 Task: Play online Dominion games in very easy mode.
Action: Mouse moved to (304, 336)
Screenshot: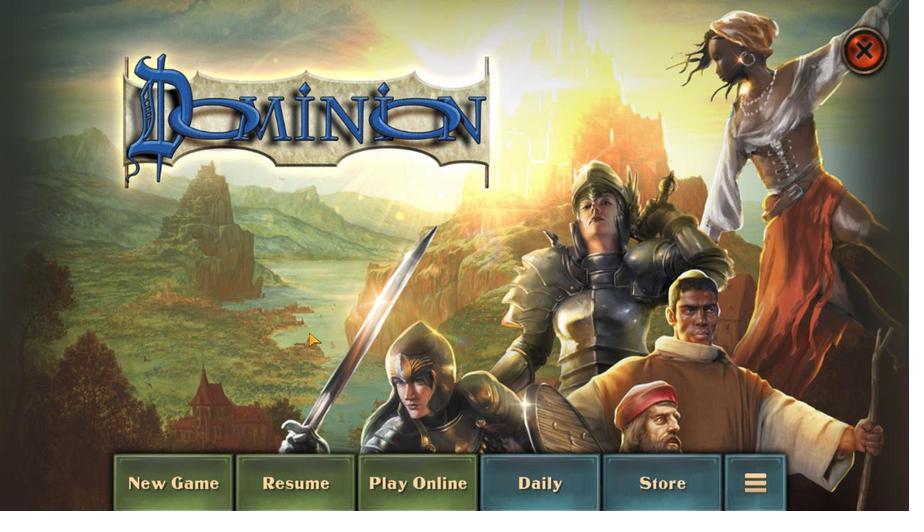 
Action: Mouse pressed left at (304, 336)
Screenshot: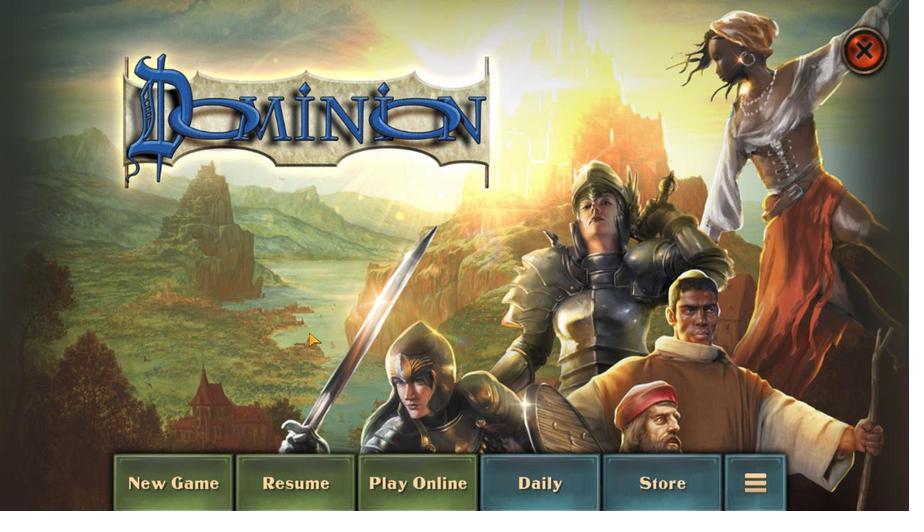 
Action: Mouse moved to (536, 373)
Screenshot: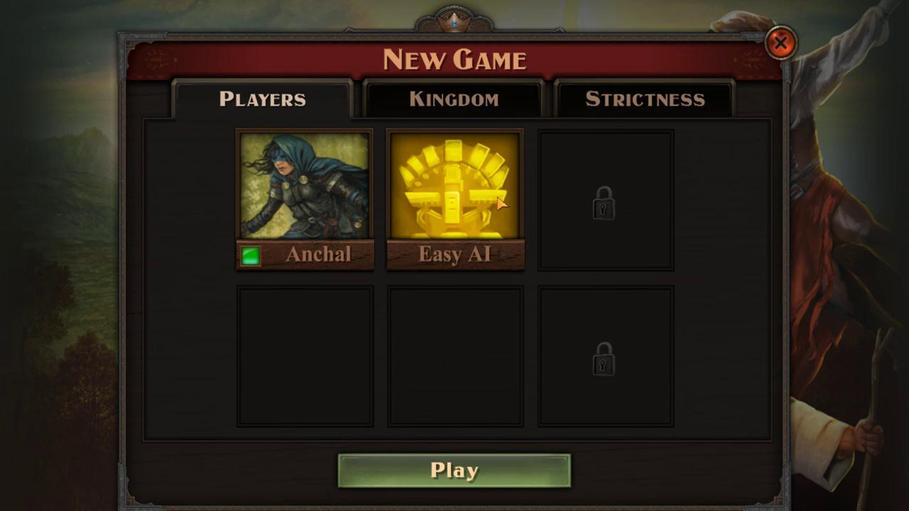 
Action: Mouse pressed left at (536, 373)
Screenshot: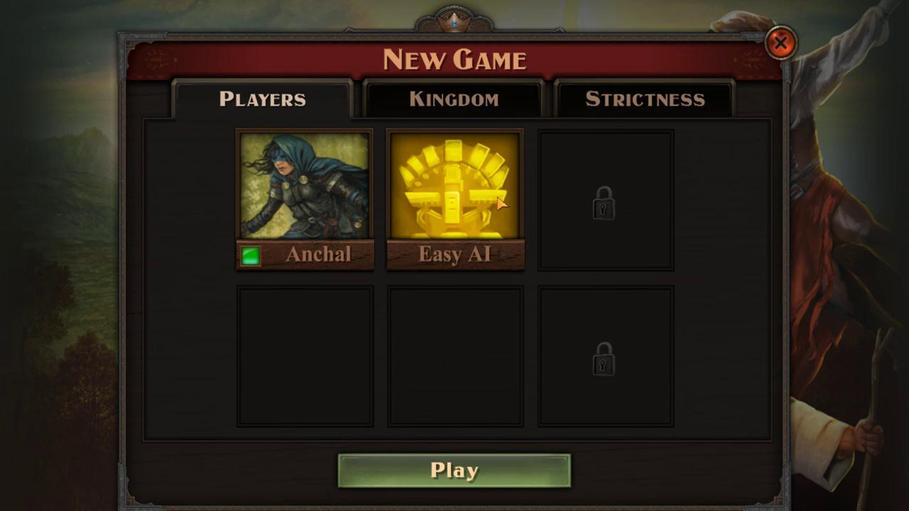 
Action: Mouse moved to (399, 369)
Screenshot: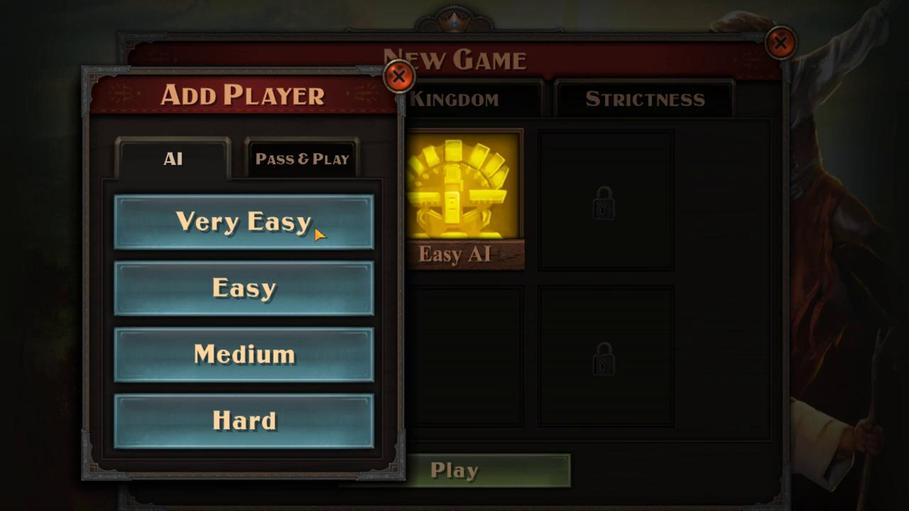 
Action: Mouse pressed left at (399, 369)
Screenshot: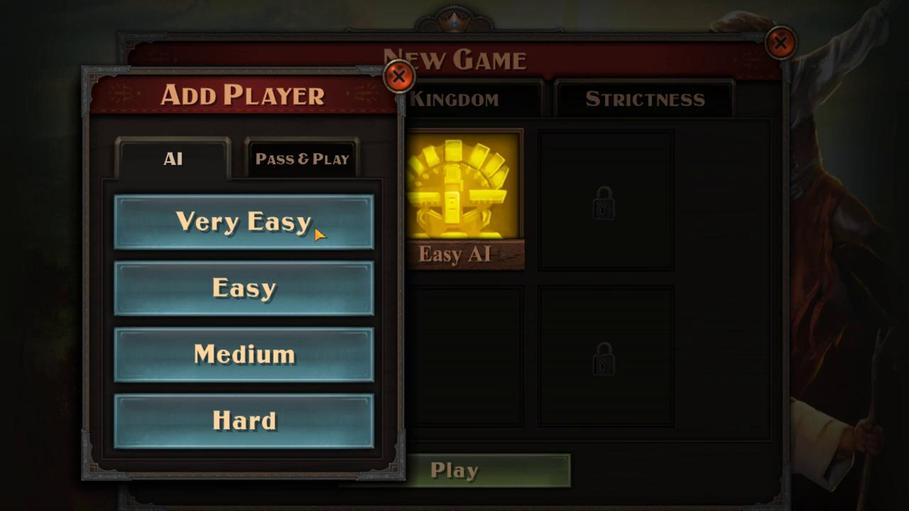 
Action: Mouse moved to (514, 337)
Screenshot: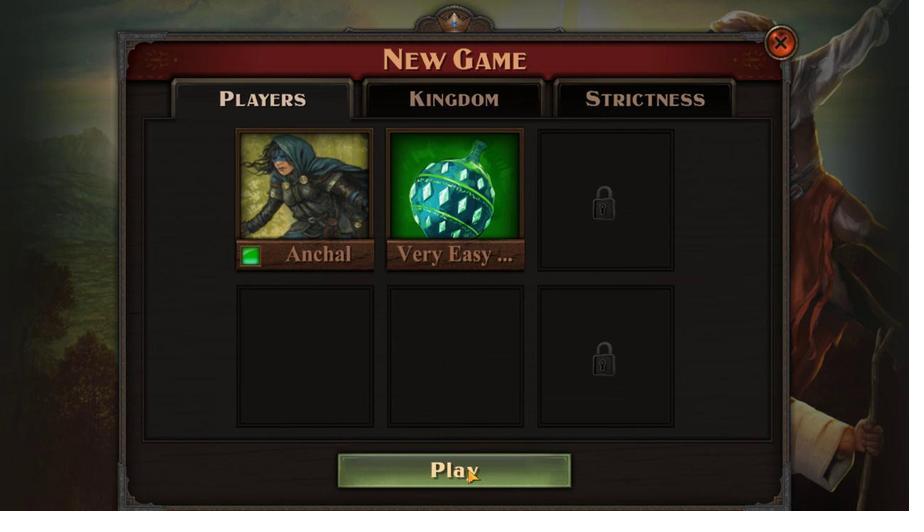 
Action: Mouse pressed left at (514, 337)
Screenshot: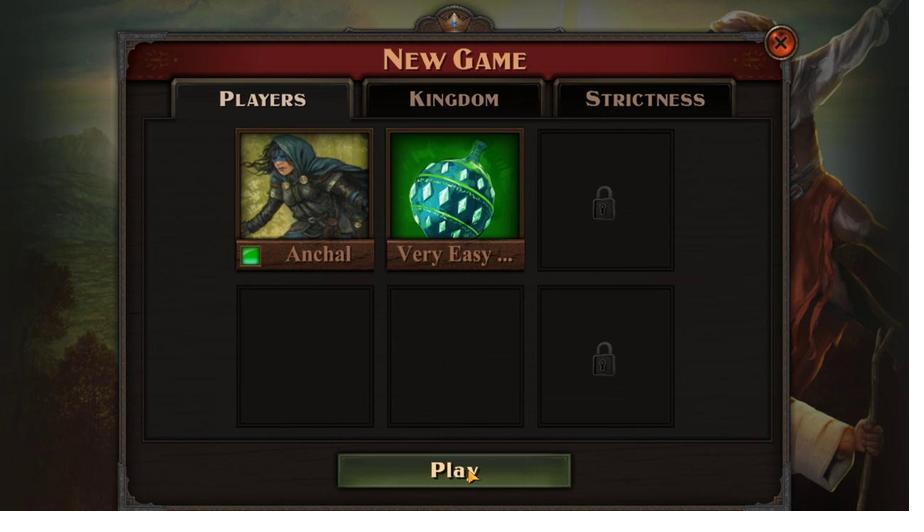 
Action: Mouse moved to (419, 337)
Screenshot: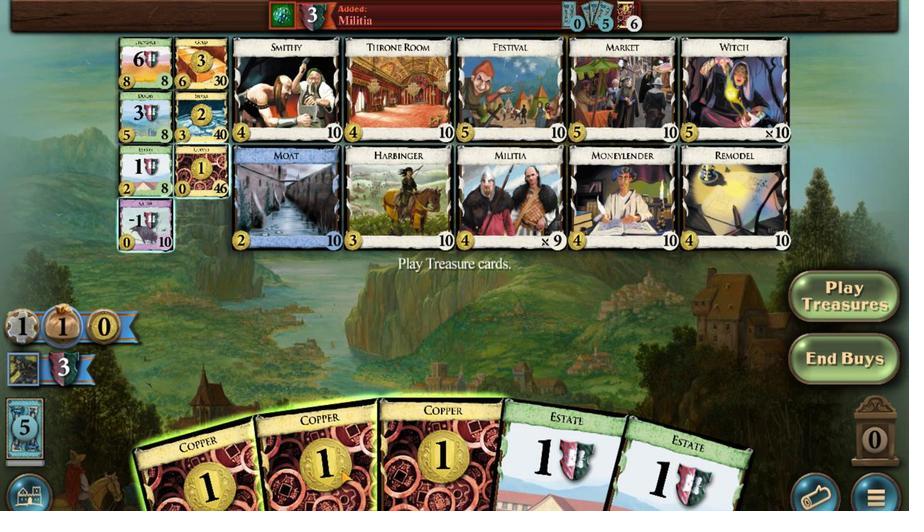 
Action: Mouse pressed left at (419, 337)
Screenshot: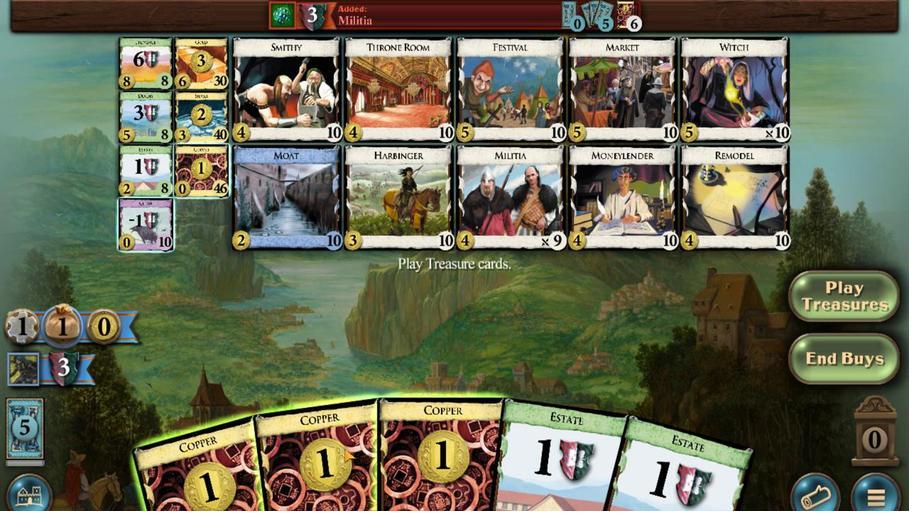 
Action: Mouse moved to (463, 335)
Screenshot: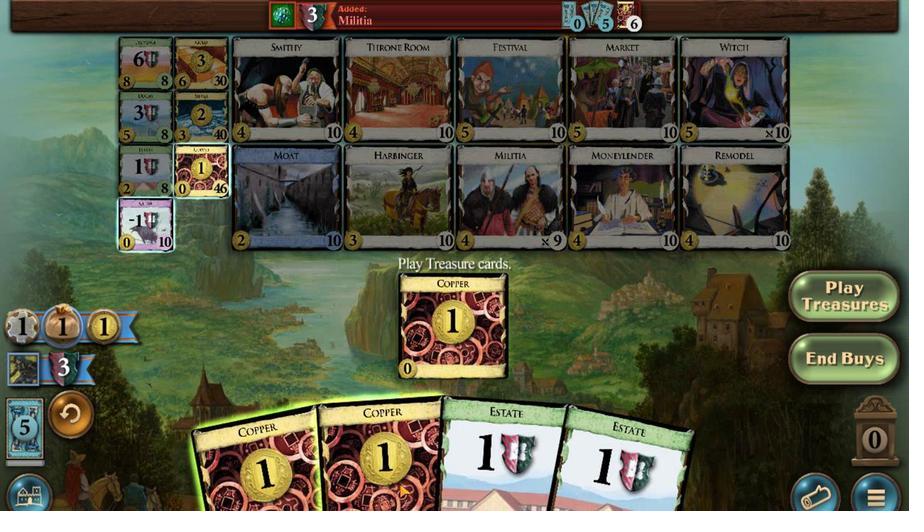 
Action: Mouse pressed left at (463, 335)
Screenshot: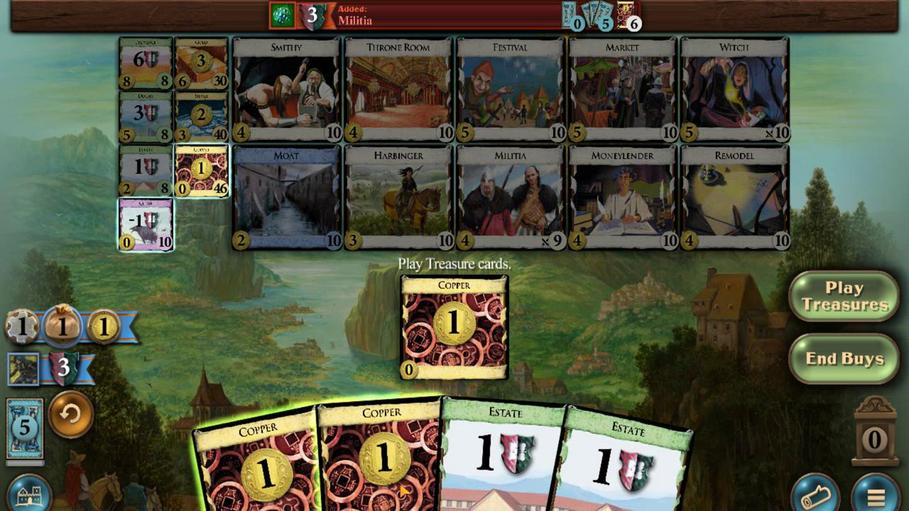 
Action: Mouse moved to (412, 336)
Screenshot: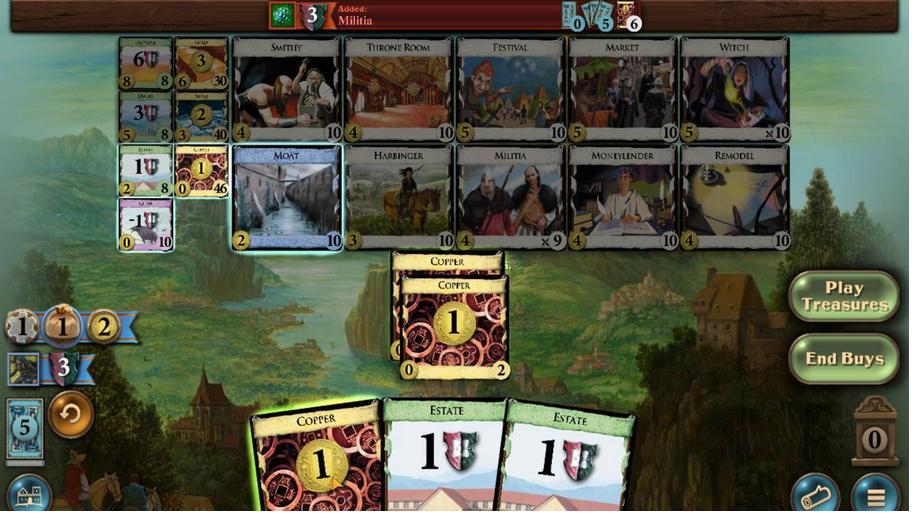 
Action: Mouse pressed left at (412, 336)
Screenshot: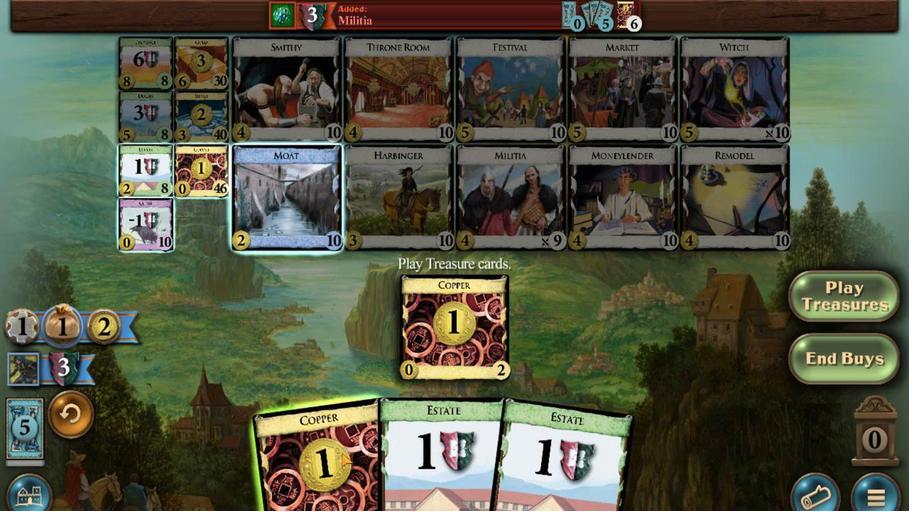 
Action: Mouse moved to (491, 375)
Screenshot: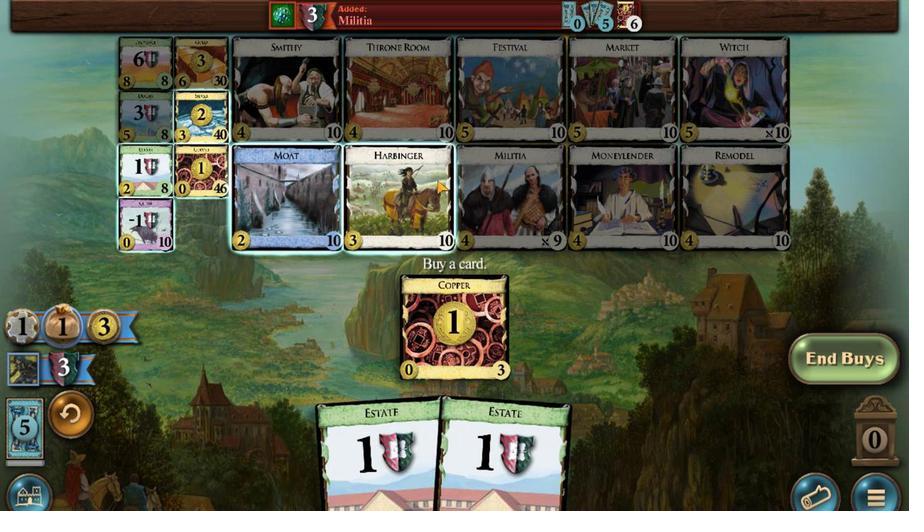 
Action: Mouse pressed left at (491, 375)
Screenshot: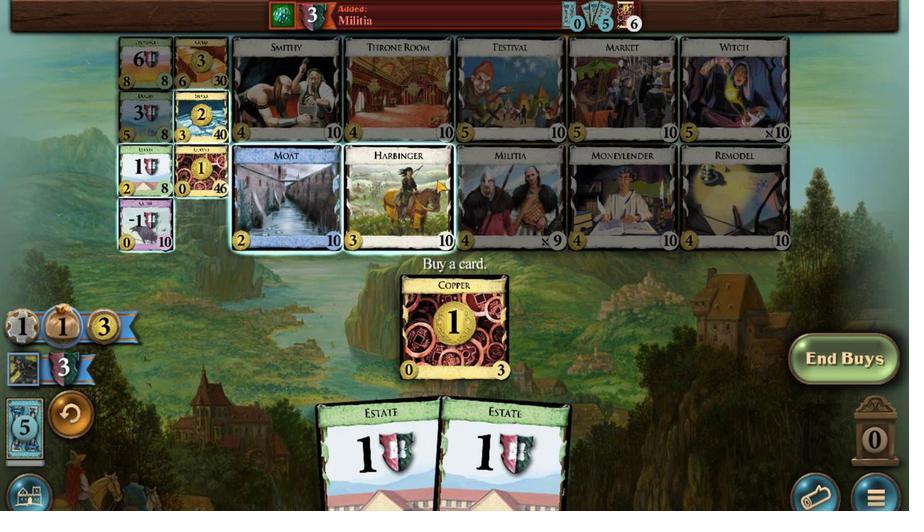
Action: Mouse moved to (498, 336)
Screenshot: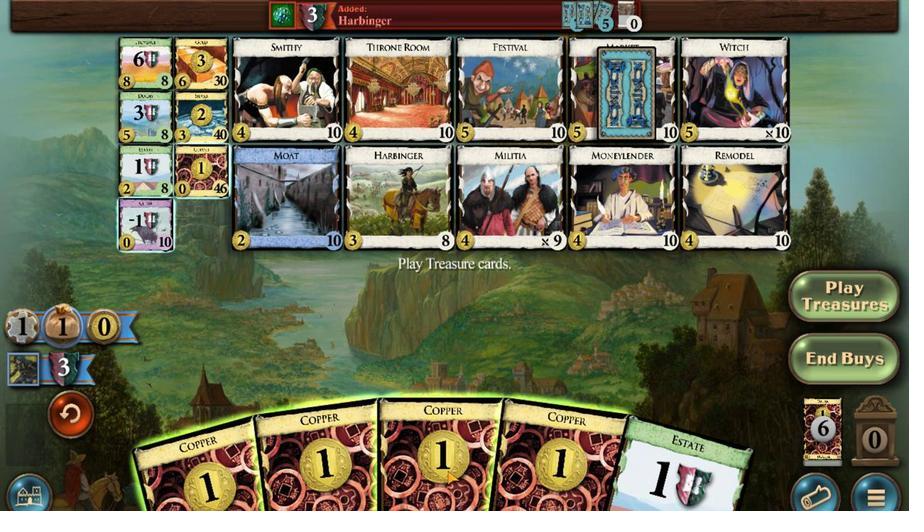 
Action: Mouse pressed left at (498, 336)
Screenshot: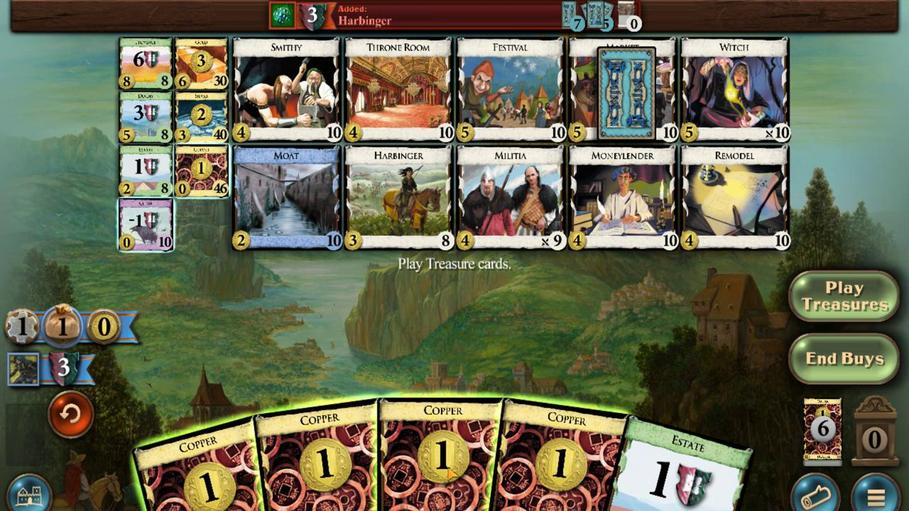 
Action: Mouse moved to (448, 335)
Screenshot: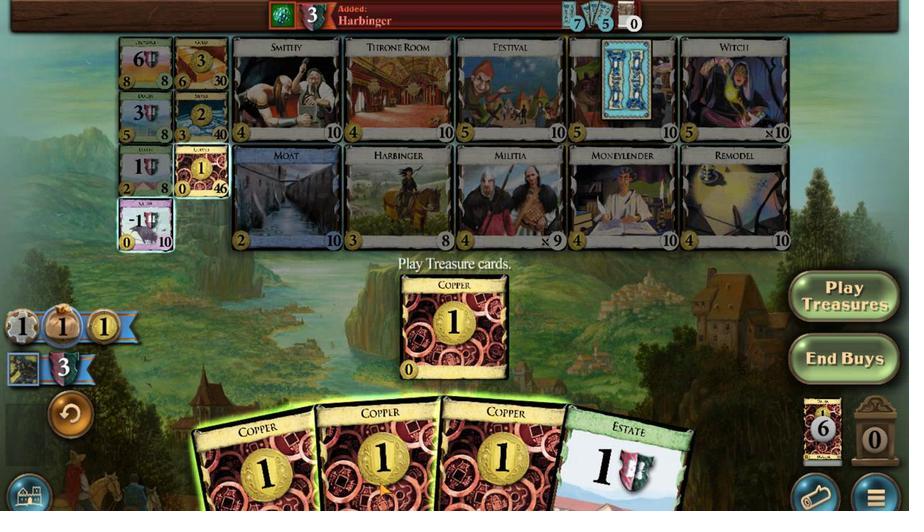 
Action: Mouse pressed left at (448, 335)
Screenshot: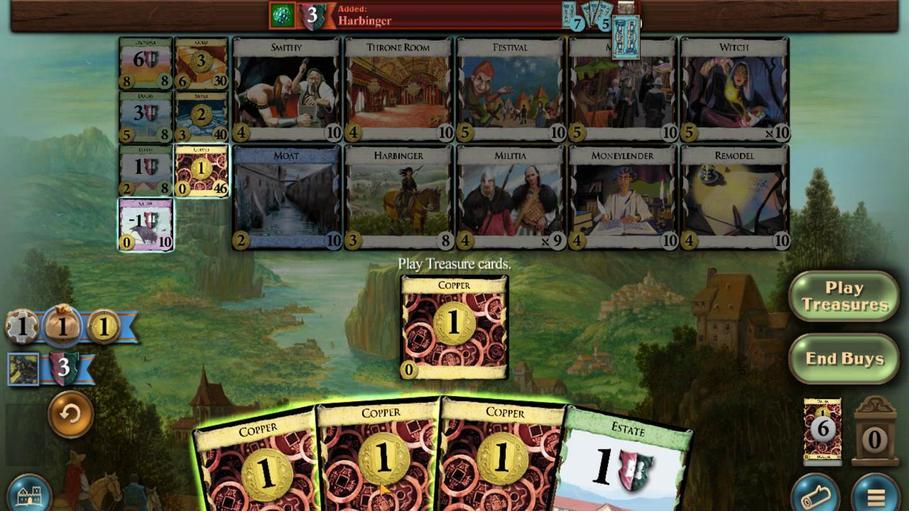 
Action: Mouse moved to (417, 334)
Screenshot: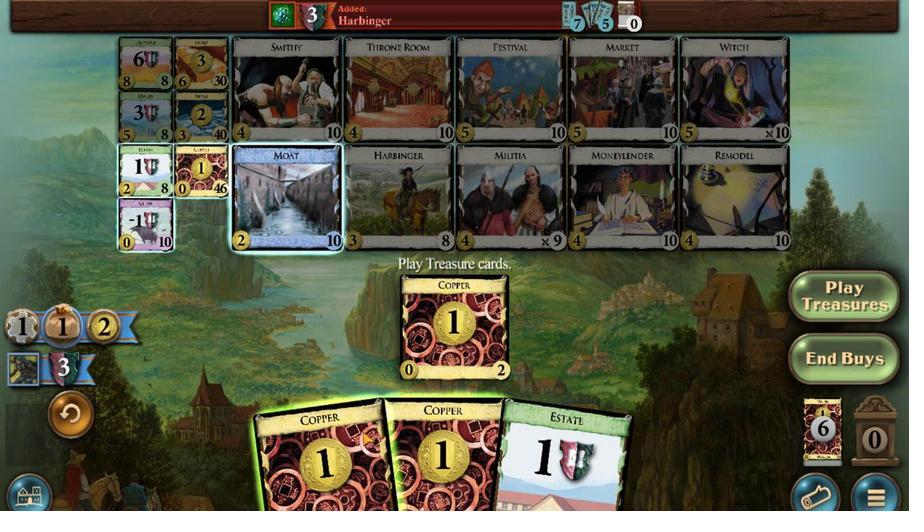
Action: Mouse pressed left at (417, 334)
Screenshot: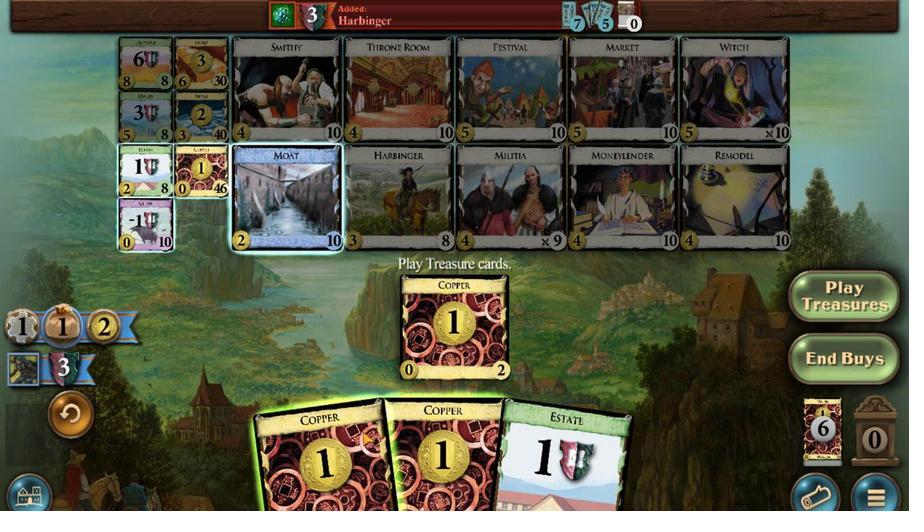 
Action: Mouse moved to (436, 337)
Screenshot: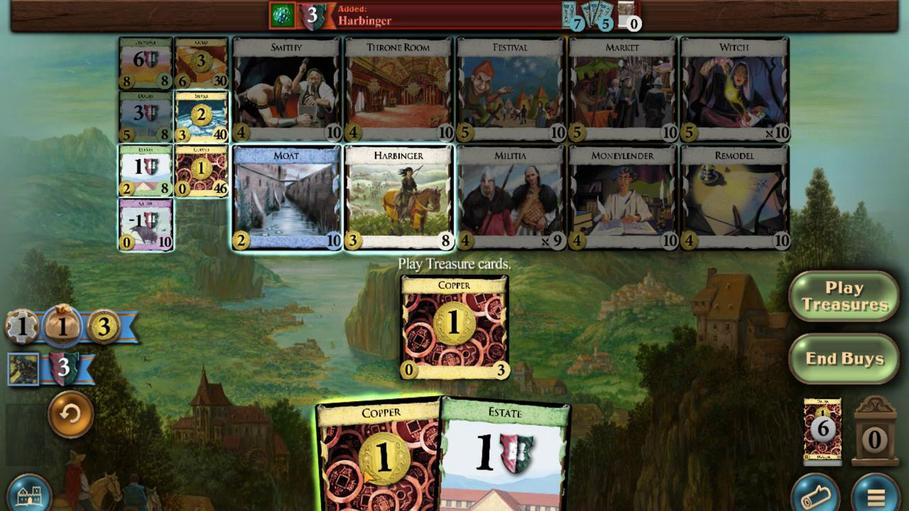 
Action: Mouse pressed left at (436, 337)
Screenshot: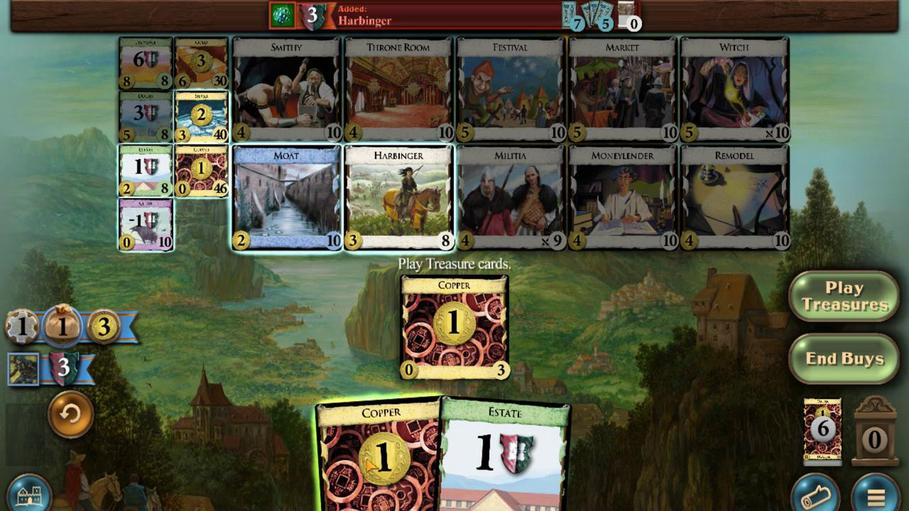 
Action: Mouse moved to (300, 386)
Screenshot: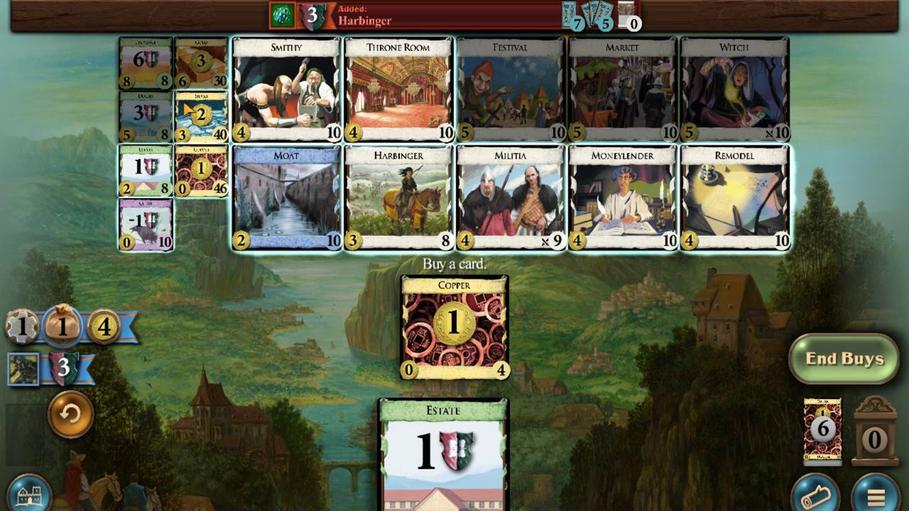 
Action: Mouse pressed left at (300, 386)
Screenshot: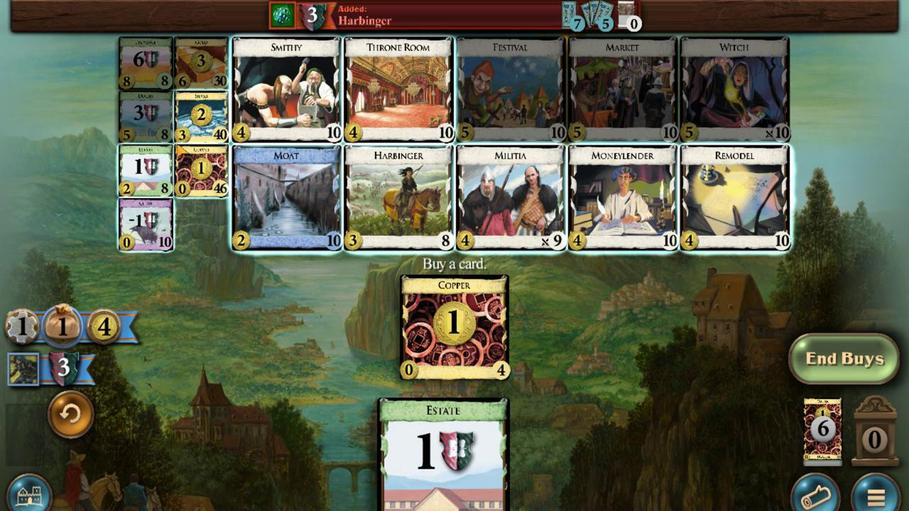 
Action: Mouse moved to (430, 335)
Screenshot: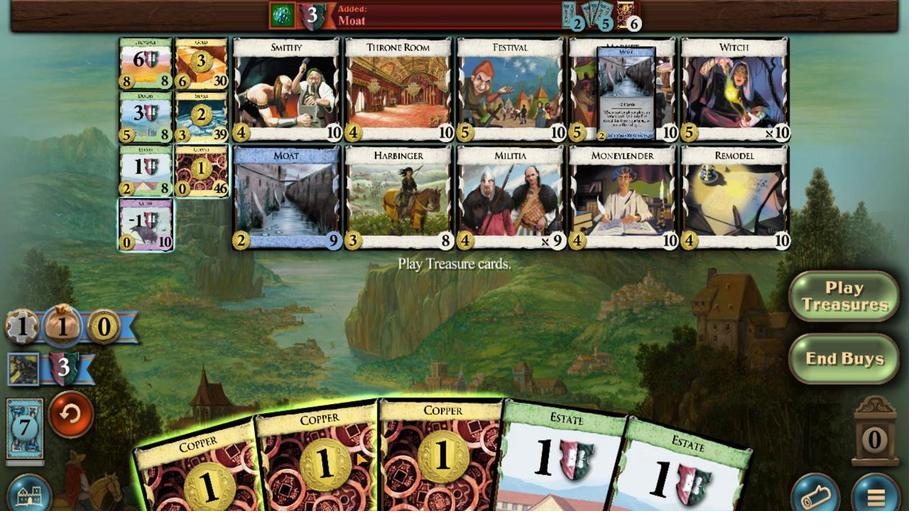 
Action: Mouse pressed left at (430, 335)
Screenshot: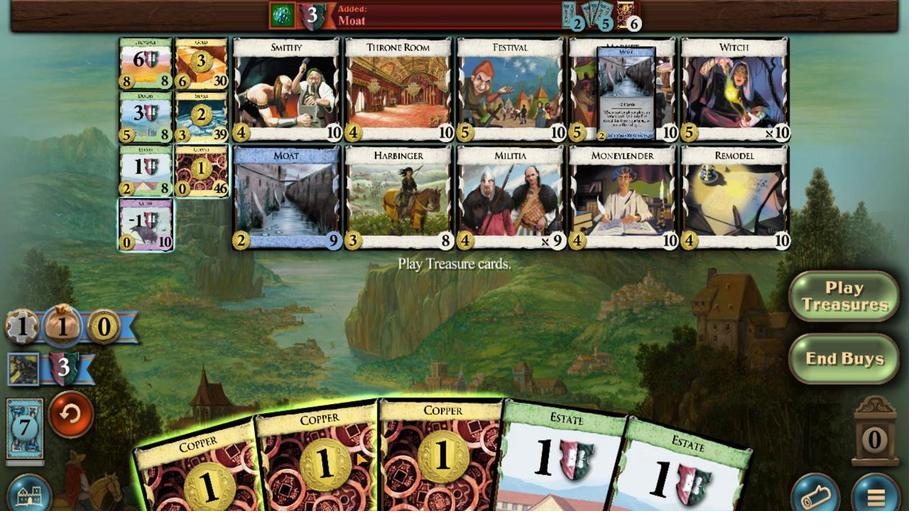 
Action: Mouse moved to (459, 336)
Screenshot: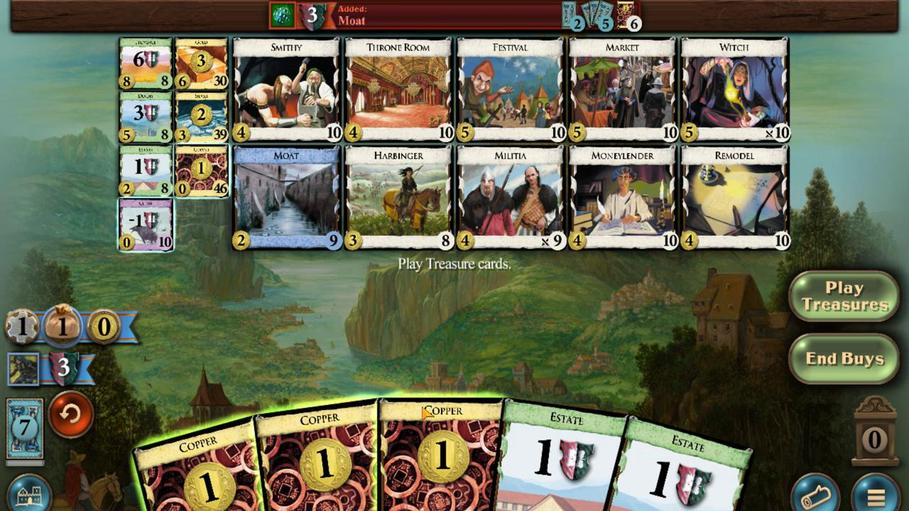 
Action: Mouse pressed left at (459, 336)
Screenshot: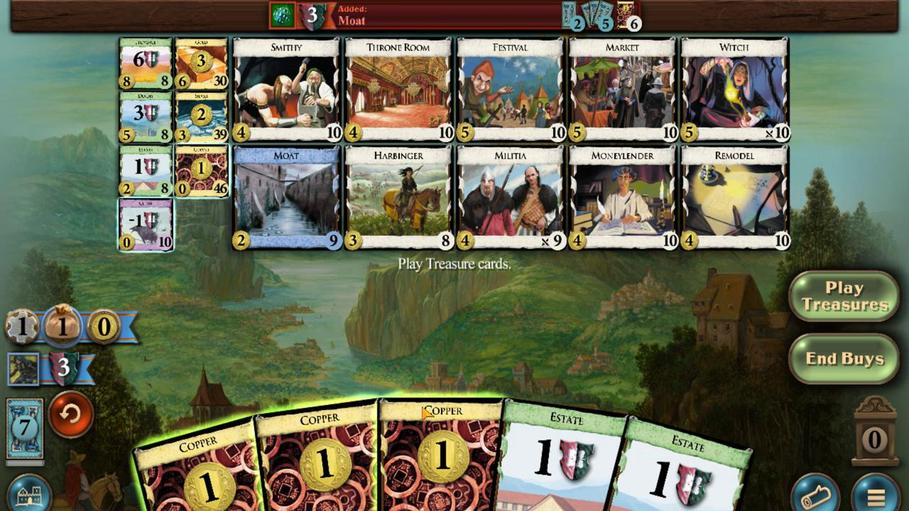 
Action: Mouse moved to (434, 338)
Screenshot: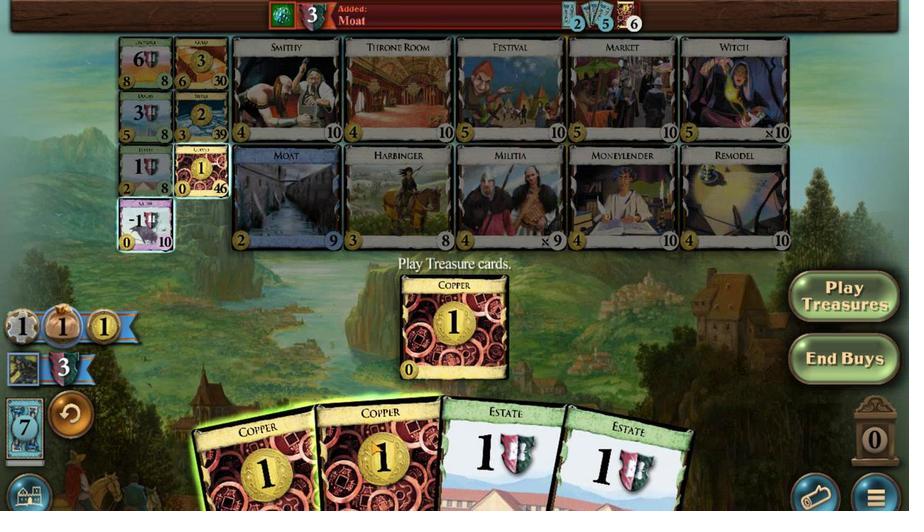 
Action: Mouse pressed left at (434, 338)
Screenshot: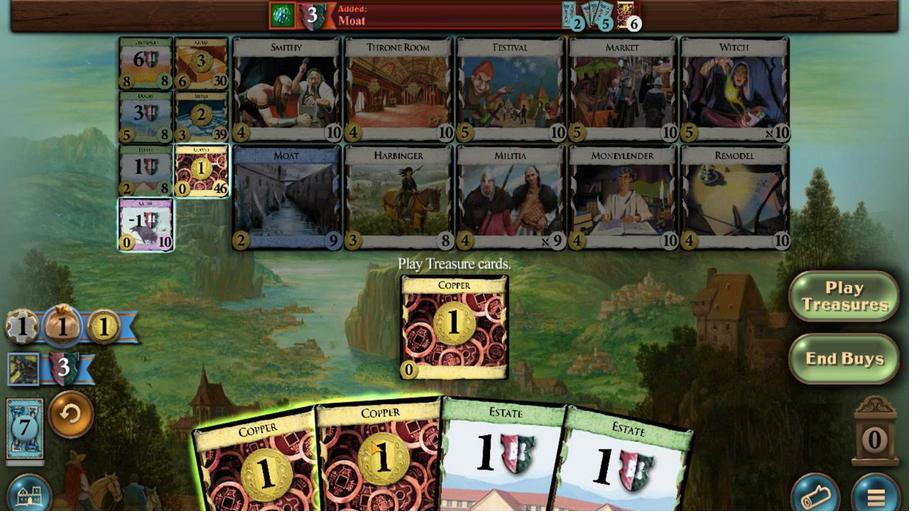 
Action: Mouse moved to (373, 338)
Screenshot: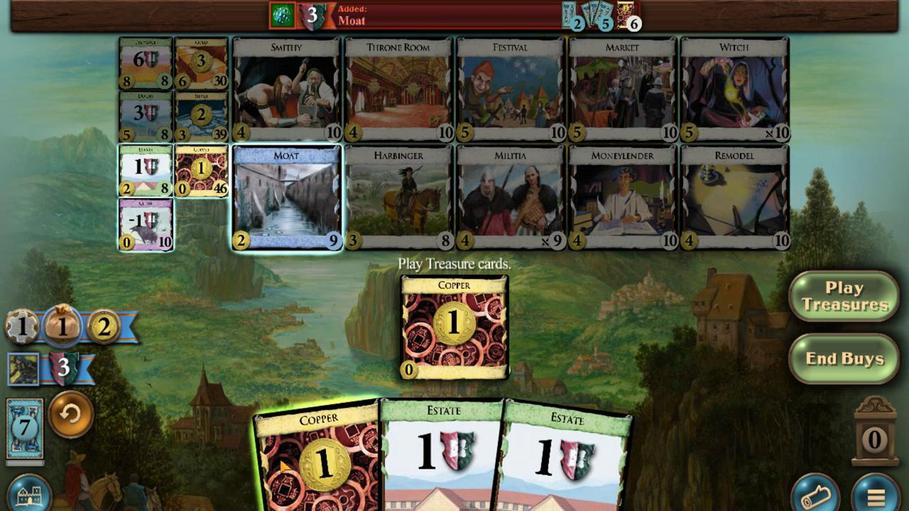 
Action: Mouse pressed left at (373, 338)
Screenshot: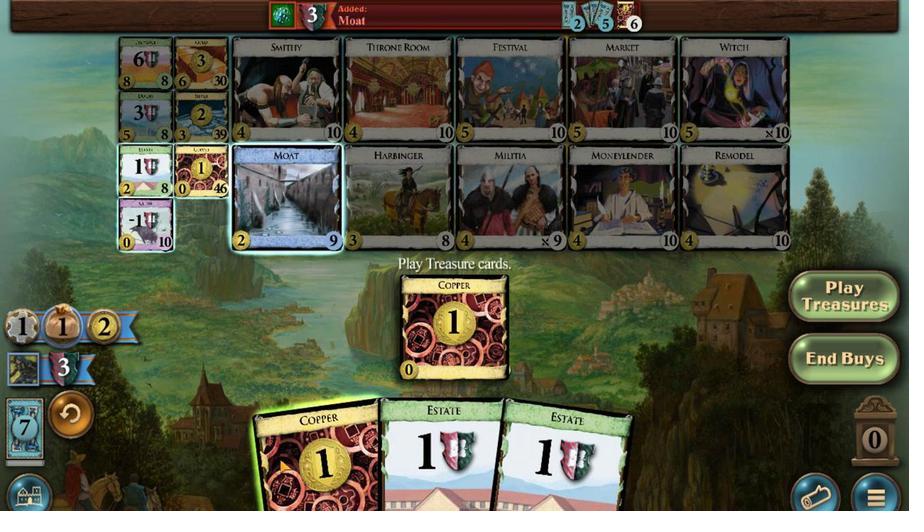 
Action: Mouse moved to (457, 378)
Screenshot: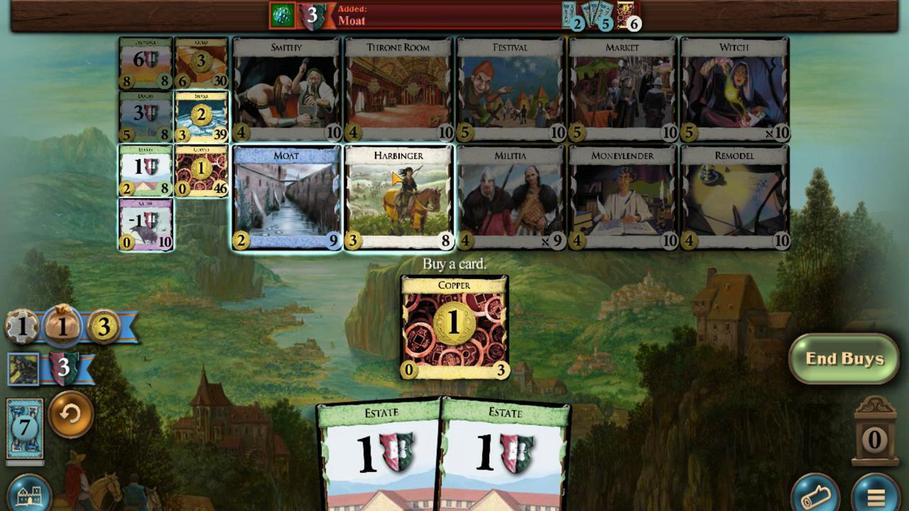 
Action: Mouse pressed left at (457, 378)
Screenshot: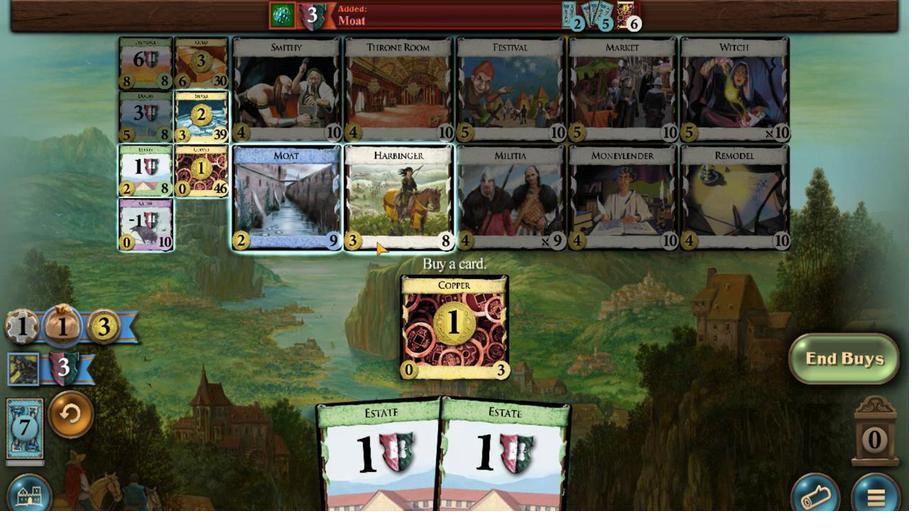 
Action: Mouse moved to (672, 334)
Screenshot: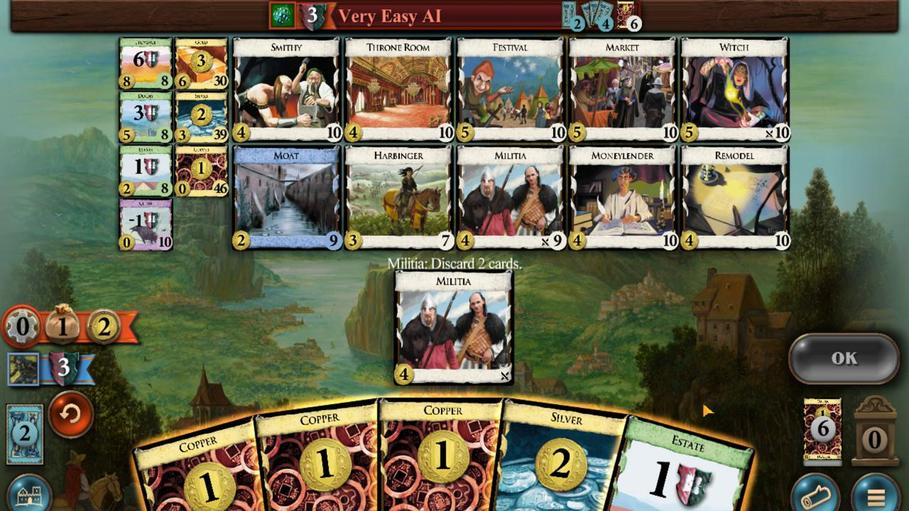 
Action: Mouse pressed left at (672, 334)
Screenshot: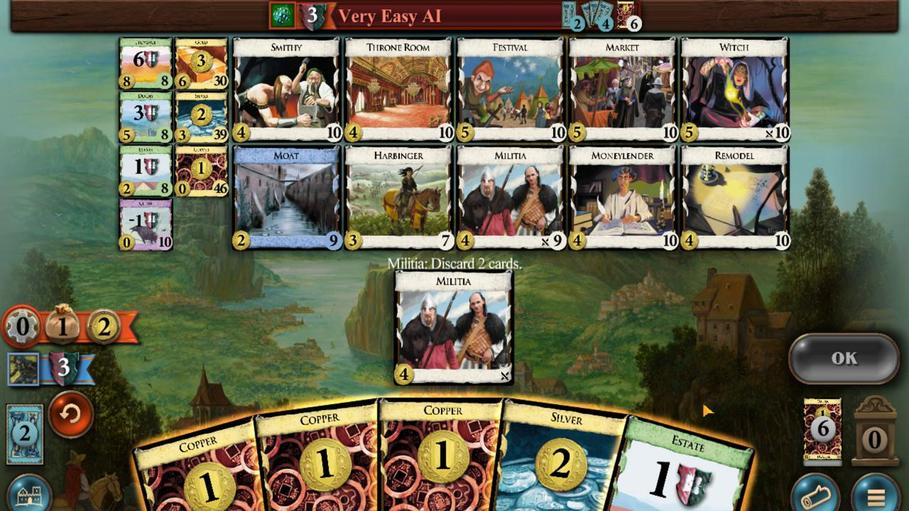 
Action: Mouse moved to (485, 336)
Screenshot: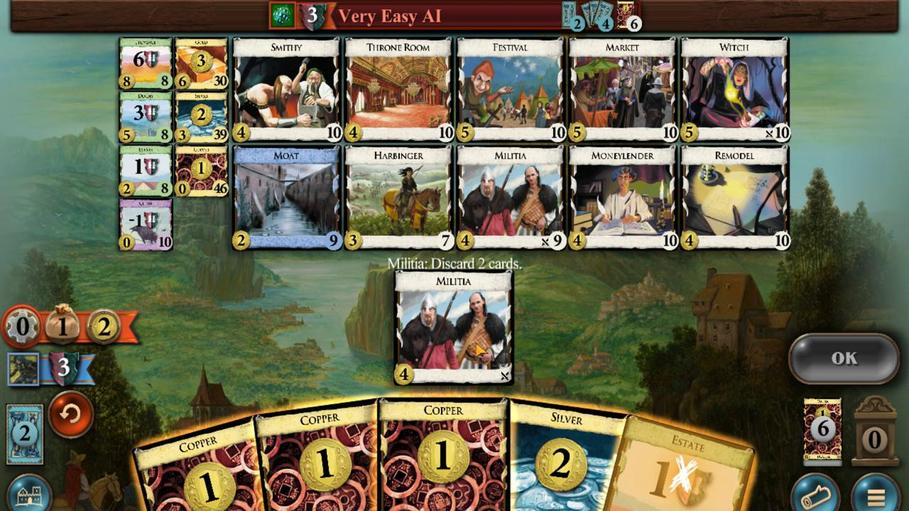 
Action: Mouse pressed left at (485, 336)
Screenshot: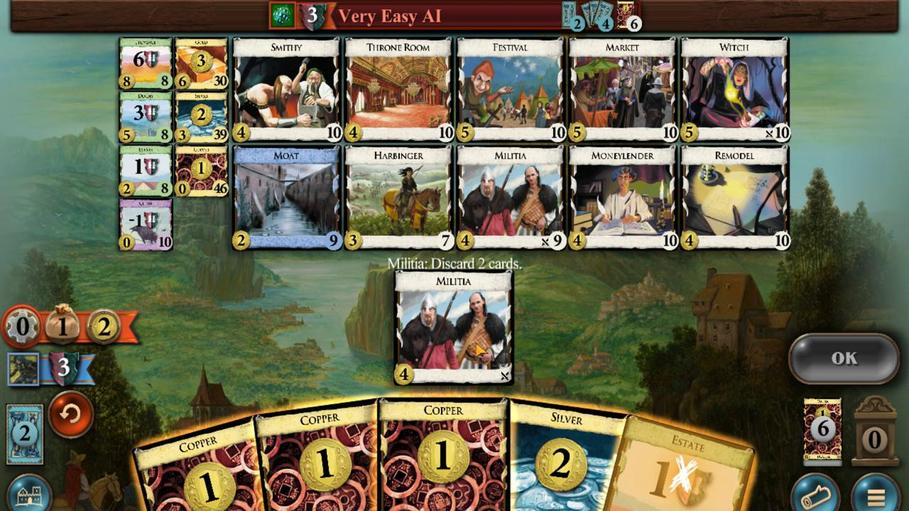 
Action: Mouse moved to (806, 353)
Screenshot: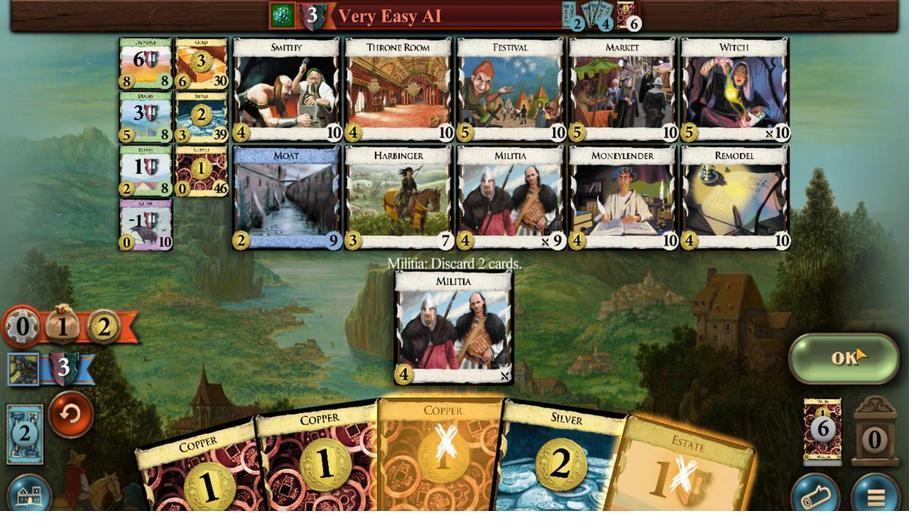 
Action: Mouse pressed left at (806, 353)
Screenshot: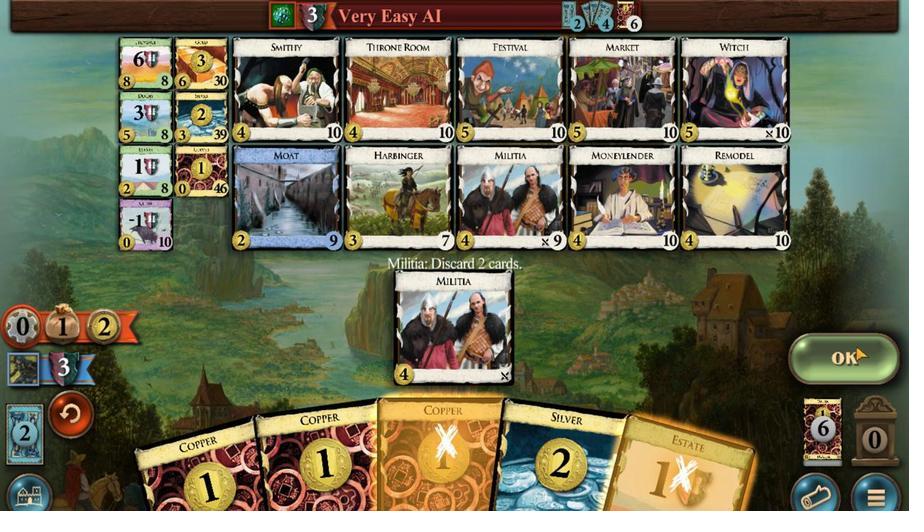 
Action: Mouse moved to (555, 334)
Screenshot: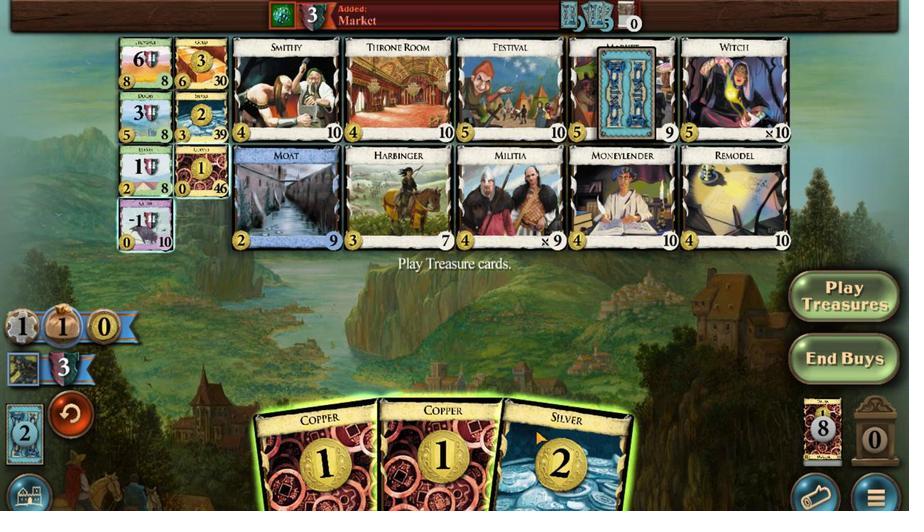 
Action: Mouse pressed left at (555, 334)
Screenshot: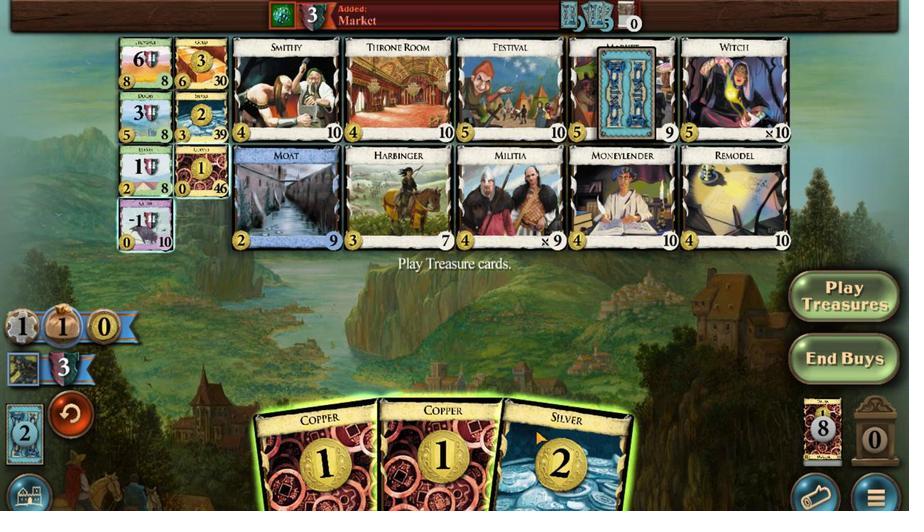 
Action: Mouse moved to (517, 333)
Screenshot: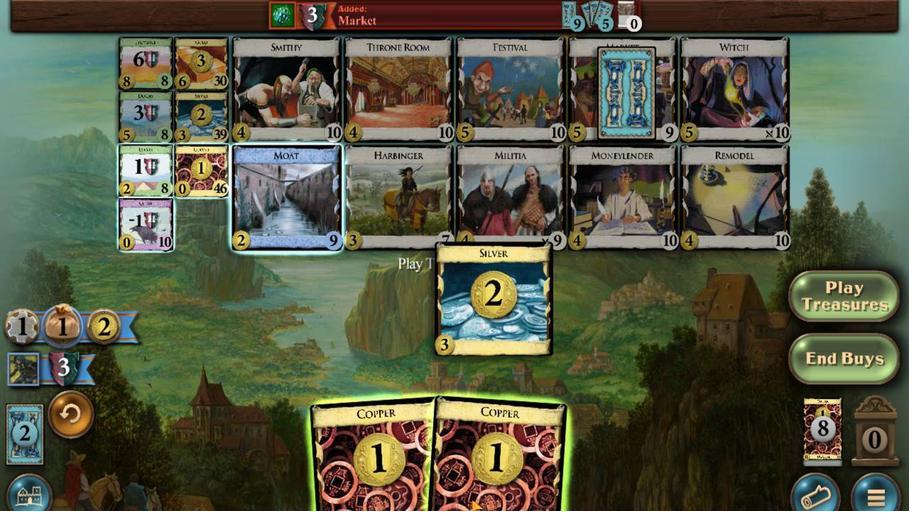 
Action: Mouse pressed left at (517, 333)
Screenshot: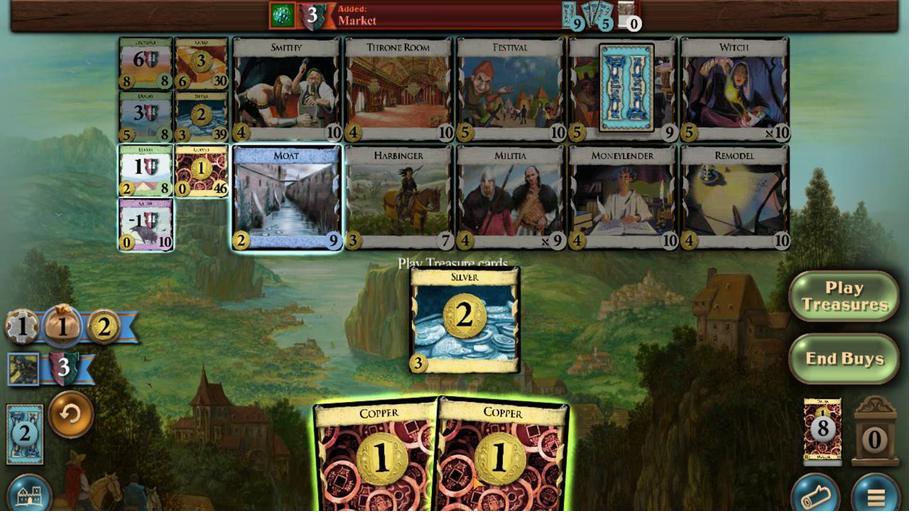 
Action: Mouse moved to (467, 334)
Screenshot: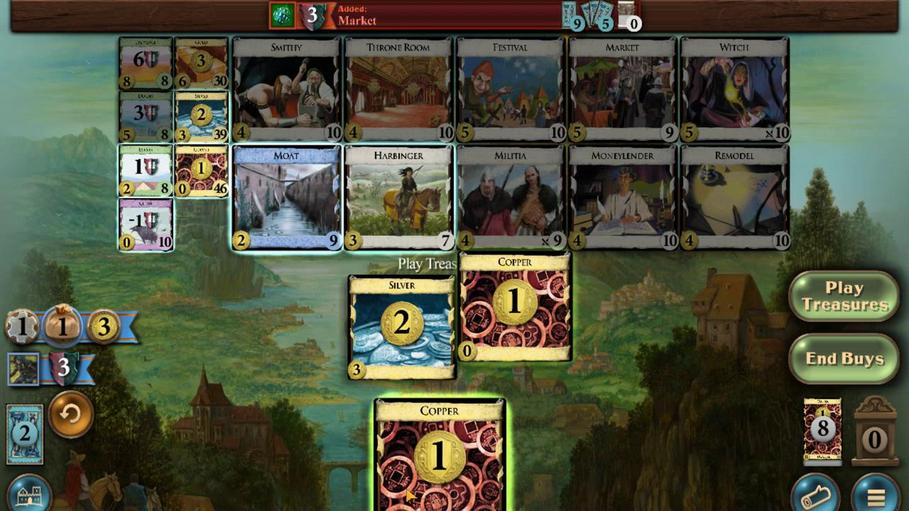 
Action: Mouse pressed left at (467, 334)
Screenshot: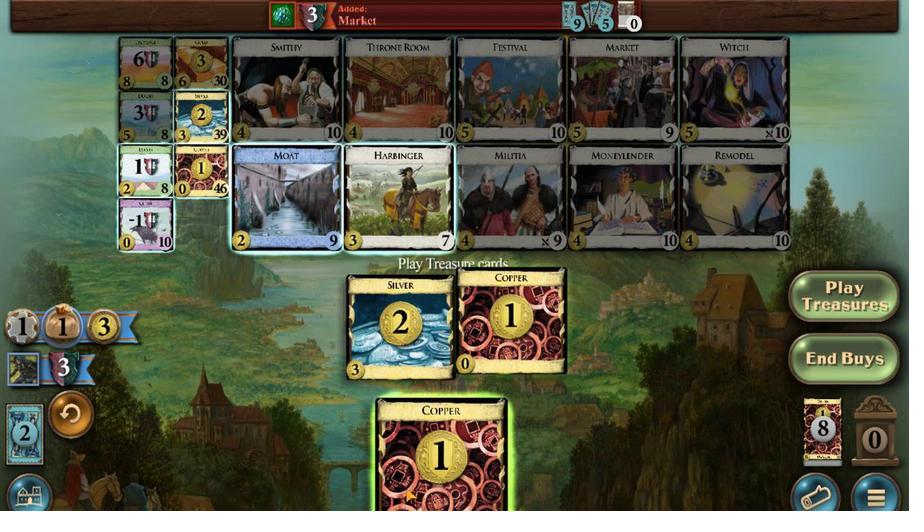 
Action: Mouse moved to (309, 386)
Screenshot: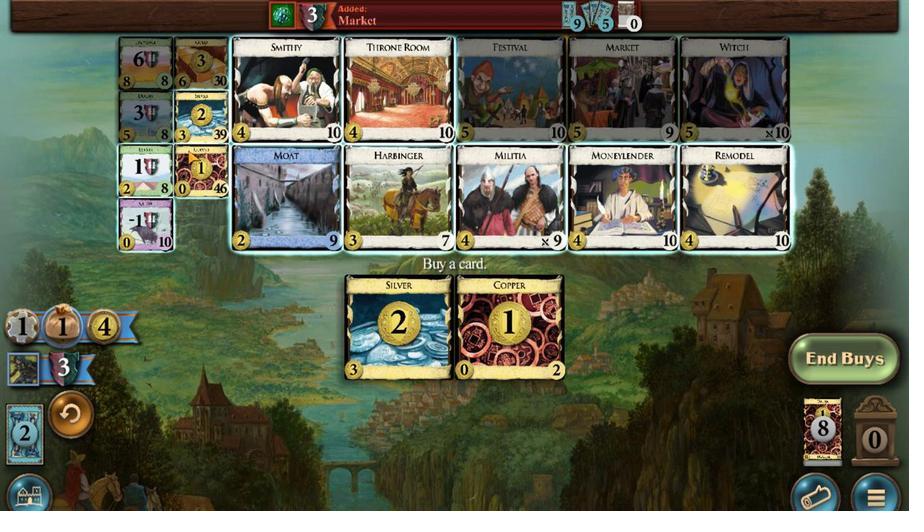 
Action: Mouse pressed left at (309, 386)
Screenshot: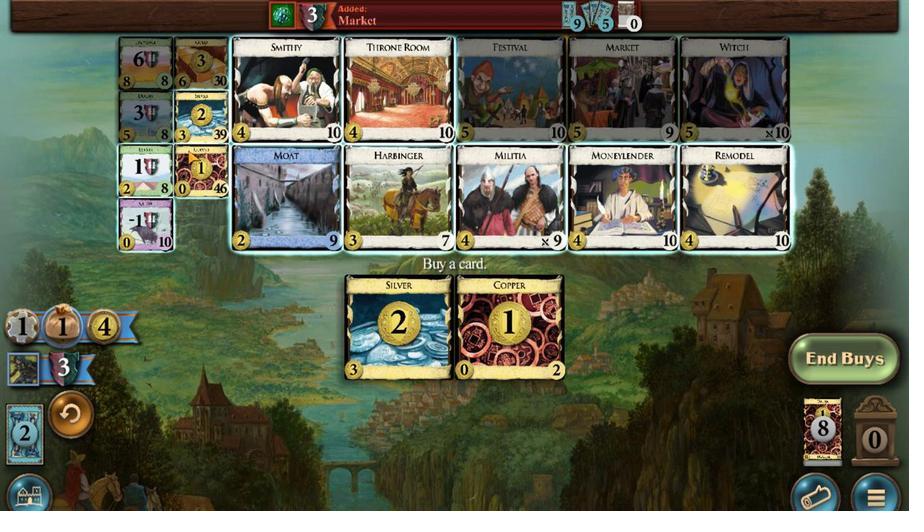 
Action: Mouse moved to (309, 337)
Screenshot: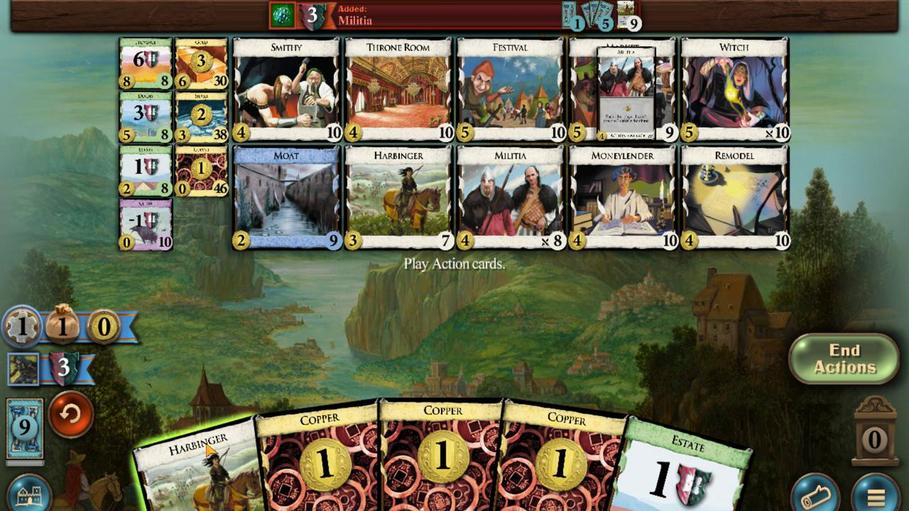 
Action: Mouse pressed left at (309, 337)
Screenshot: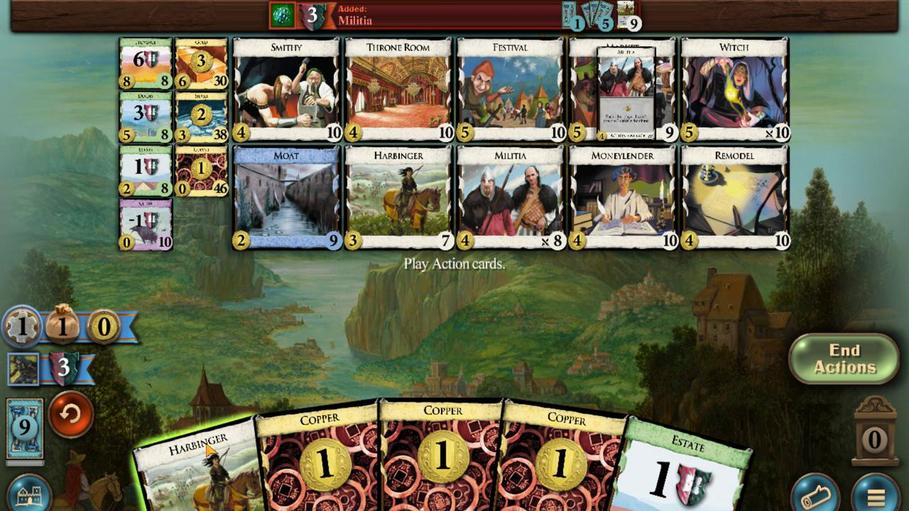 
Action: Mouse moved to (427, 340)
Screenshot: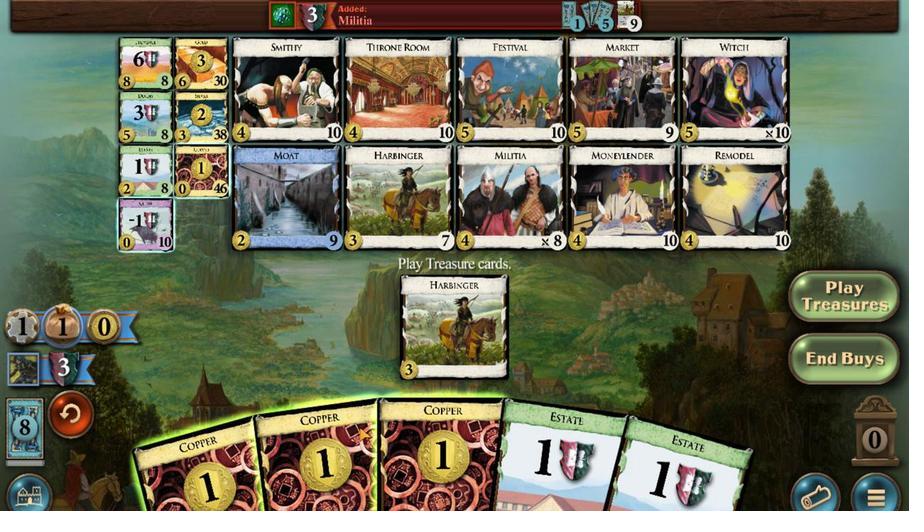 
Action: Mouse pressed left at (427, 340)
Screenshot: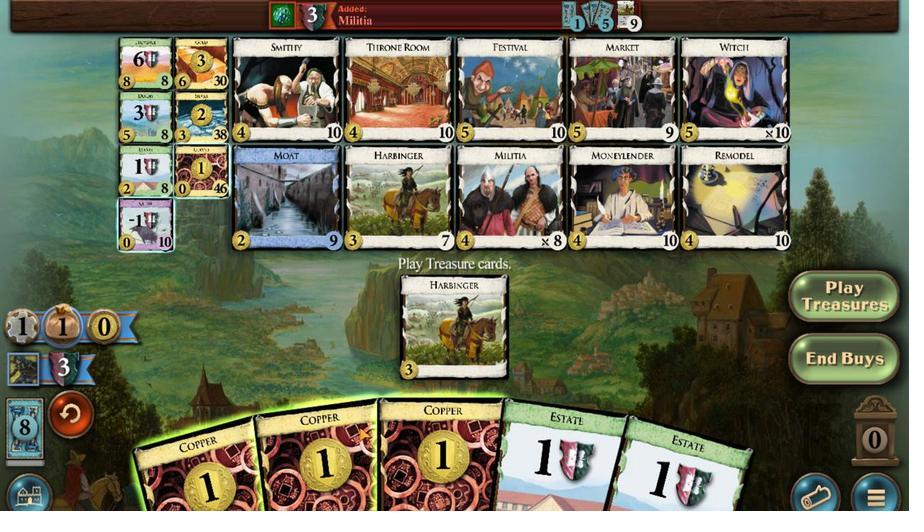 
Action: Mouse moved to (391, 336)
Screenshot: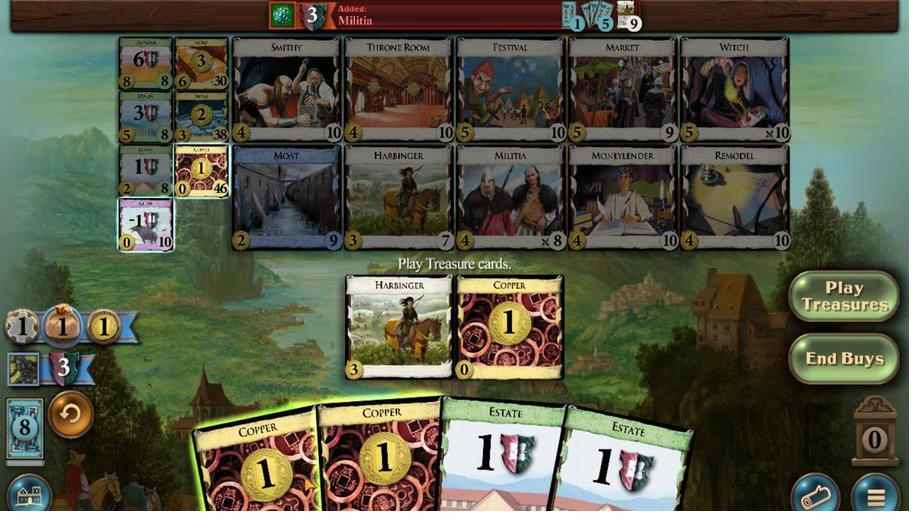 
Action: Mouse pressed left at (391, 336)
Screenshot: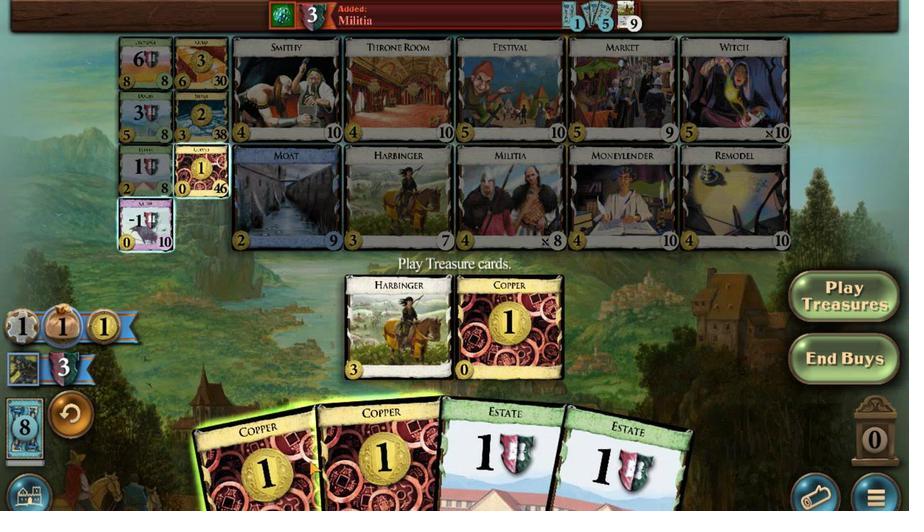 
Action: Mouse moved to (273, 378)
Screenshot: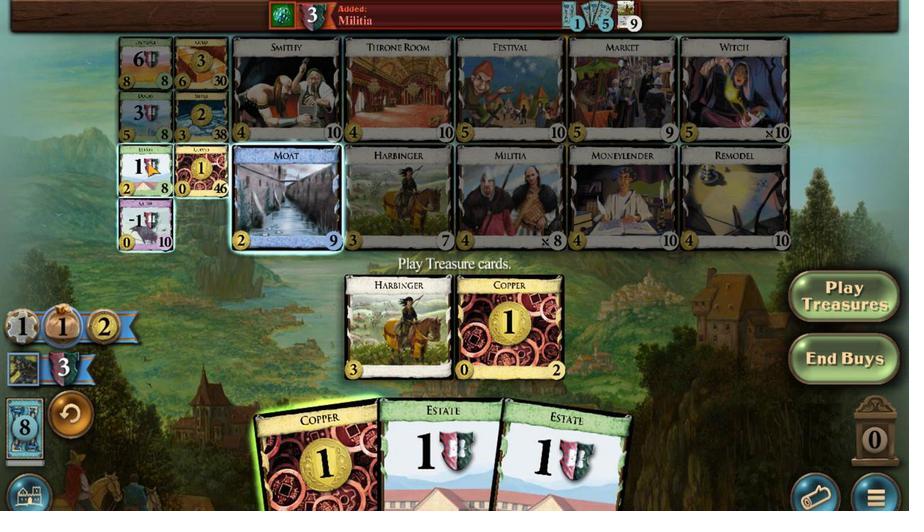 
Action: Mouse pressed left at (273, 378)
Screenshot: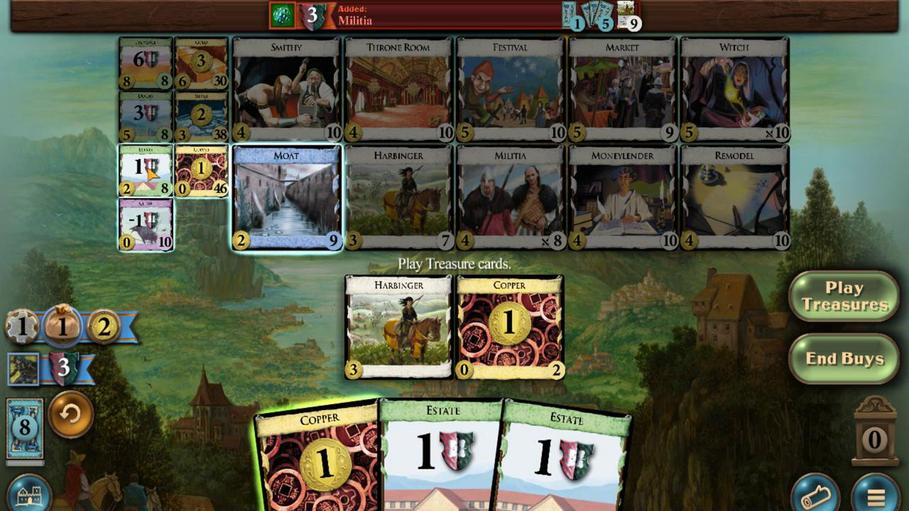 
Action: Mouse moved to (665, 334)
Screenshot: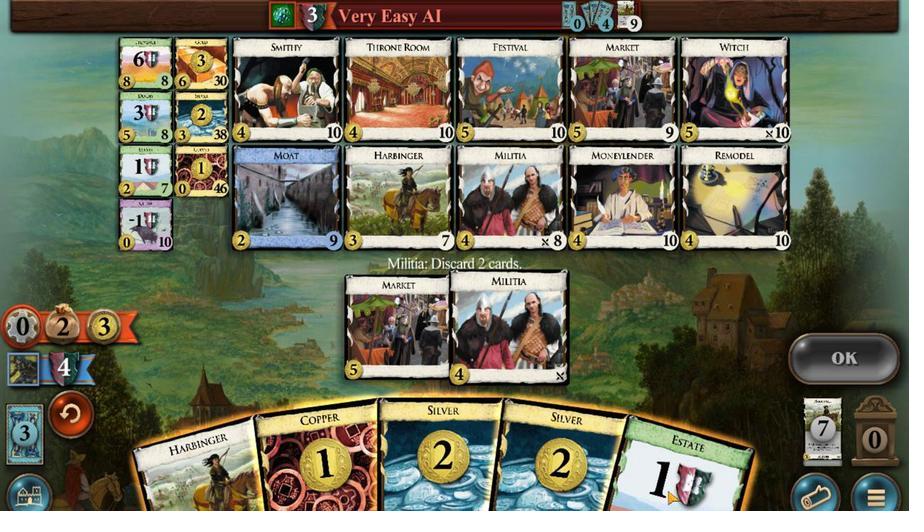 
Action: Mouse pressed left at (665, 334)
Screenshot: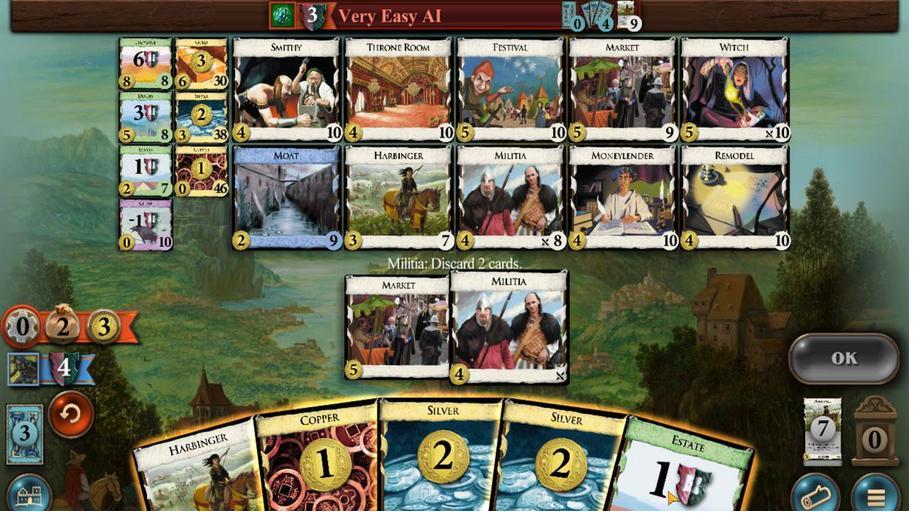
Action: Mouse moved to (320, 334)
Screenshot: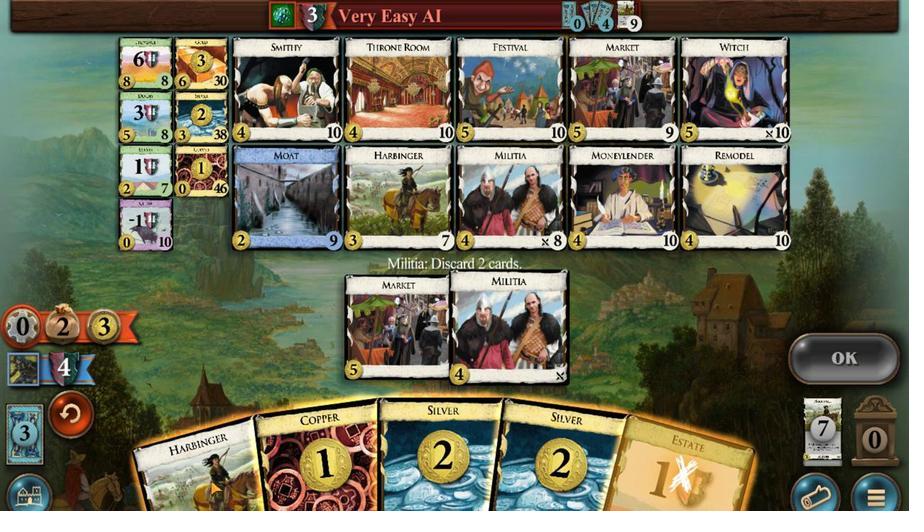 
Action: Mouse pressed left at (320, 334)
Screenshot: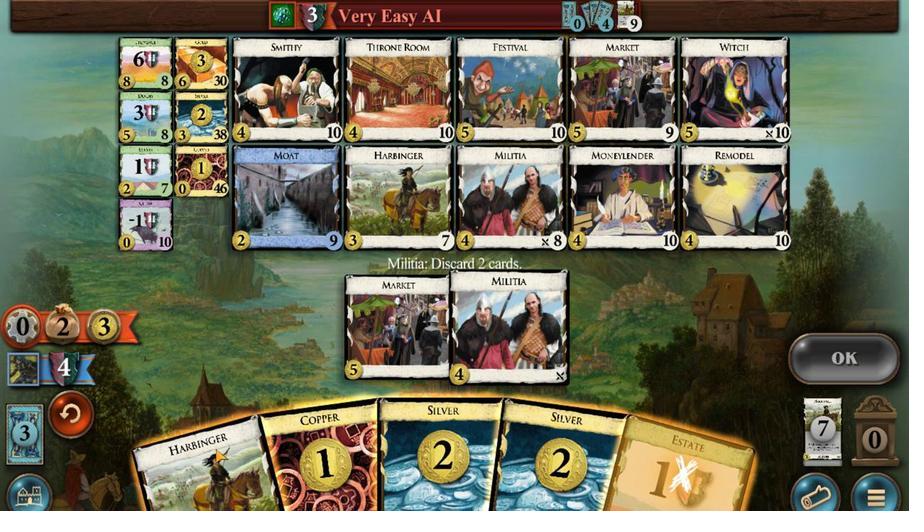 
Action: Mouse moved to (791, 351)
Screenshot: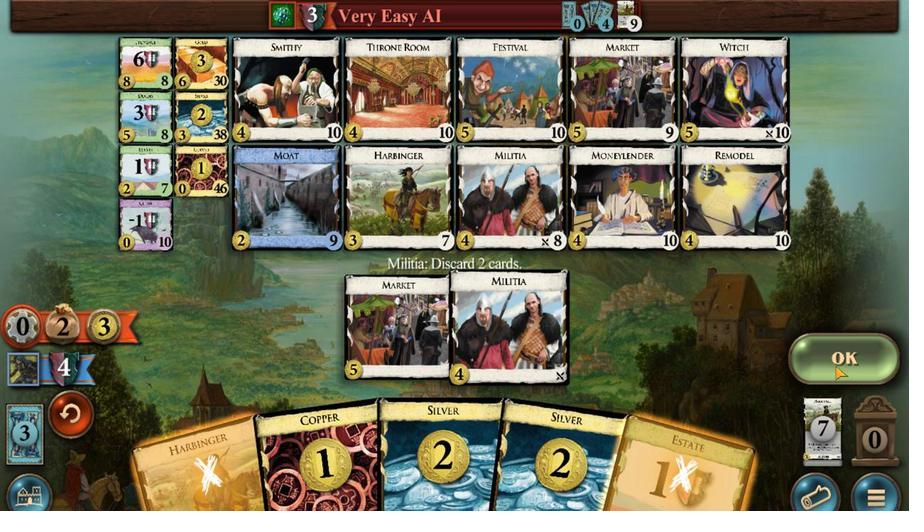 
Action: Mouse pressed left at (791, 351)
Screenshot: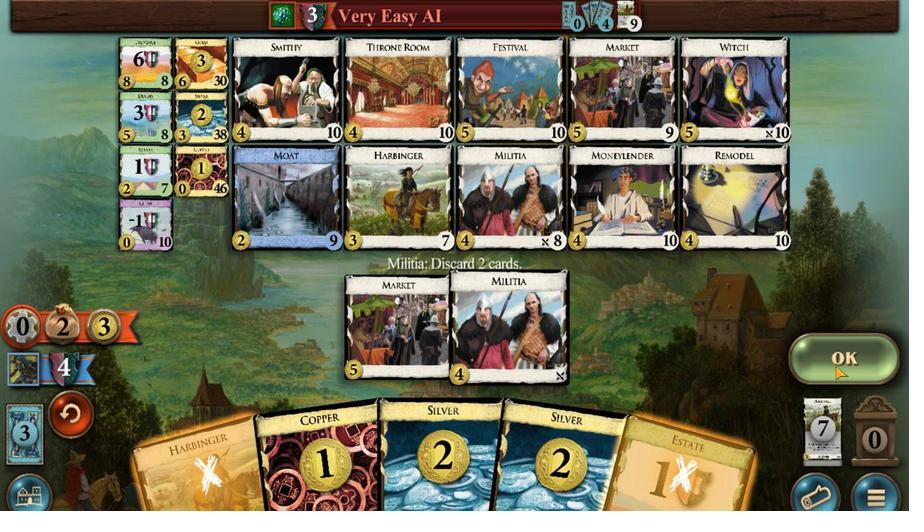 
Action: Mouse moved to (554, 332)
Screenshot: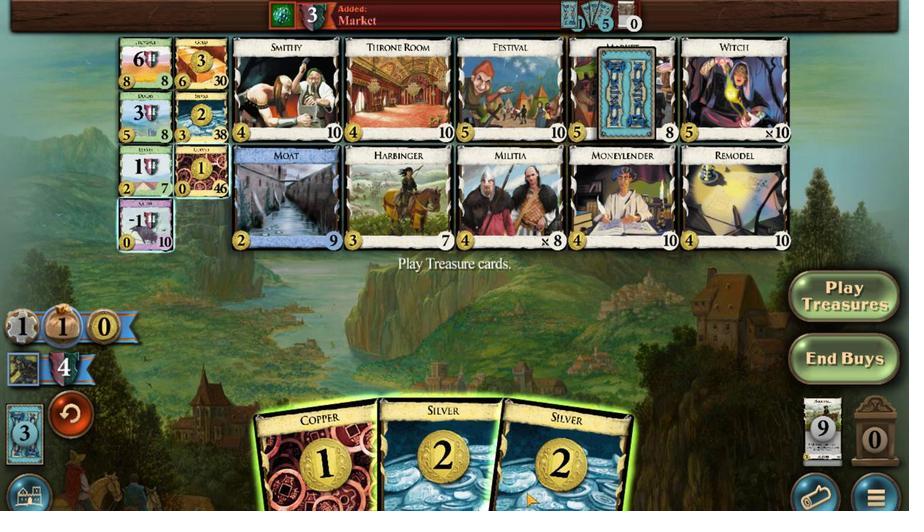 
Action: Mouse pressed left at (554, 332)
Screenshot: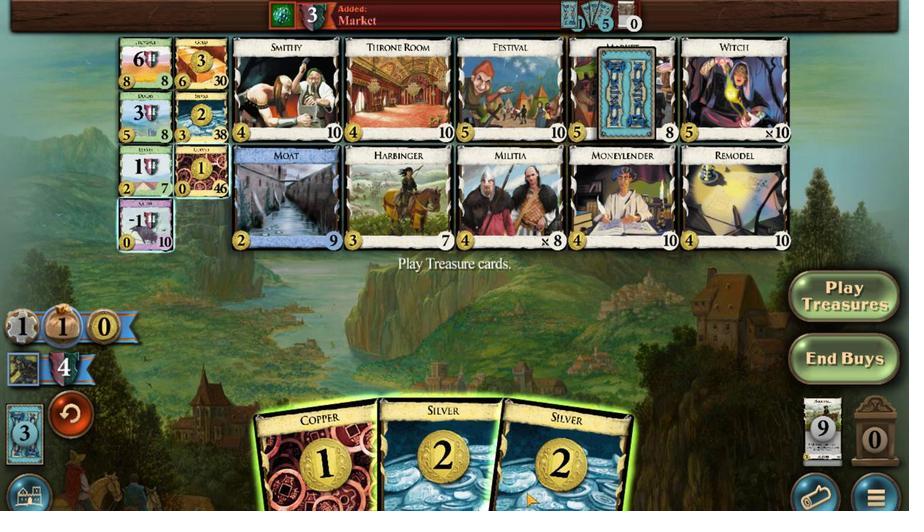 
Action: Mouse moved to (508, 336)
Screenshot: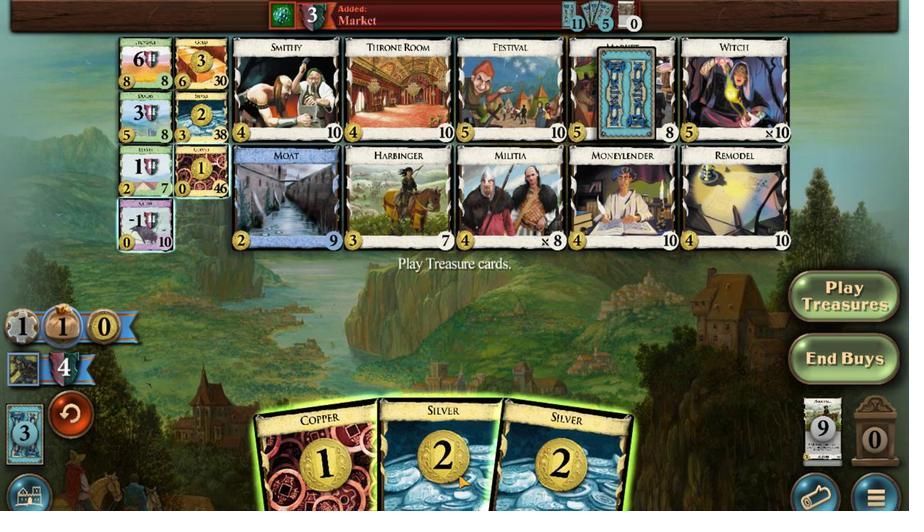 
Action: Mouse pressed left at (508, 336)
Screenshot: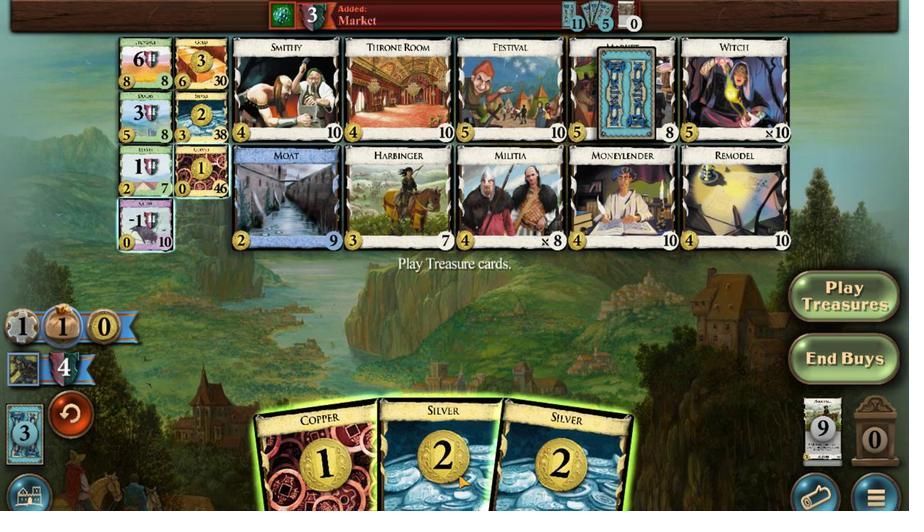
Action: Mouse moved to (533, 335)
Screenshot: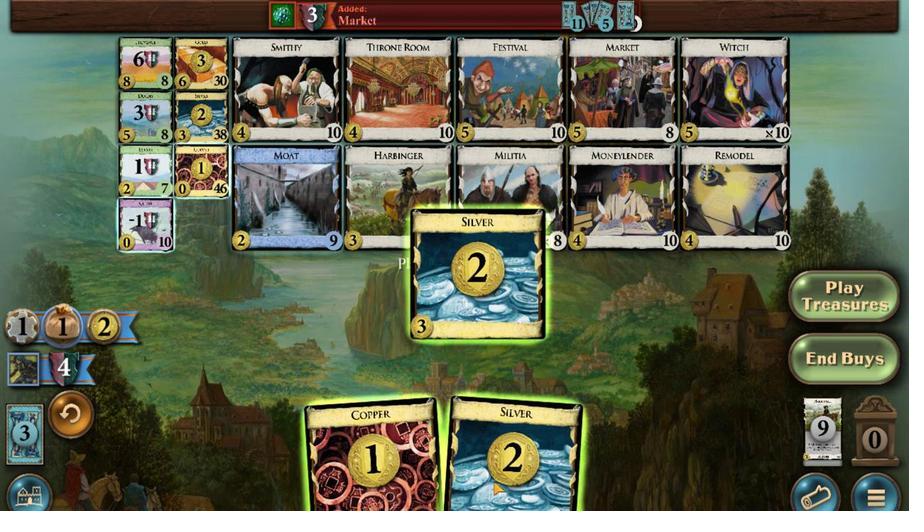 
Action: Mouse pressed left at (533, 335)
Screenshot: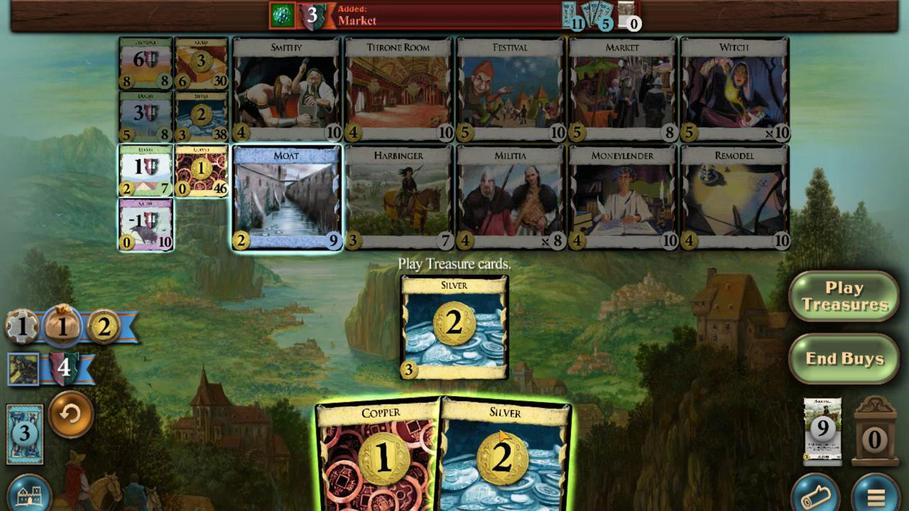 
Action: Mouse moved to (482, 336)
Screenshot: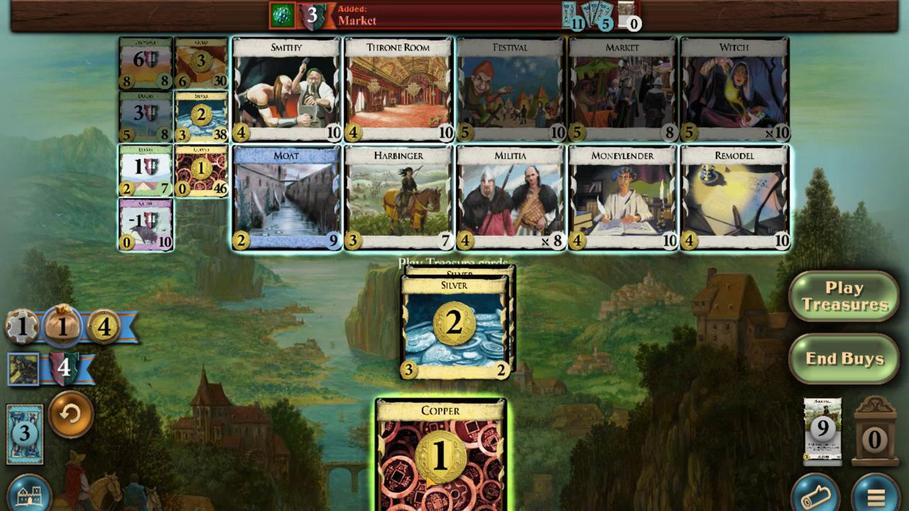 
Action: Mouse pressed left at (482, 336)
Screenshot: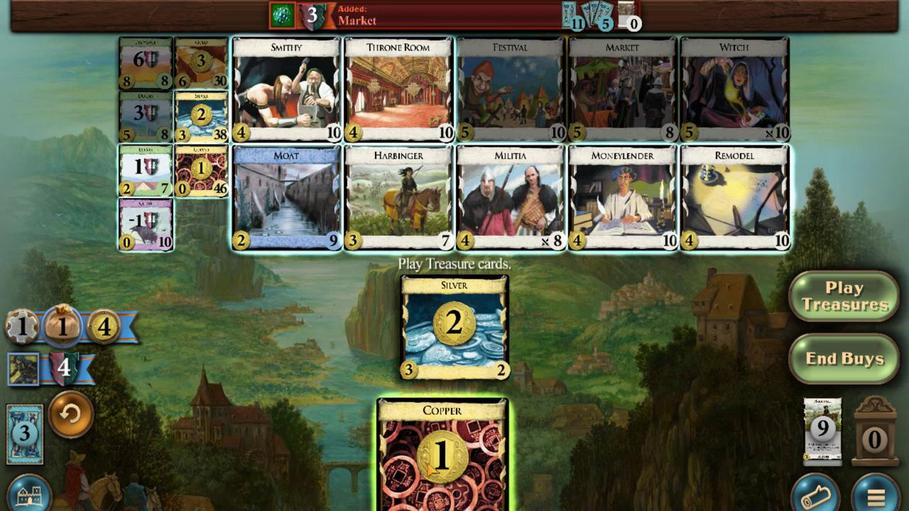
Action: Mouse moved to (277, 385)
Screenshot: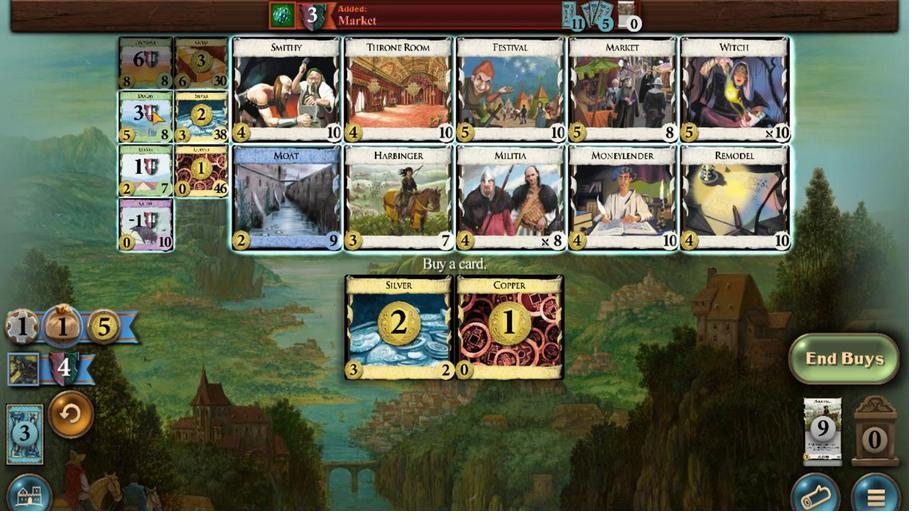
Action: Mouse pressed left at (277, 385)
Screenshot: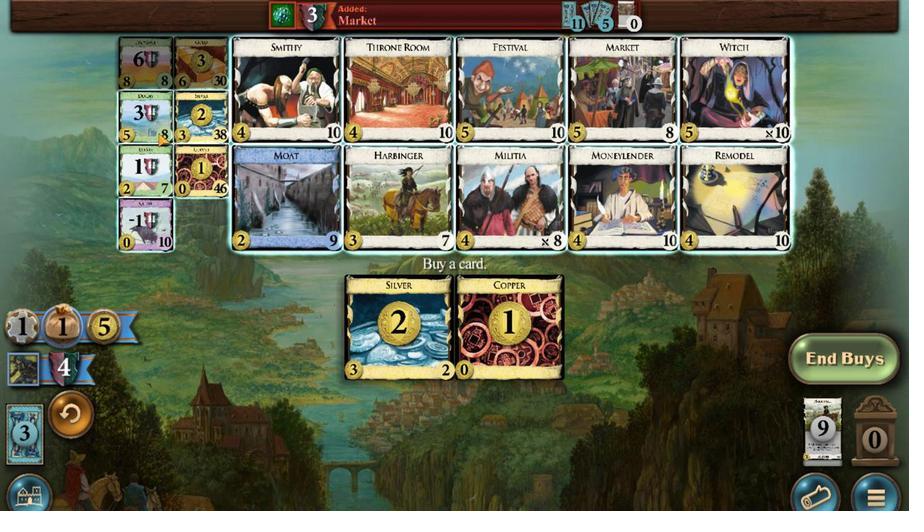 
Action: Mouse moved to (295, 336)
Screenshot: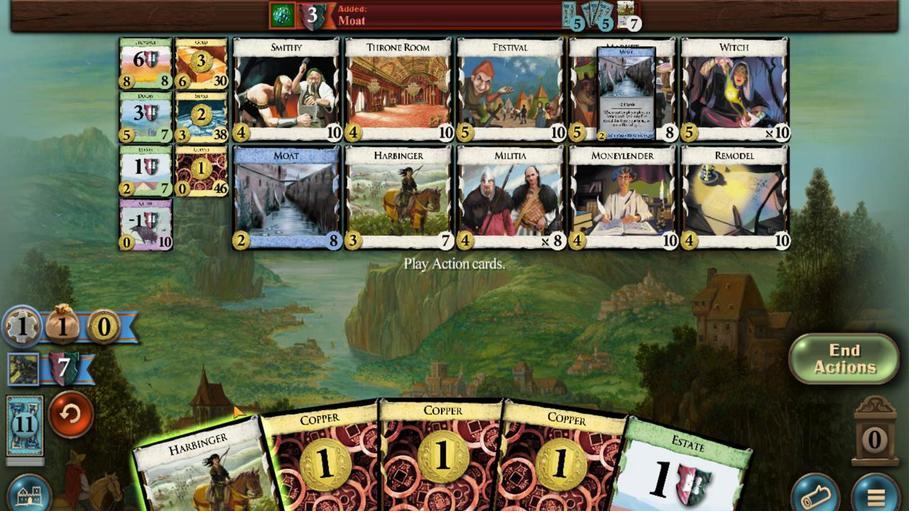 
Action: Mouse pressed left at (295, 336)
Screenshot: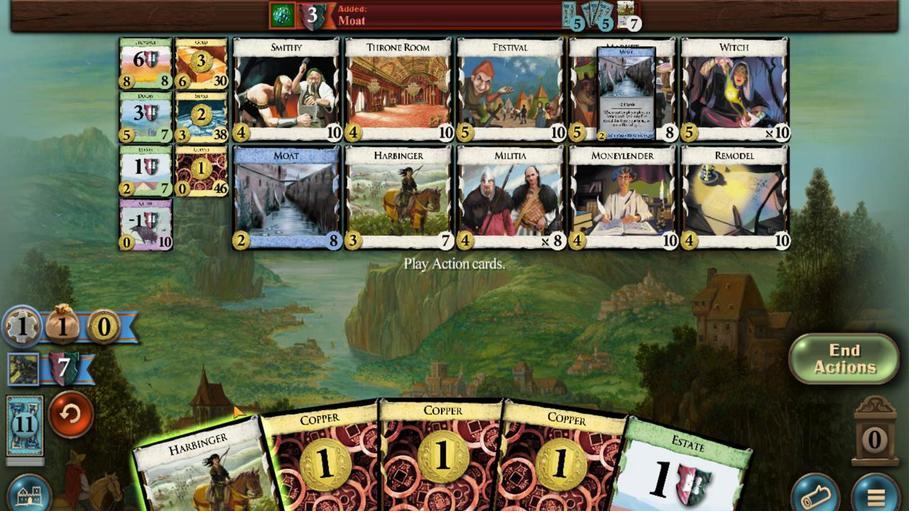 
Action: Mouse moved to (321, 336)
Screenshot: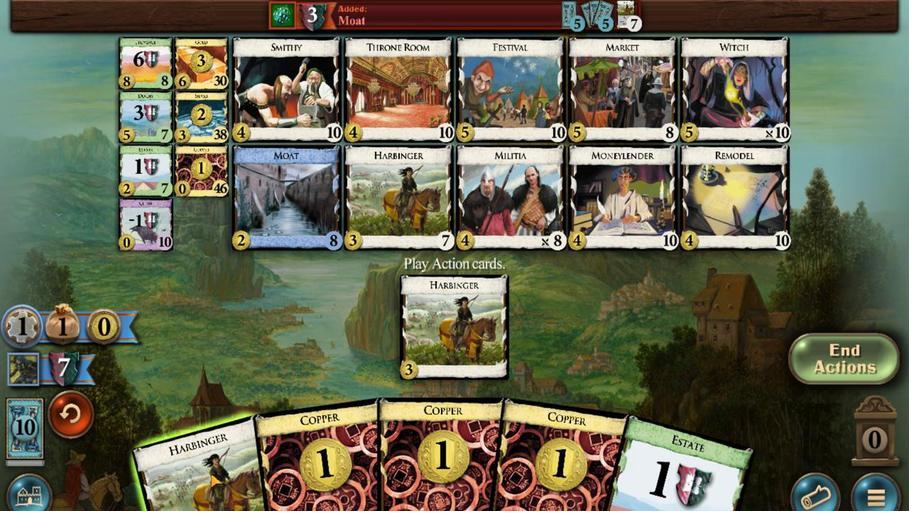 
Action: Mouse pressed left at (321, 336)
Screenshot: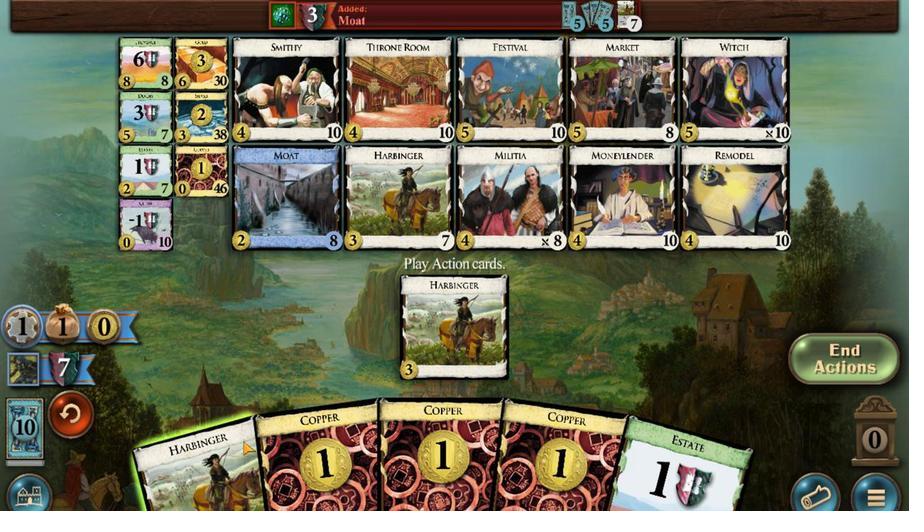
Action: Mouse moved to (492, 338)
Screenshot: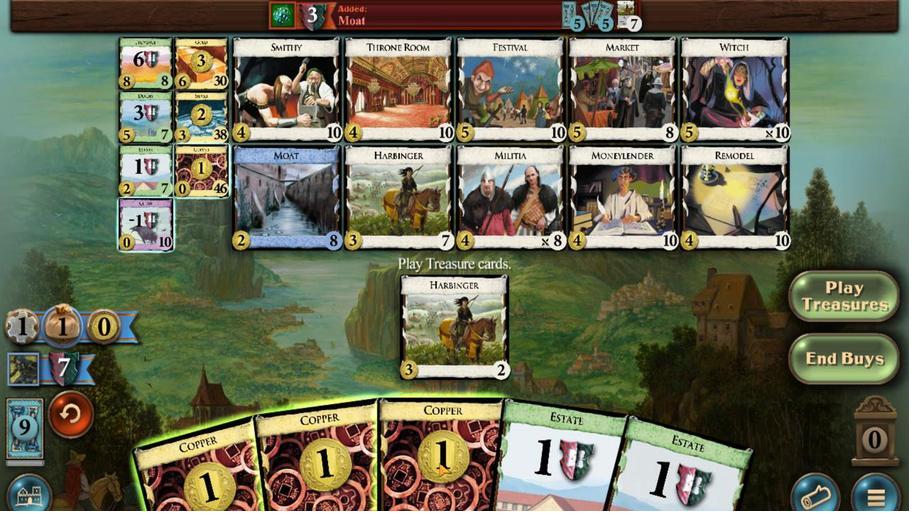 
Action: Mouse pressed left at (492, 338)
Screenshot: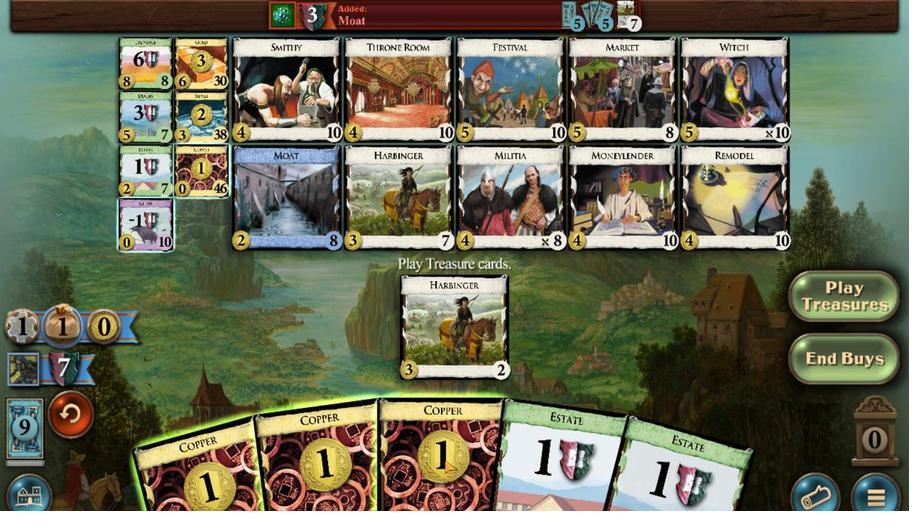 
Action: Mouse moved to (452, 334)
Screenshot: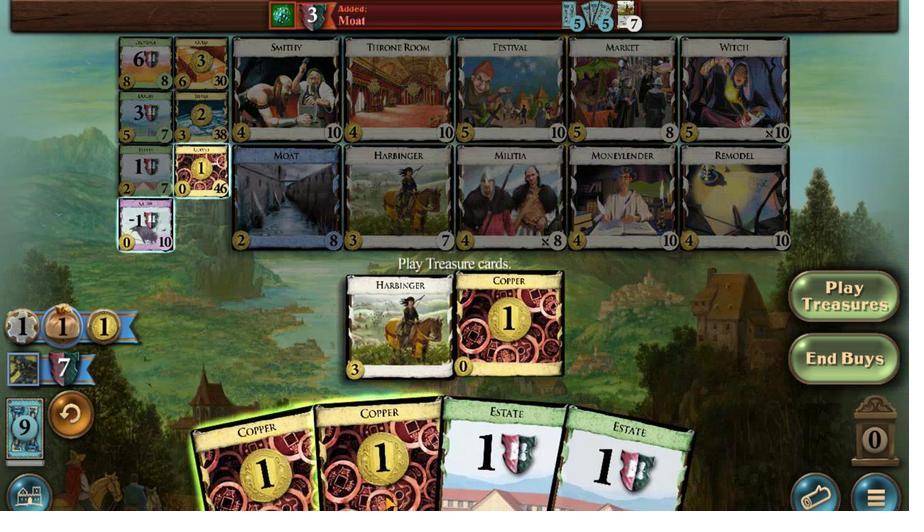 
Action: Mouse pressed left at (452, 334)
Screenshot: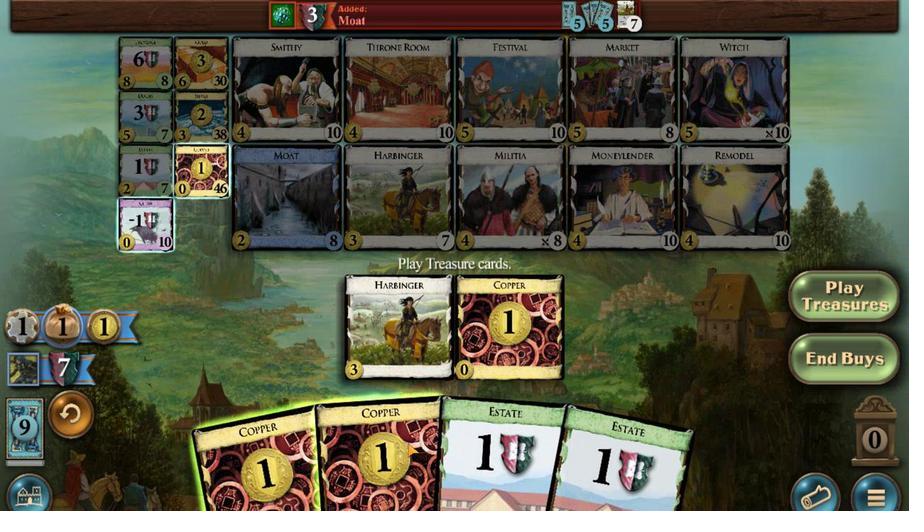 
Action: Mouse moved to (403, 329)
Screenshot: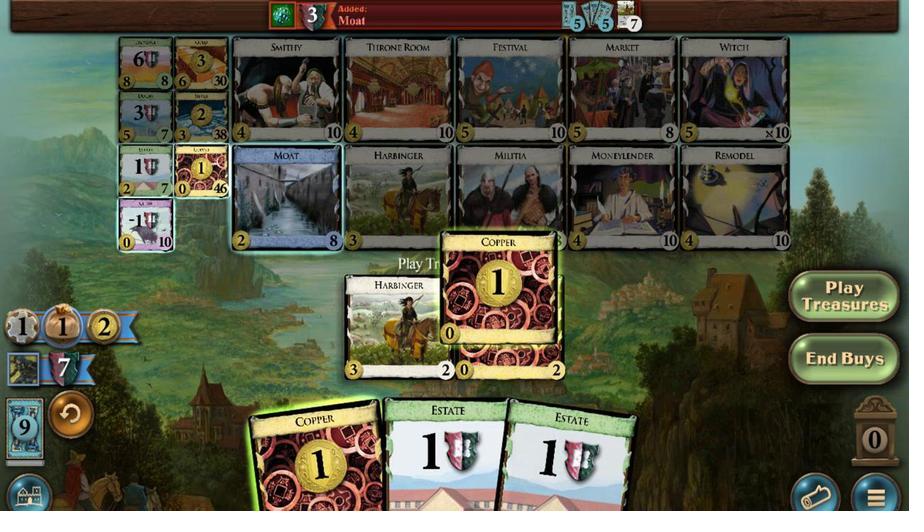 
Action: Mouse pressed left at (403, 329)
Screenshot: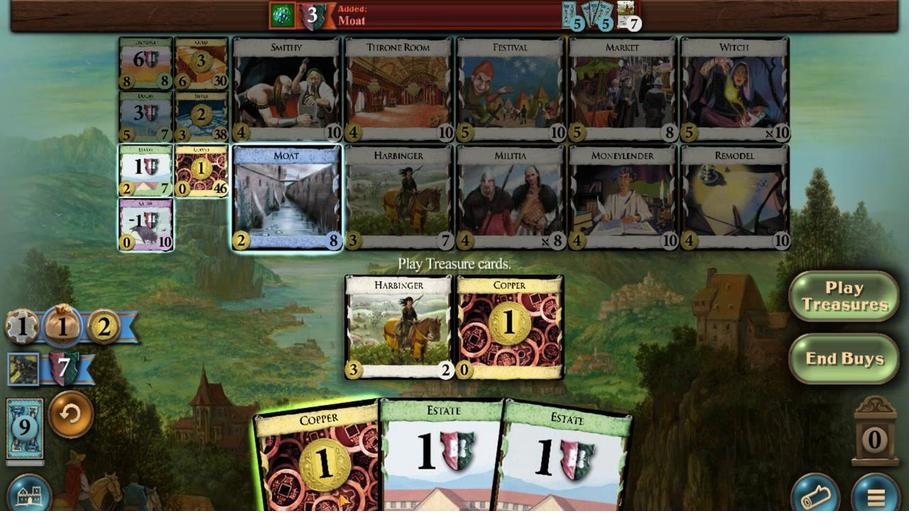 
Action: Mouse moved to (497, 376)
Screenshot: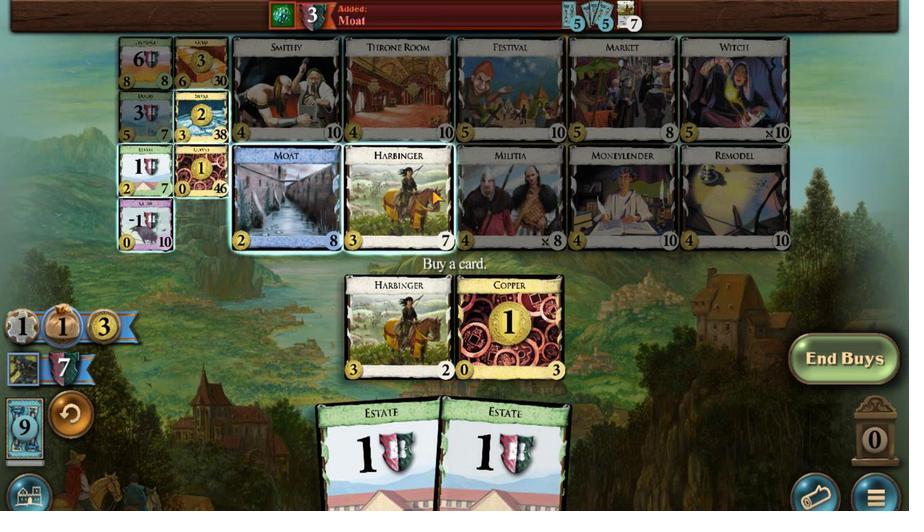 
Action: Mouse pressed left at (497, 376)
Screenshot: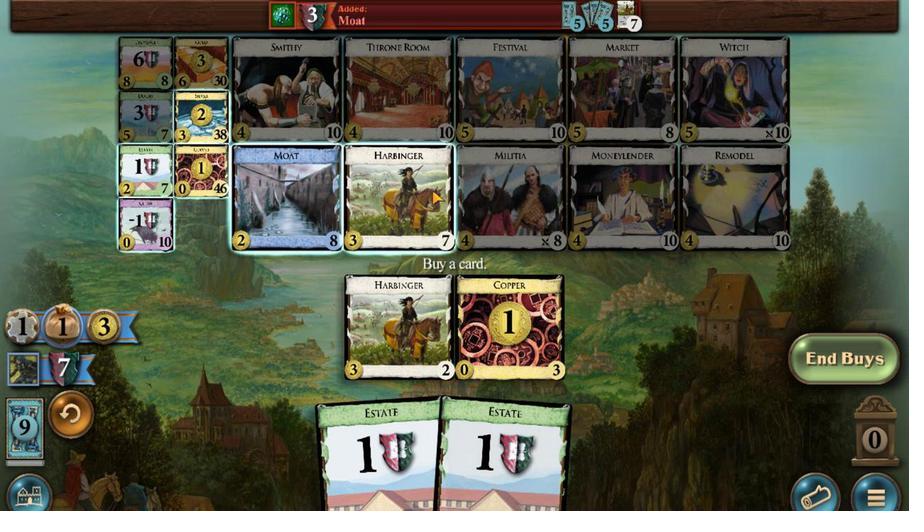 
Action: Mouse moved to (393, 336)
Screenshot: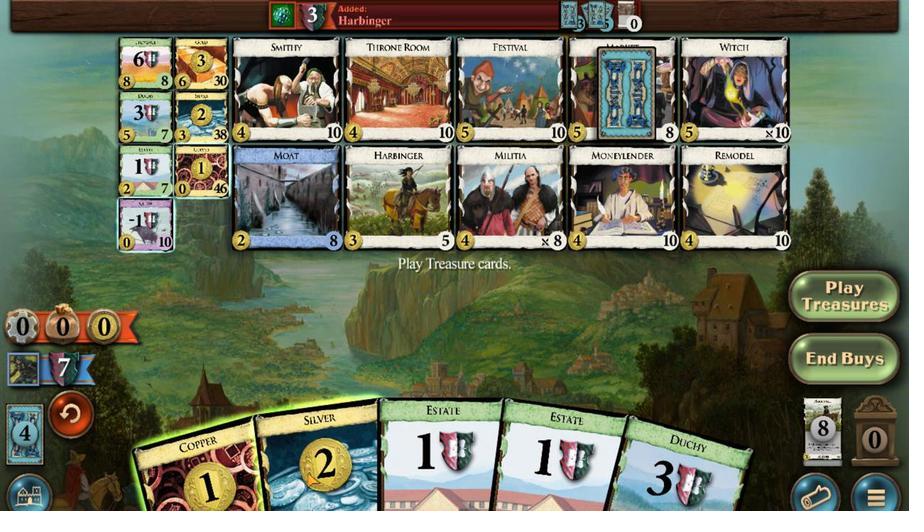 
Action: Mouse pressed left at (393, 336)
Screenshot: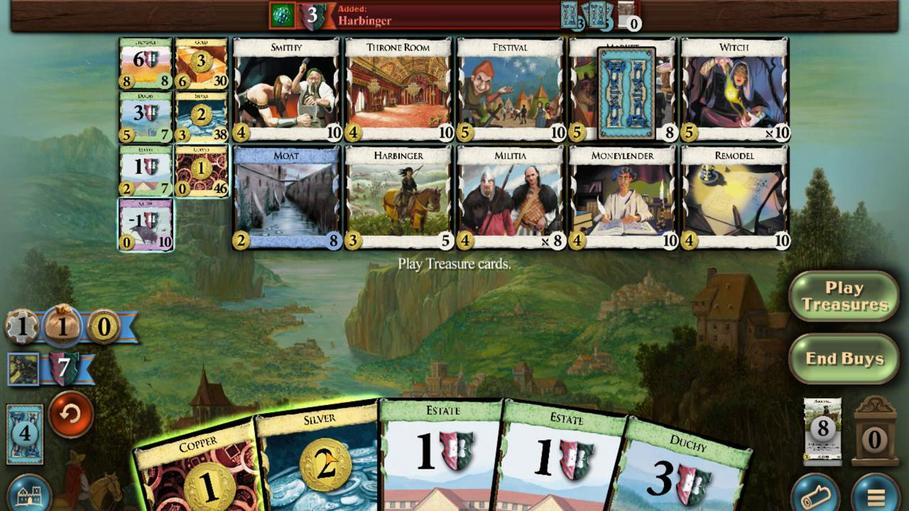 
Action: Mouse moved to (341, 334)
Screenshot: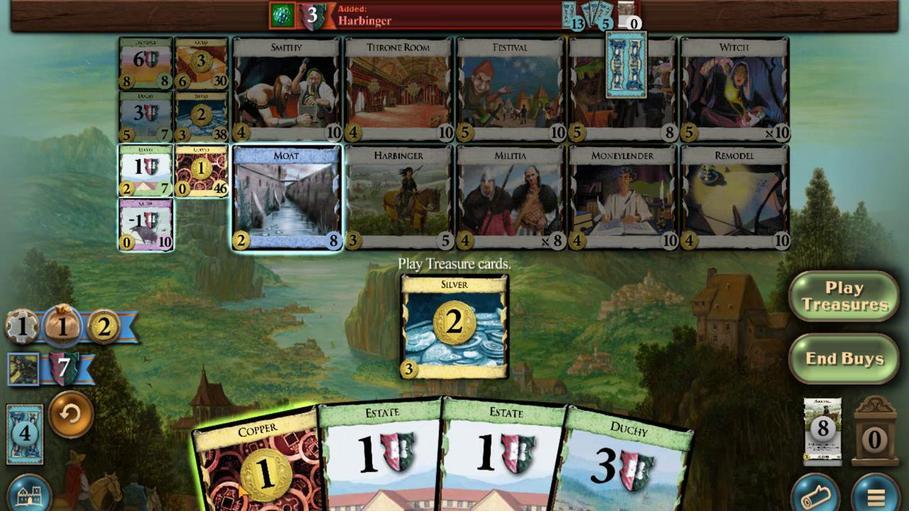 
Action: Mouse pressed left at (341, 334)
Screenshot: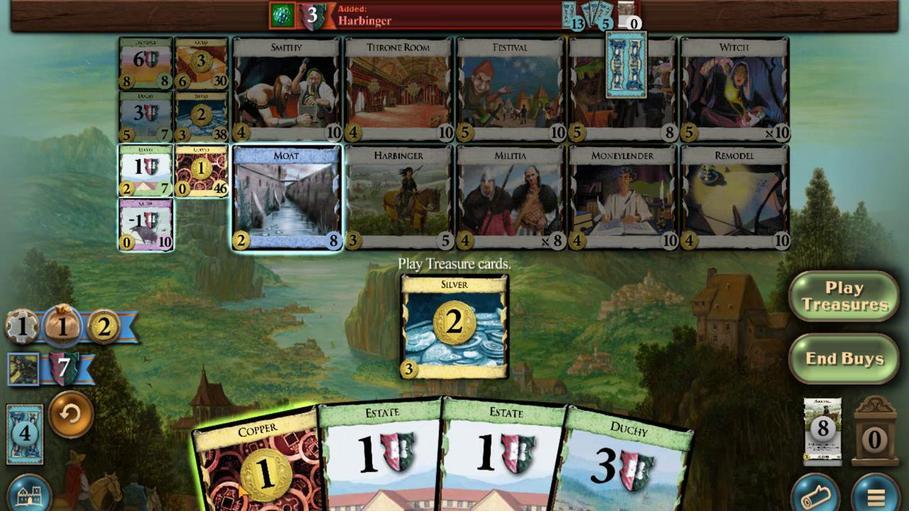 
Action: Mouse moved to (470, 376)
Screenshot: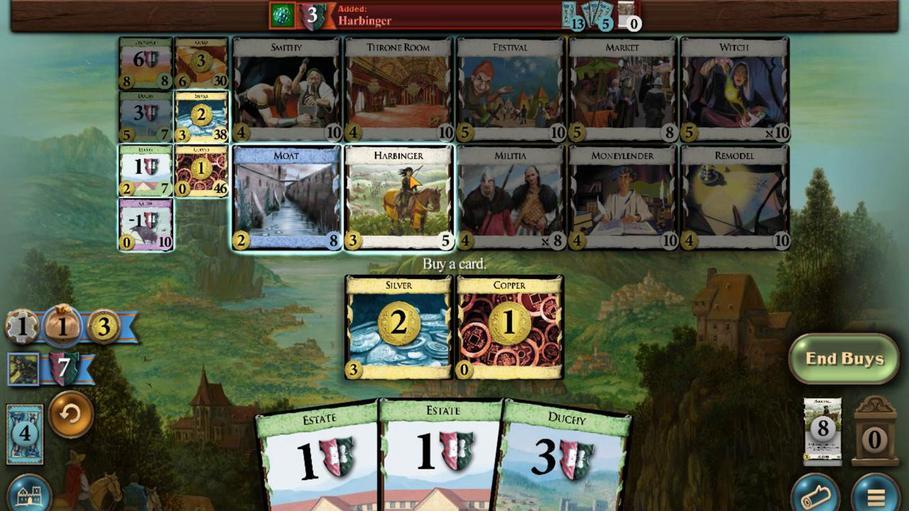 
Action: Mouse pressed left at (470, 376)
Screenshot: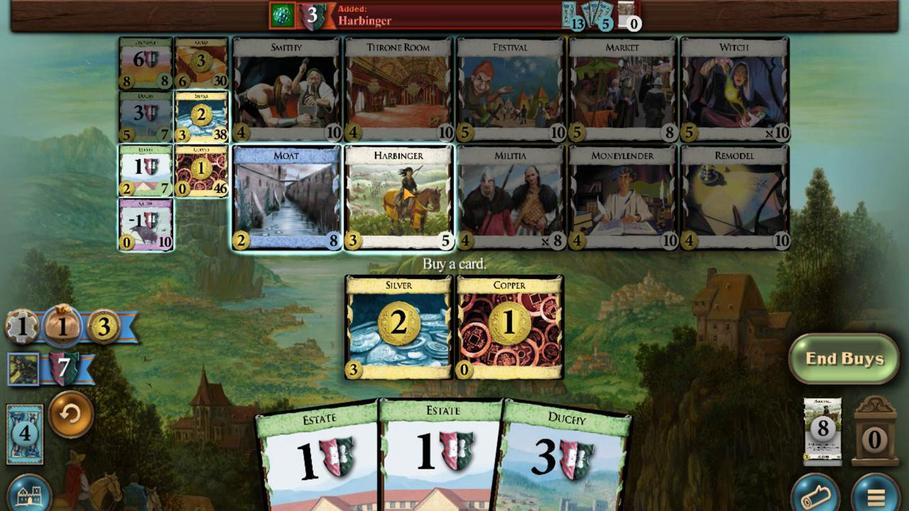 
Action: Mouse moved to (659, 336)
Screenshot: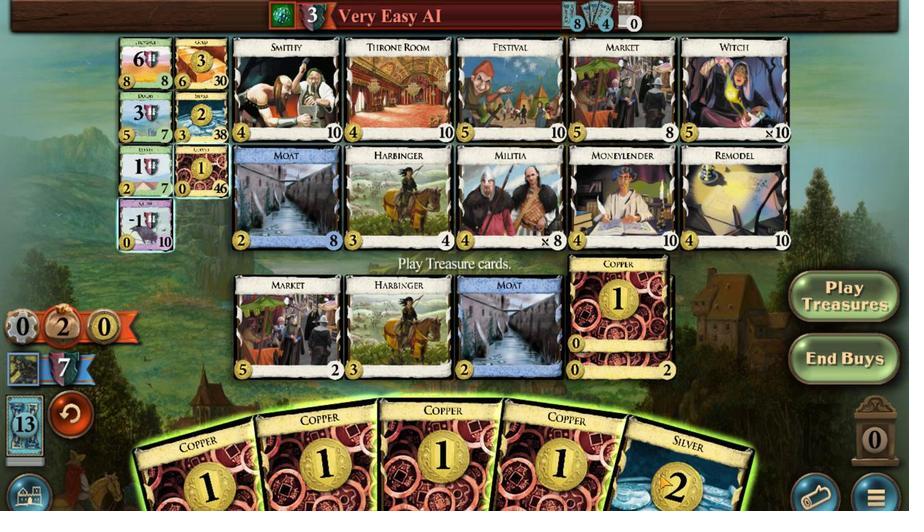 
Action: Mouse pressed left at (659, 336)
Screenshot: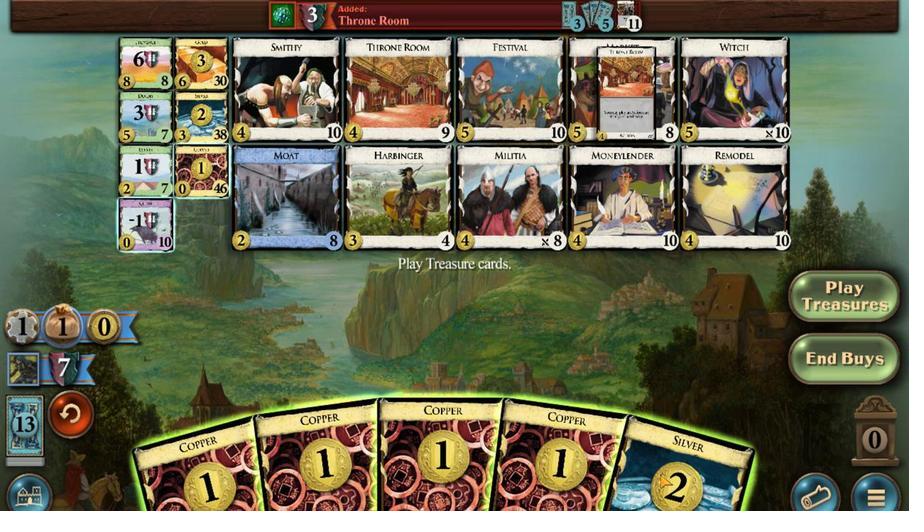 
Action: Mouse moved to (507, 339)
Screenshot: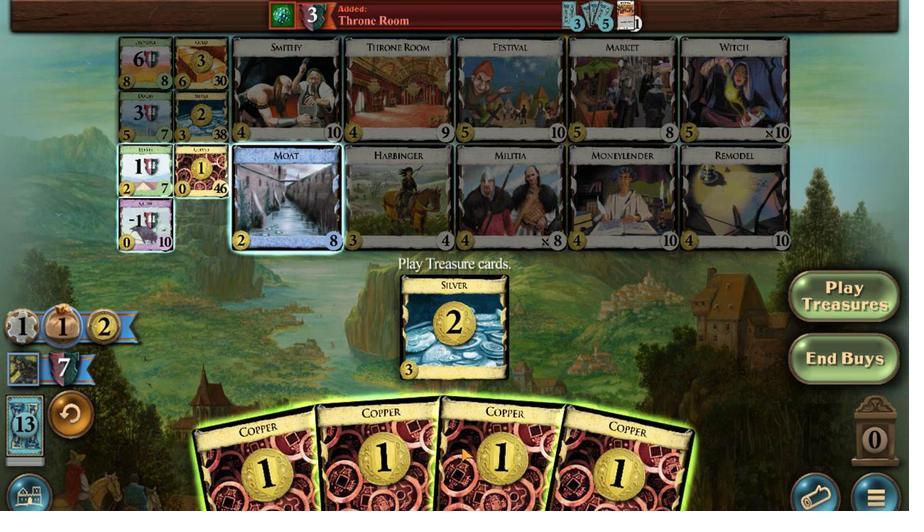 
Action: Mouse pressed left at (507, 339)
Screenshot: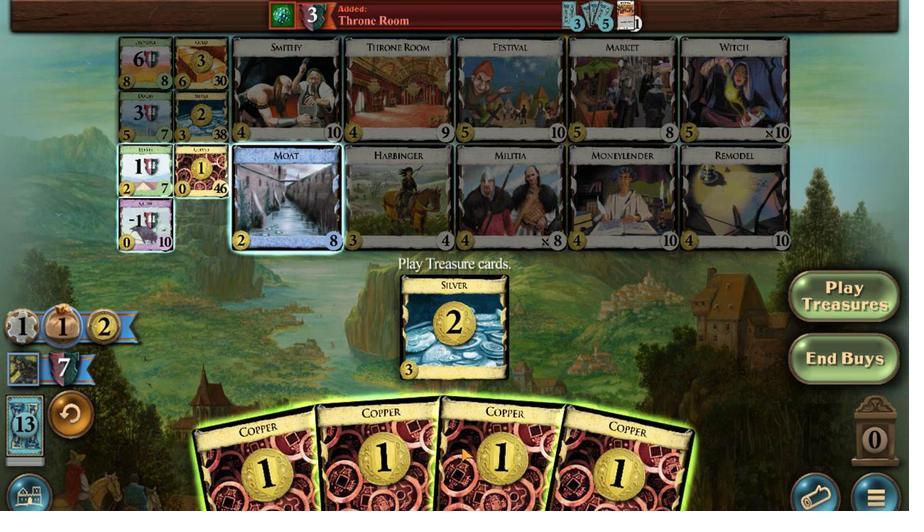 
Action: Mouse moved to (405, 336)
Screenshot: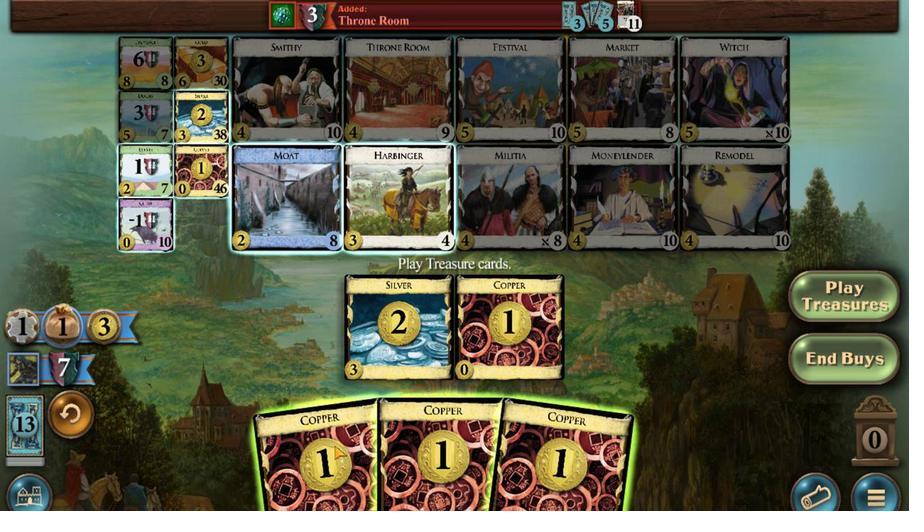 
Action: Mouse pressed left at (405, 336)
Screenshot: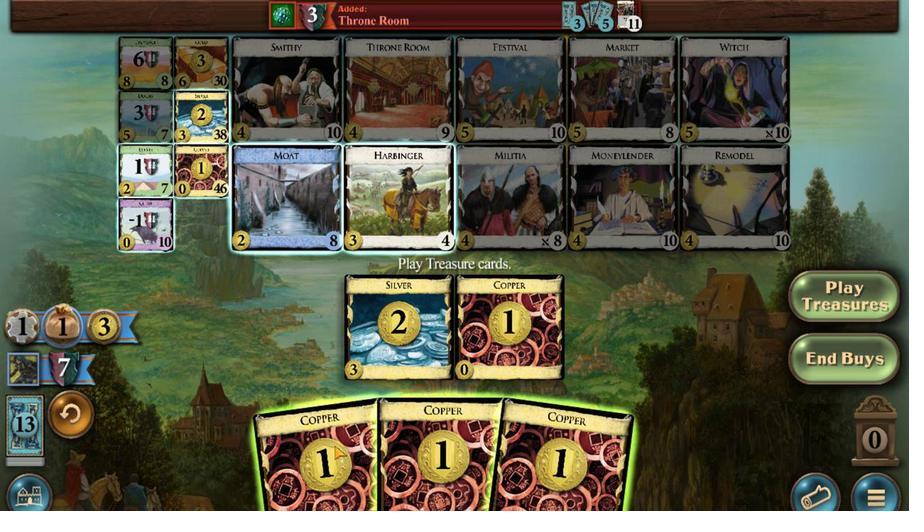 
Action: Mouse moved to (462, 339)
Screenshot: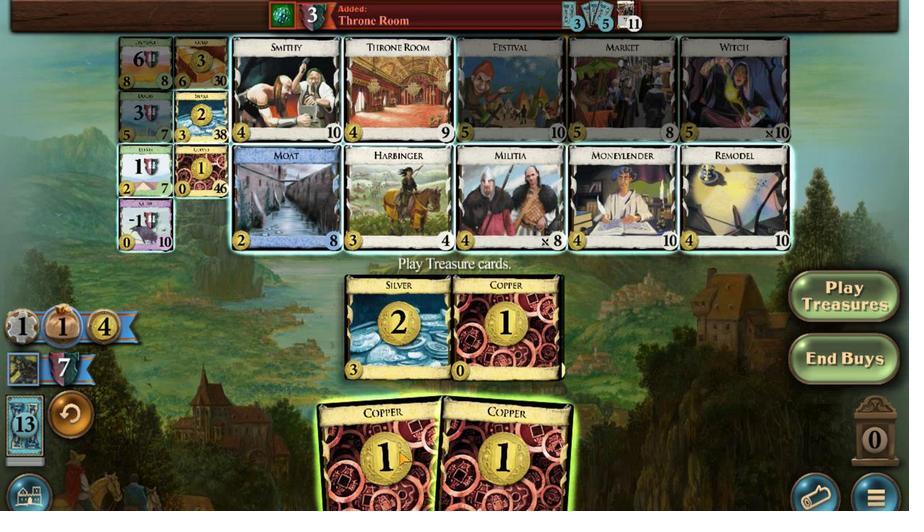 
Action: Mouse pressed left at (462, 339)
Screenshot: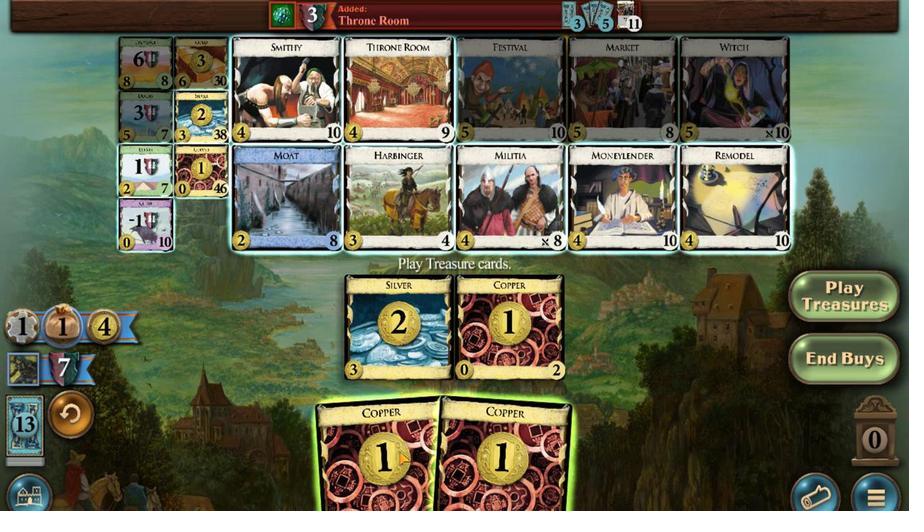 
Action: Mouse moved to (508, 339)
Screenshot: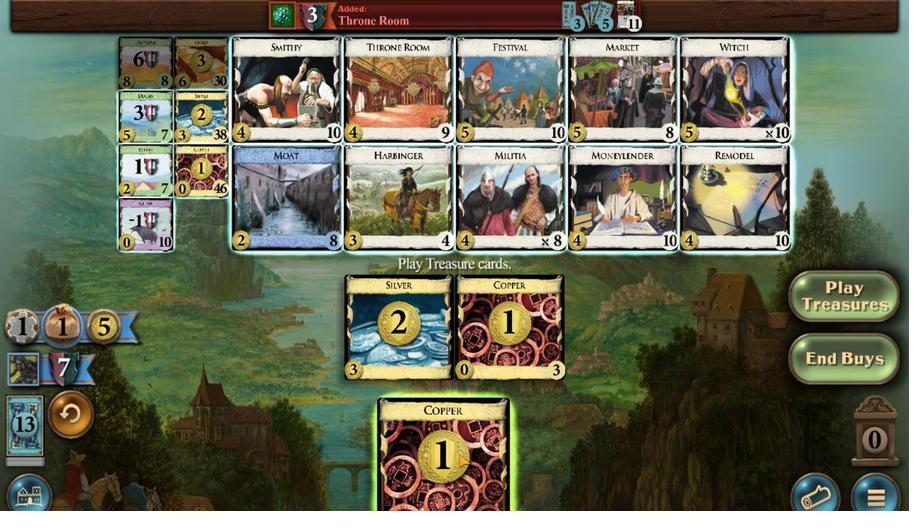
Action: Mouse pressed left at (508, 339)
Screenshot: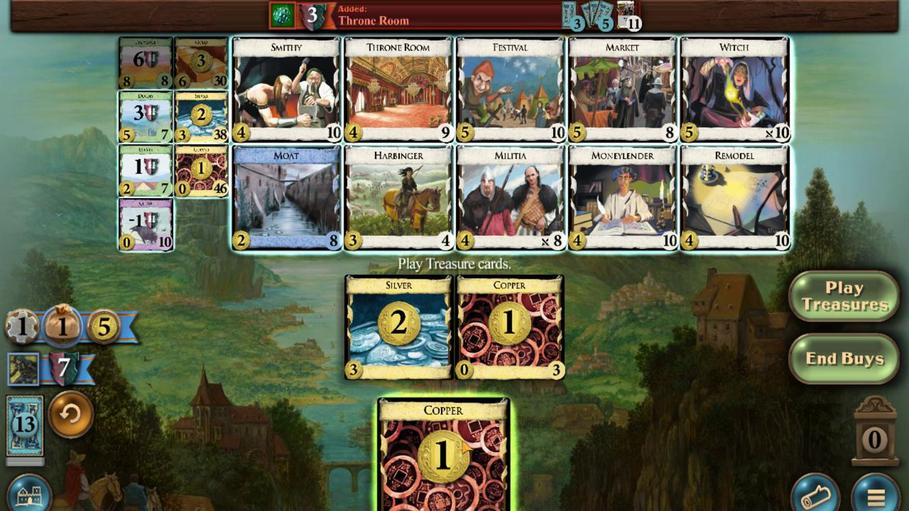 
Action: Mouse moved to (314, 393)
Screenshot: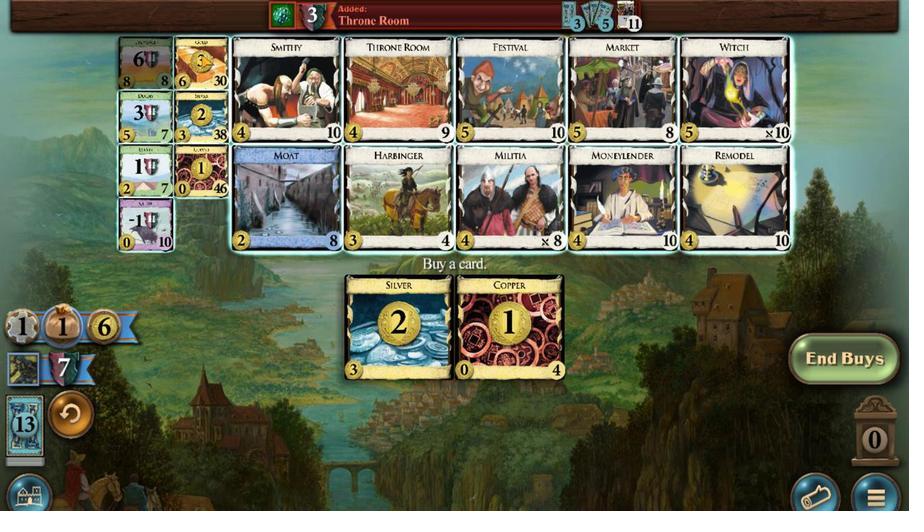 
Action: Mouse pressed left at (314, 393)
Screenshot: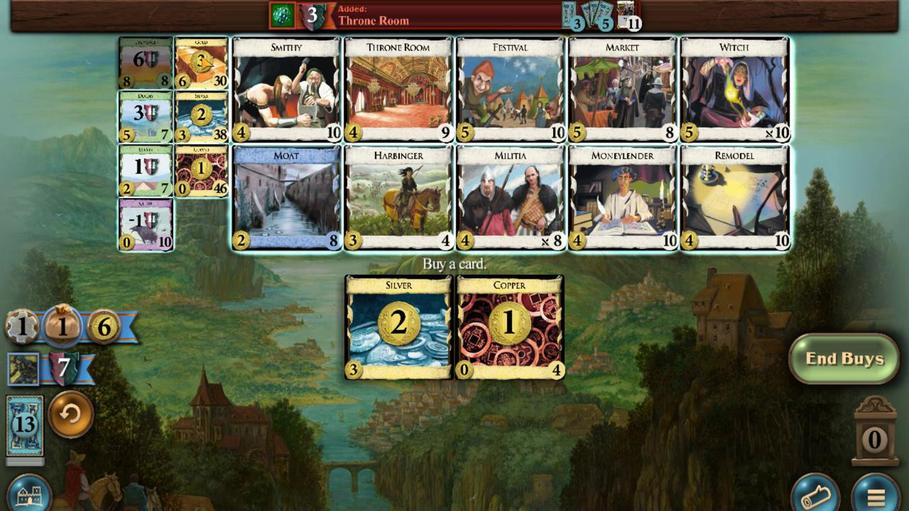 
Action: Mouse moved to (560, 334)
Screenshot: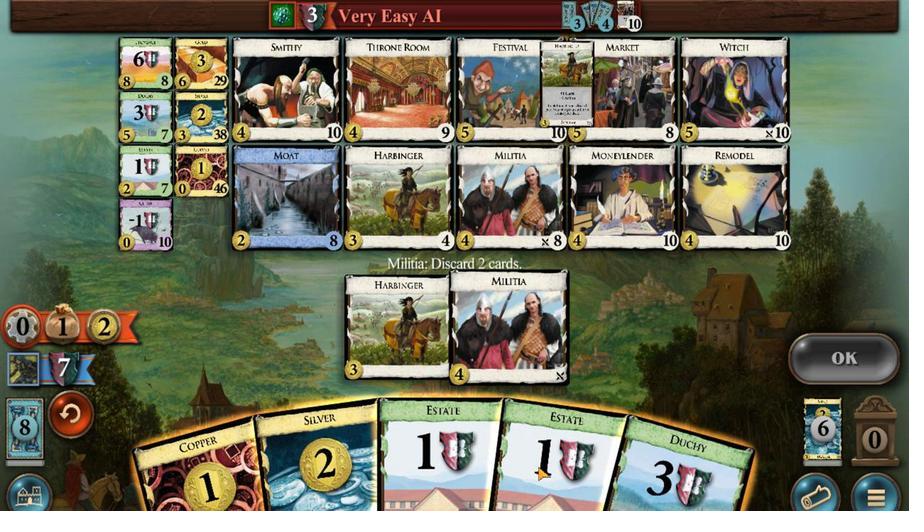 
Action: Mouse pressed left at (560, 334)
Screenshot: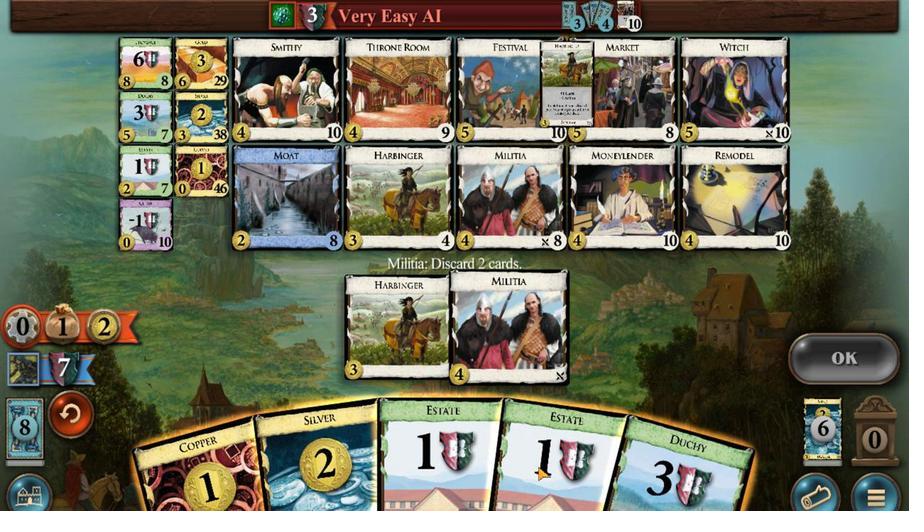
Action: Mouse moved to (509, 336)
Screenshot: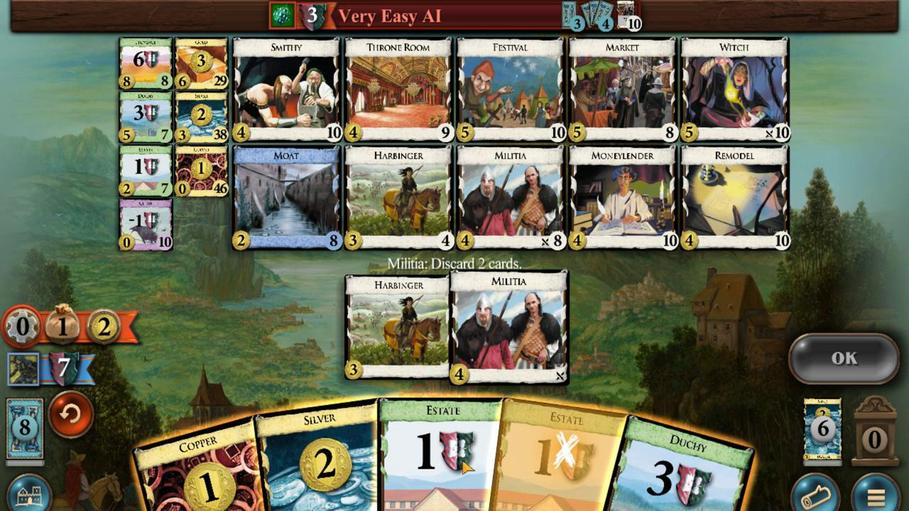 
Action: Mouse pressed left at (509, 336)
Screenshot: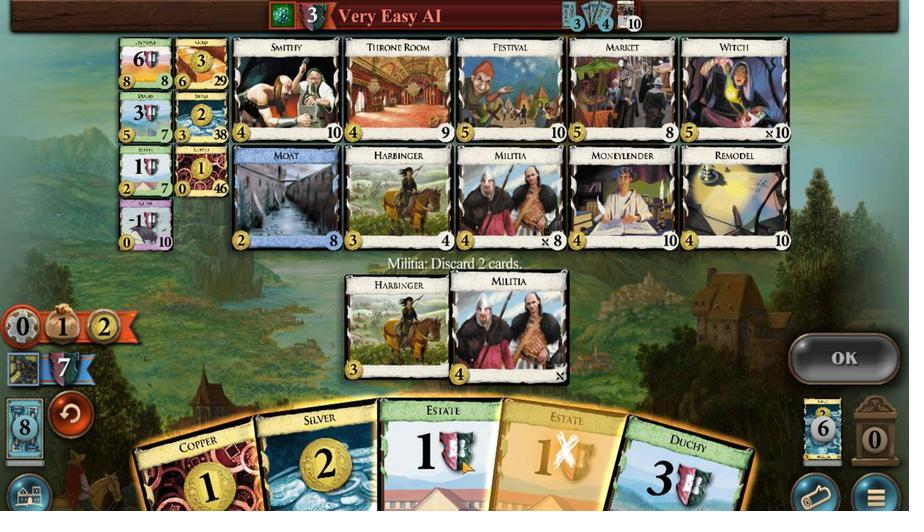
Action: Mouse moved to (787, 352)
Screenshot: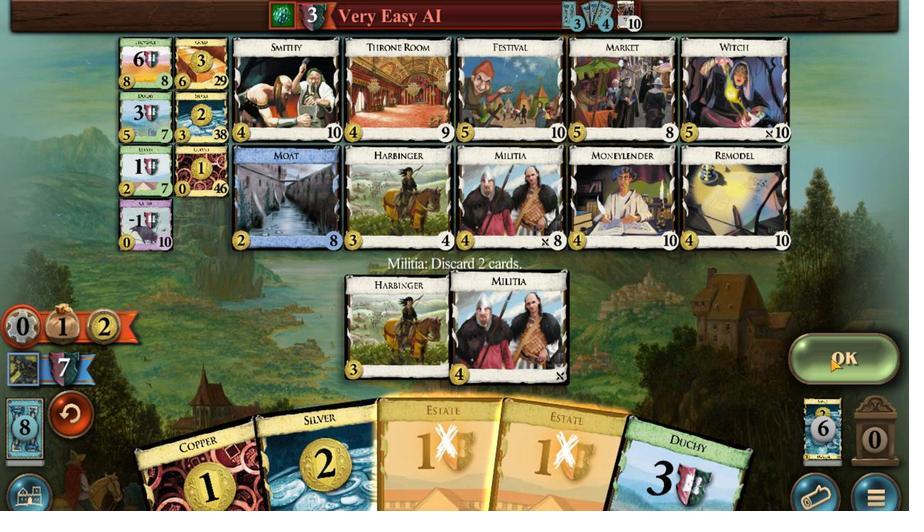 
Action: Mouse pressed left at (787, 352)
Screenshot: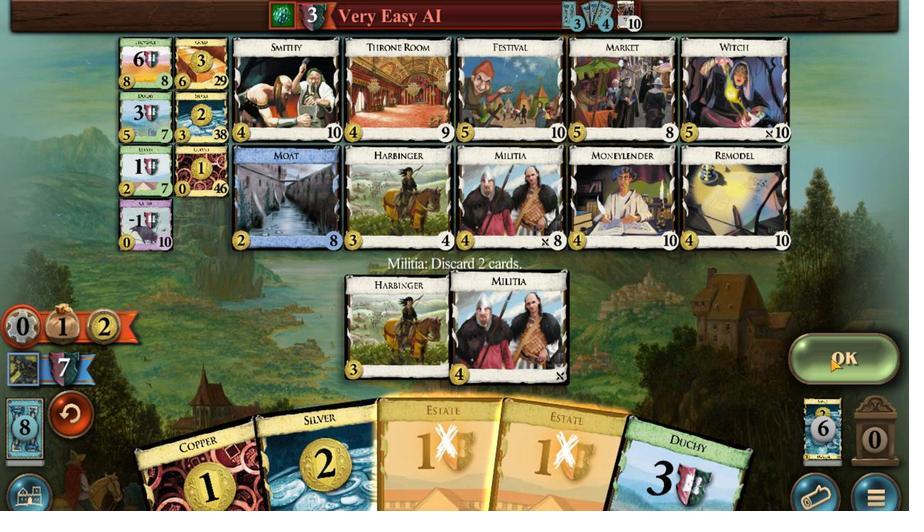 
Action: Mouse moved to (496, 340)
Screenshot: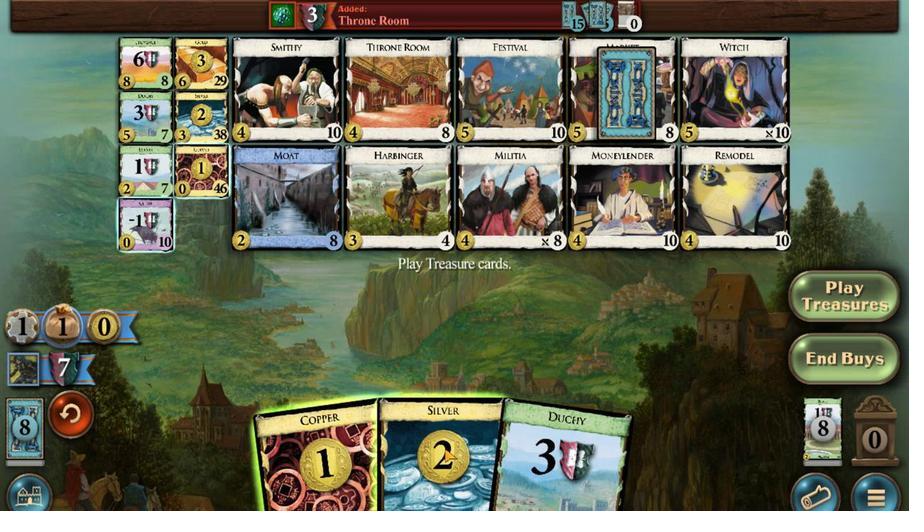 
Action: Mouse pressed left at (496, 340)
Screenshot: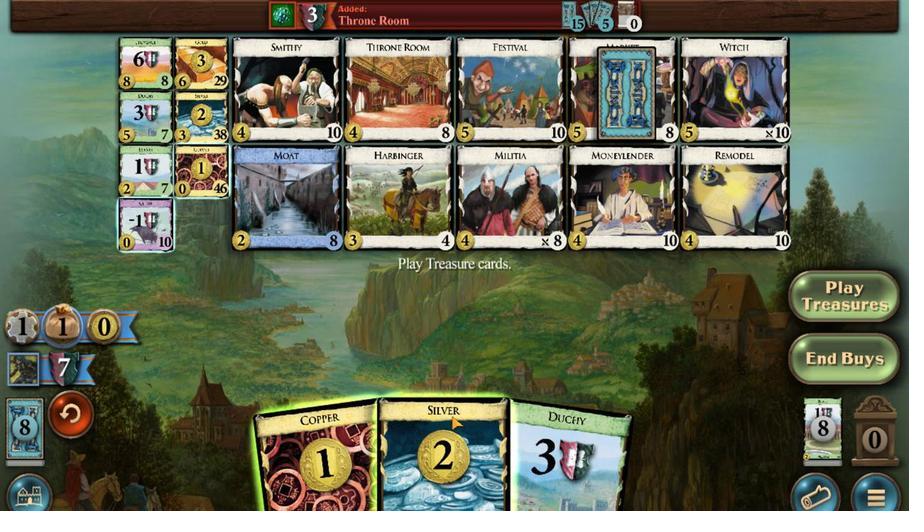 
Action: Mouse moved to (275, 378)
Screenshot: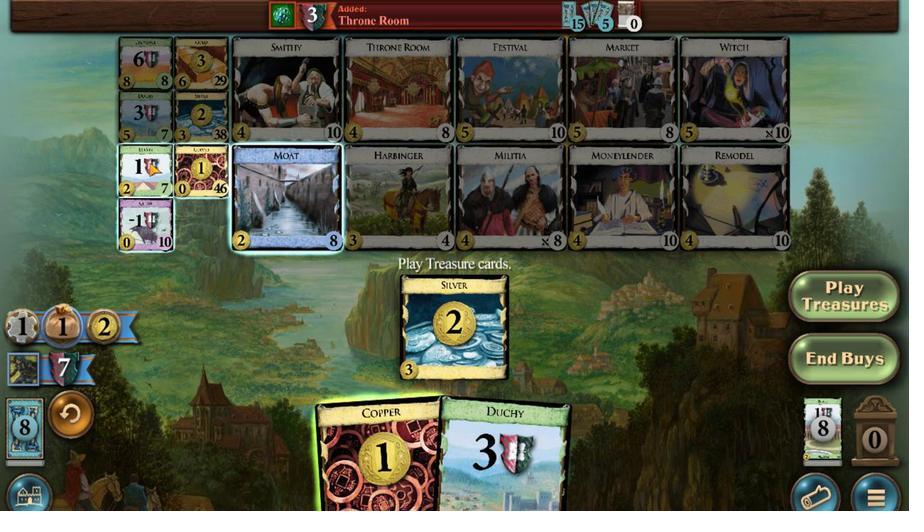 
Action: Mouse pressed left at (275, 378)
Screenshot: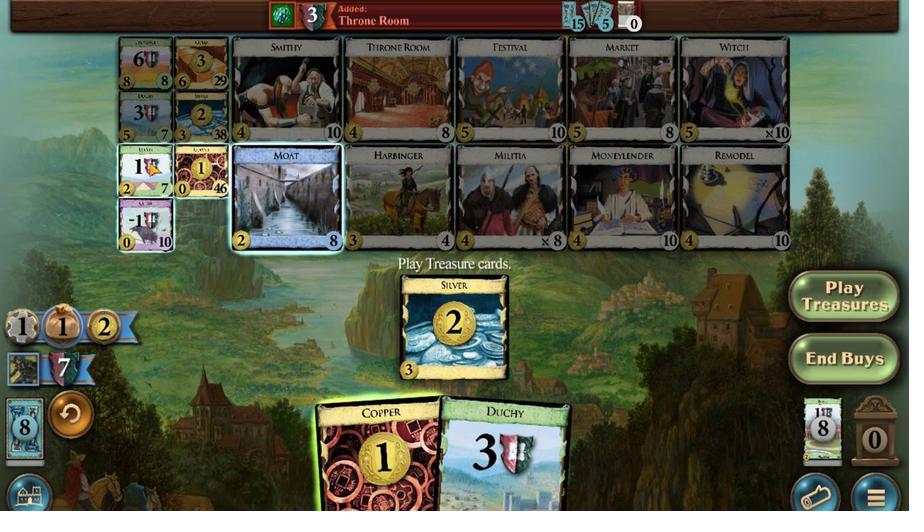 
Action: Mouse moved to (391, 336)
Screenshot: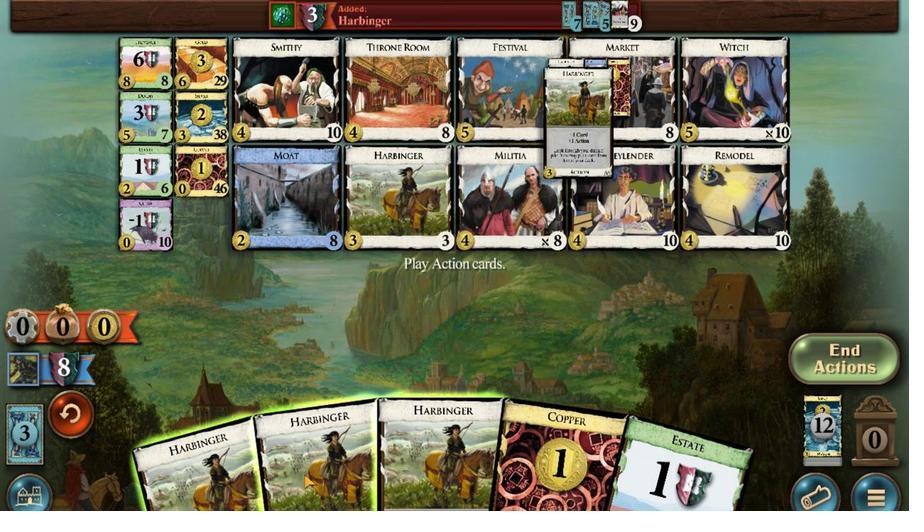 
Action: Mouse pressed left at (391, 336)
Screenshot: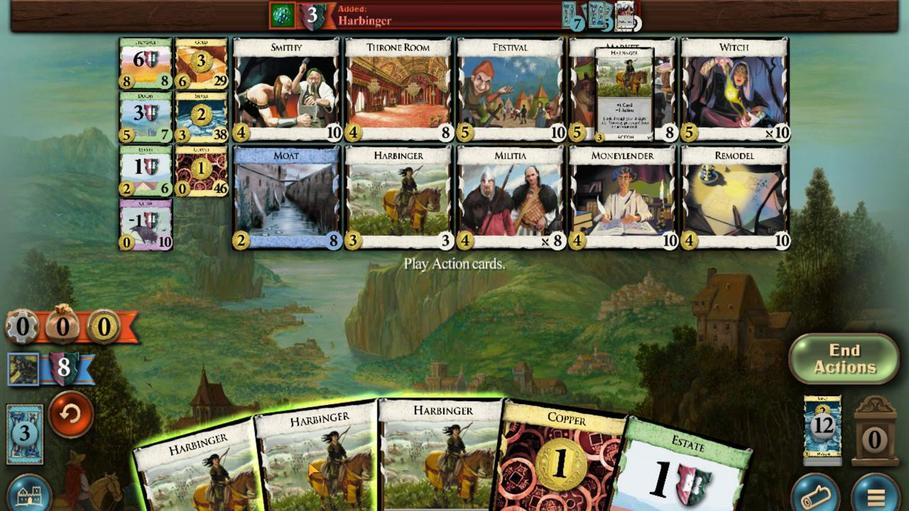 
Action: Mouse moved to (676, 383)
Screenshot: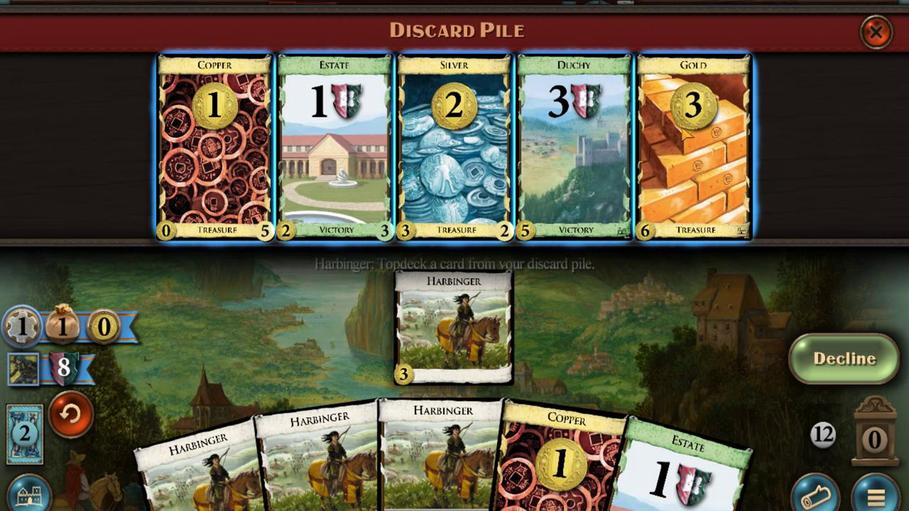 
Action: Mouse pressed left at (676, 383)
Screenshot: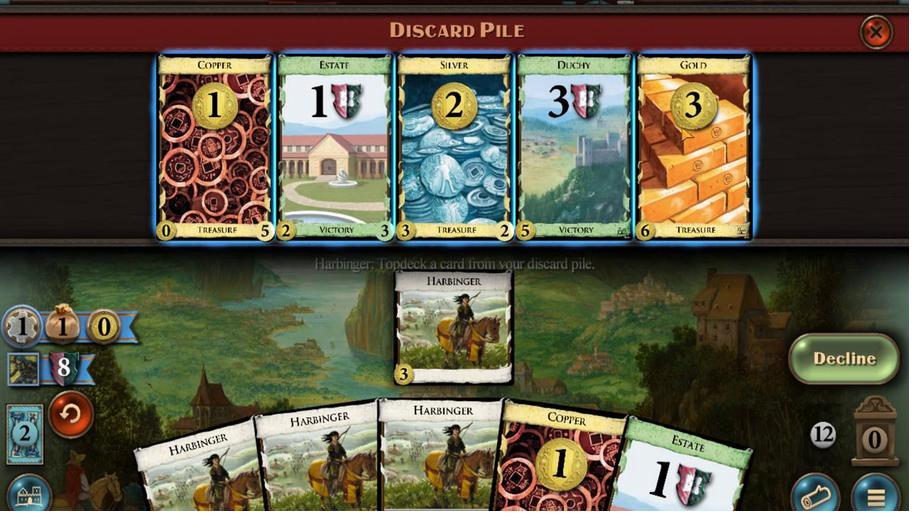 
Action: Mouse moved to (692, 386)
Screenshot: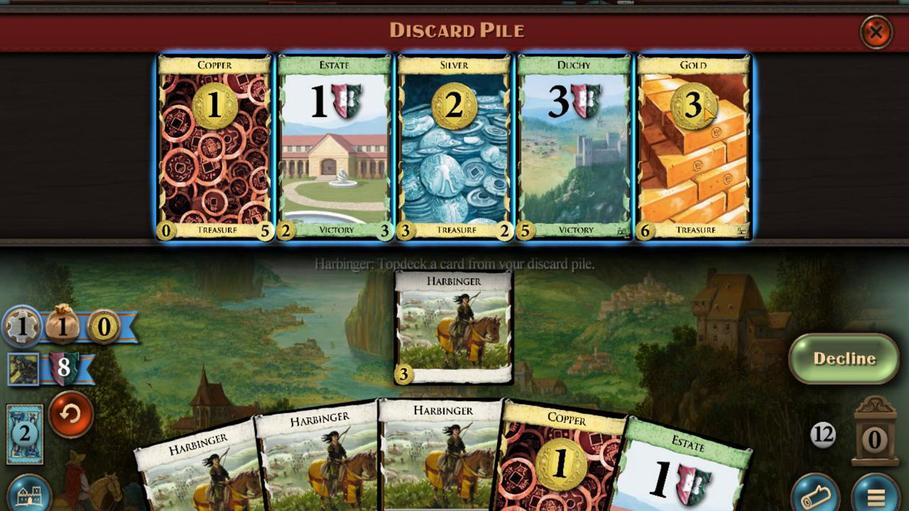
Action: Mouse pressed left at (692, 386)
Screenshot: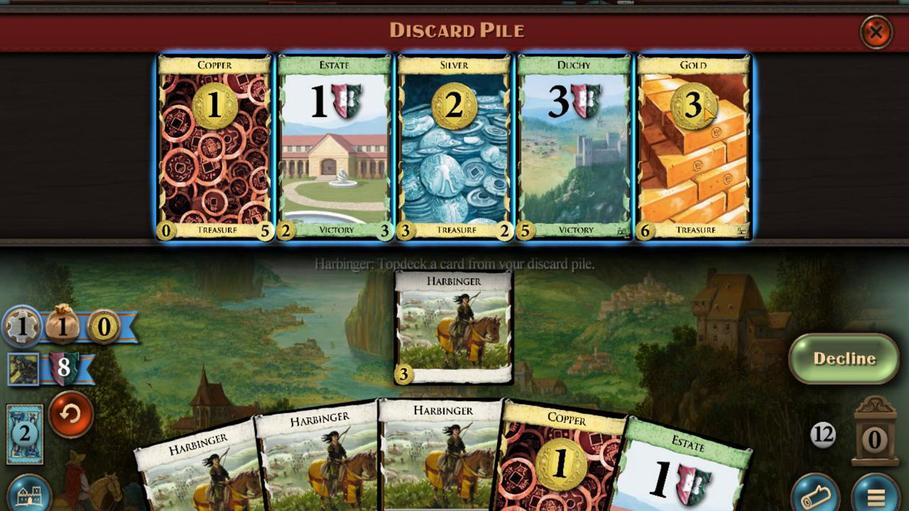 
Action: Mouse moved to (417, 339)
Screenshot: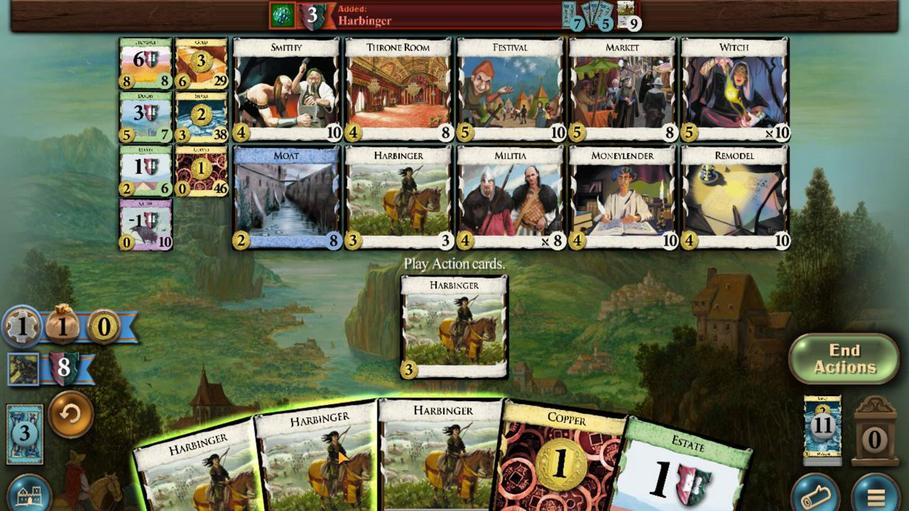 
Action: Mouse pressed left at (417, 339)
Screenshot: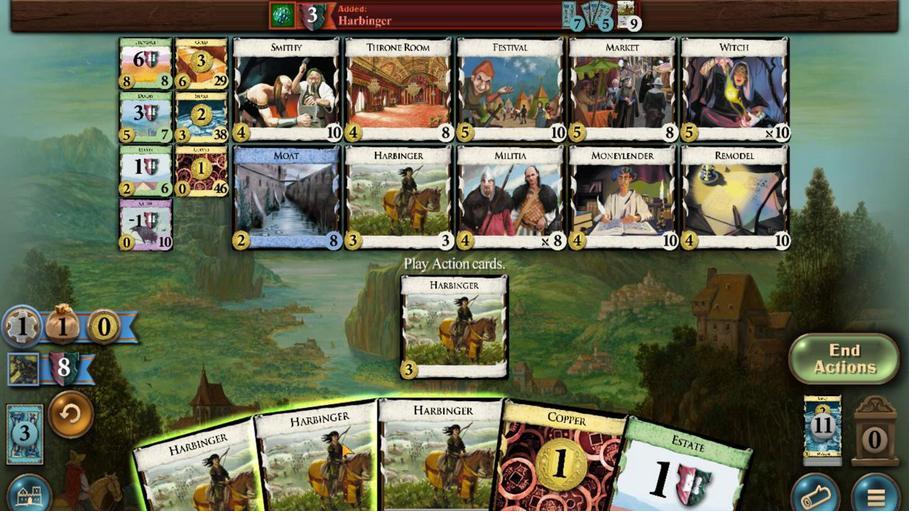 
Action: Mouse moved to (562, 388)
Screenshot: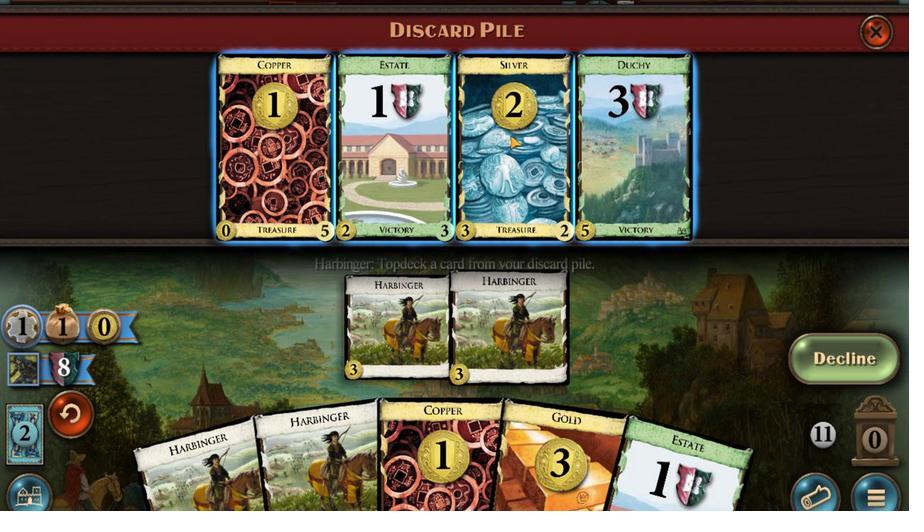 
Action: Mouse pressed left at (562, 388)
Screenshot: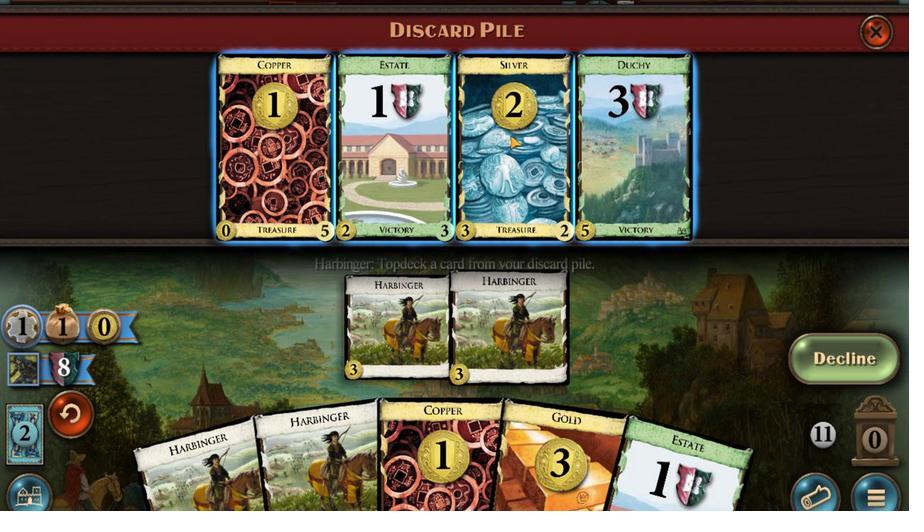 
Action: Mouse moved to (552, 381)
Screenshot: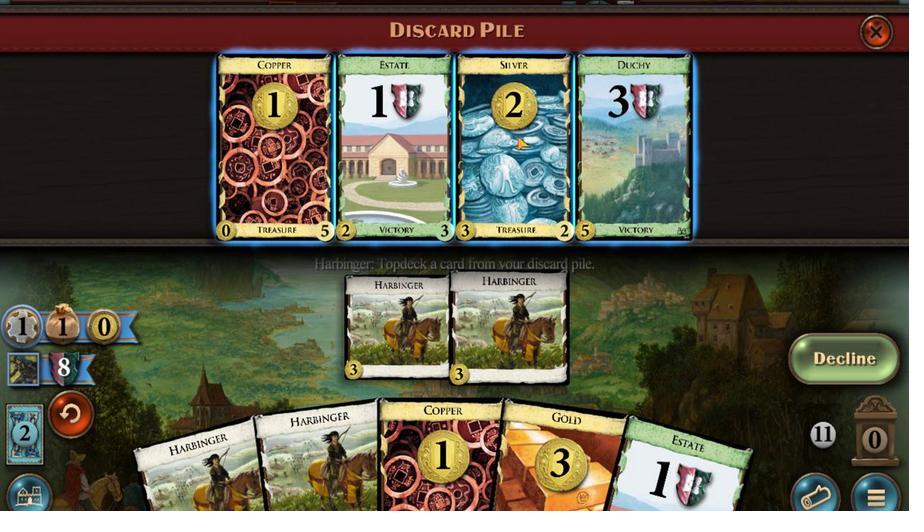 
Action: Mouse pressed left at (552, 381)
Screenshot: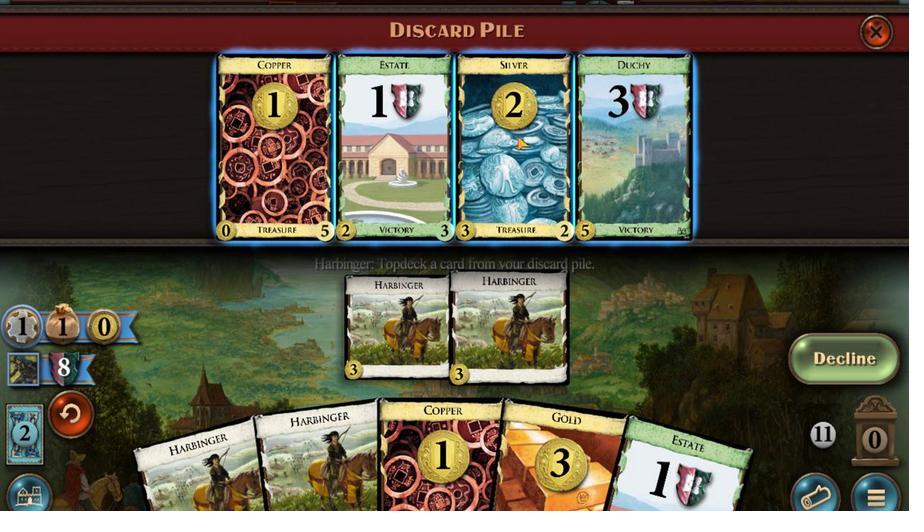 
Action: Mouse moved to (393, 334)
Screenshot: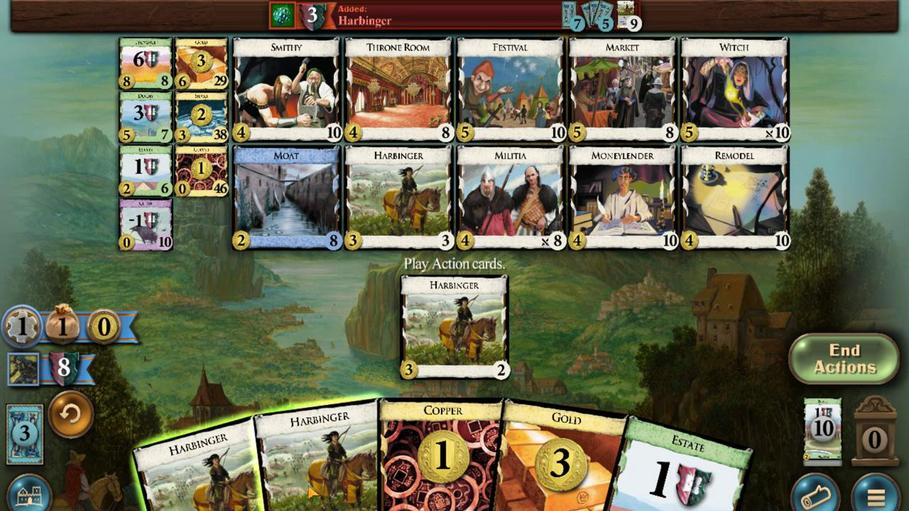 
Action: Mouse pressed left at (393, 334)
Screenshot: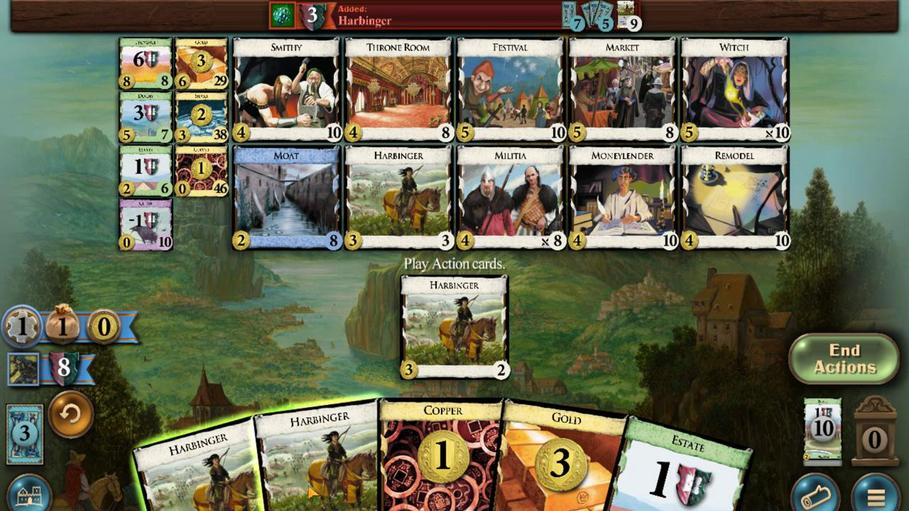 
Action: Mouse moved to (535, 388)
Screenshot: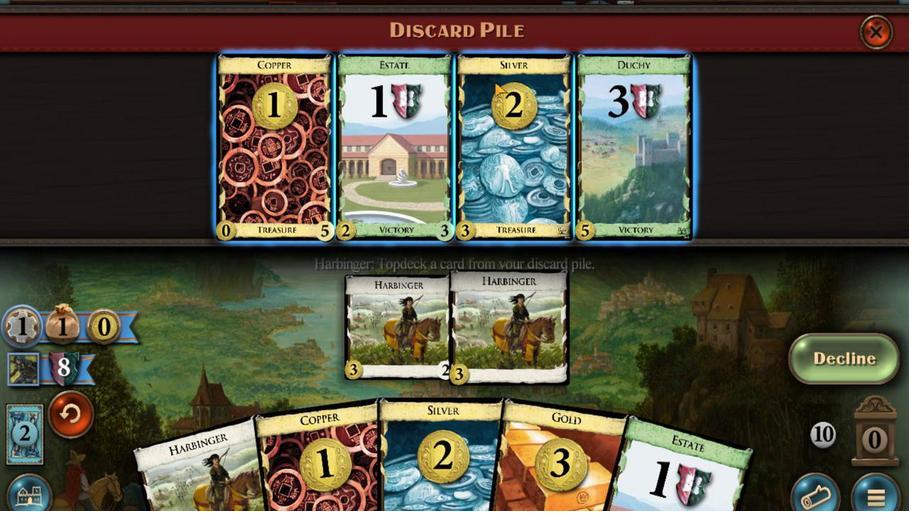 
Action: Mouse pressed left at (535, 388)
Screenshot: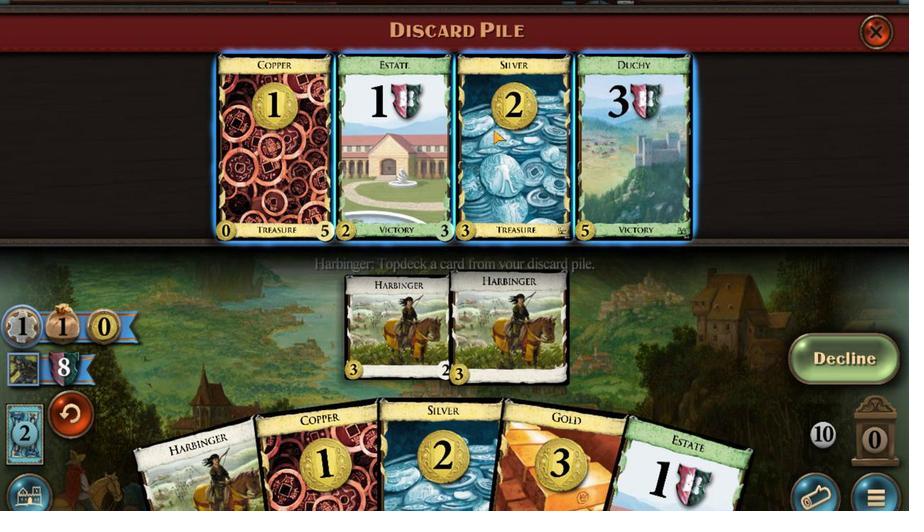 
Action: Mouse moved to (549, 385)
Screenshot: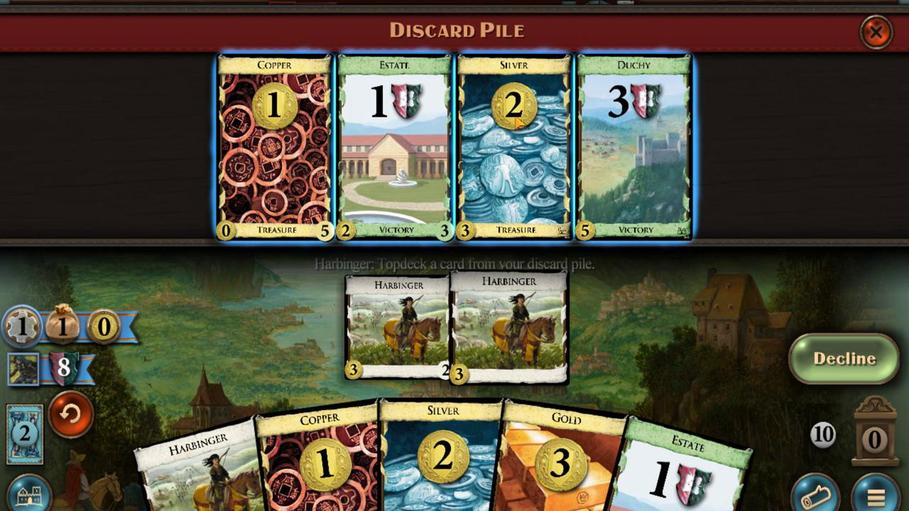 
Action: Mouse pressed left at (549, 385)
Screenshot: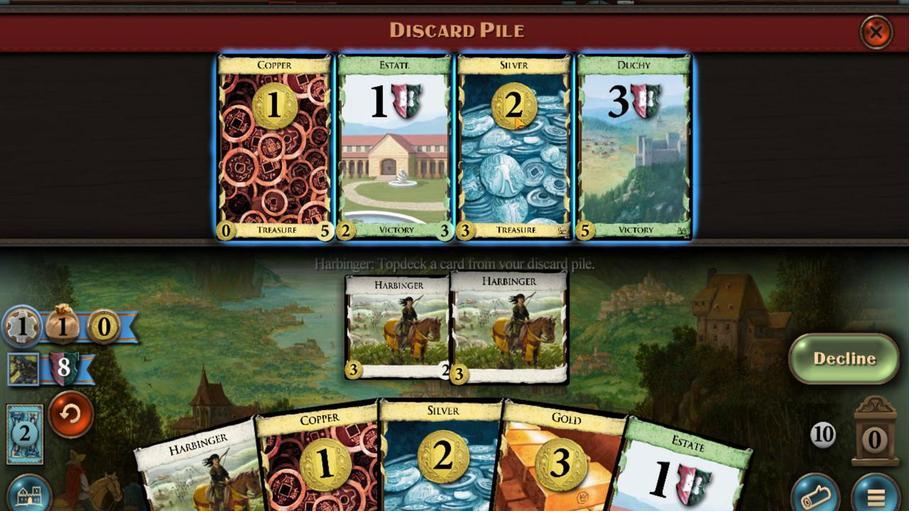 
Action: Mouse moved to (554, 387)
Screenshot: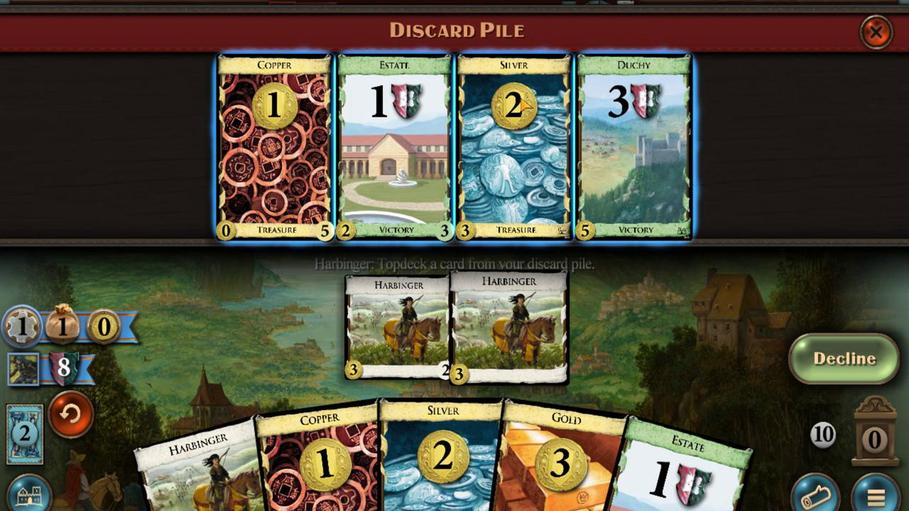 
Action: Mouse pressed left at (554, 387)
Screenshot: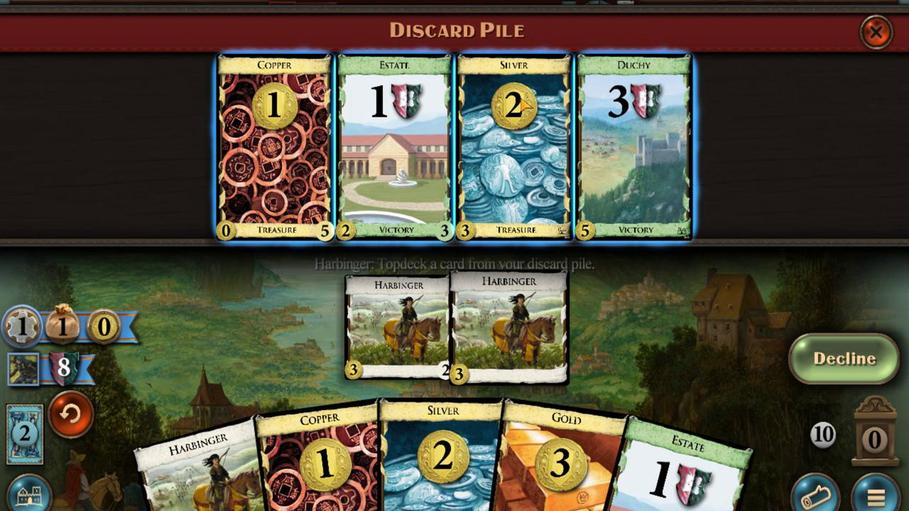 
Action: Mouse moved to (528, 389)
Screenshot: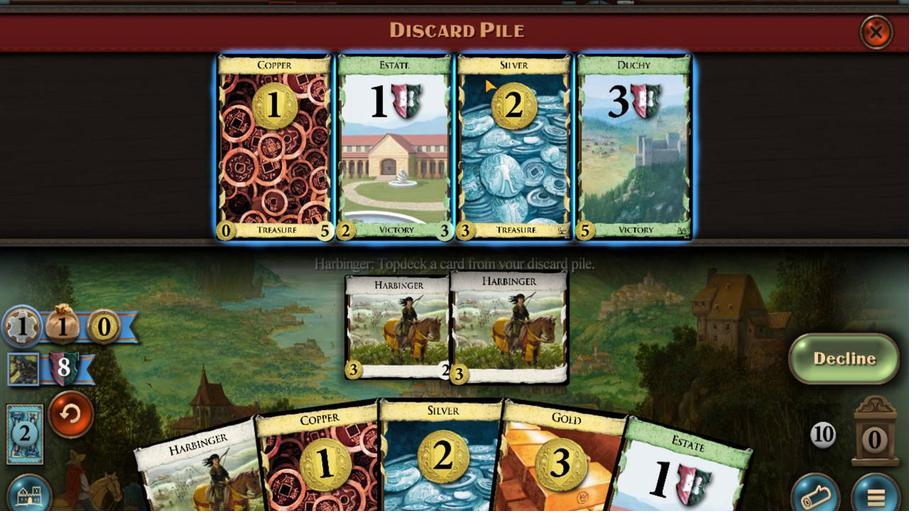 
Action: Mouse pressed left at (528, 389)
Screenshot: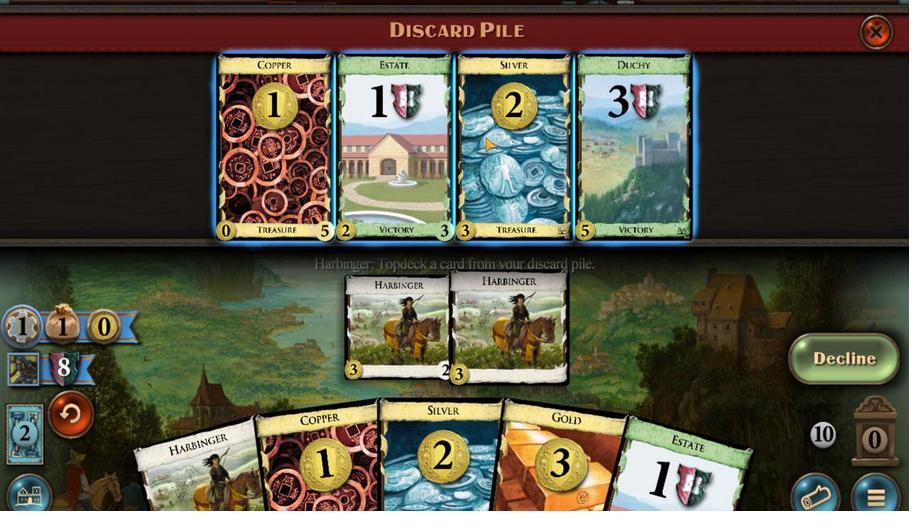 
Action: Mouse moved to (314, 338)
Screenshot: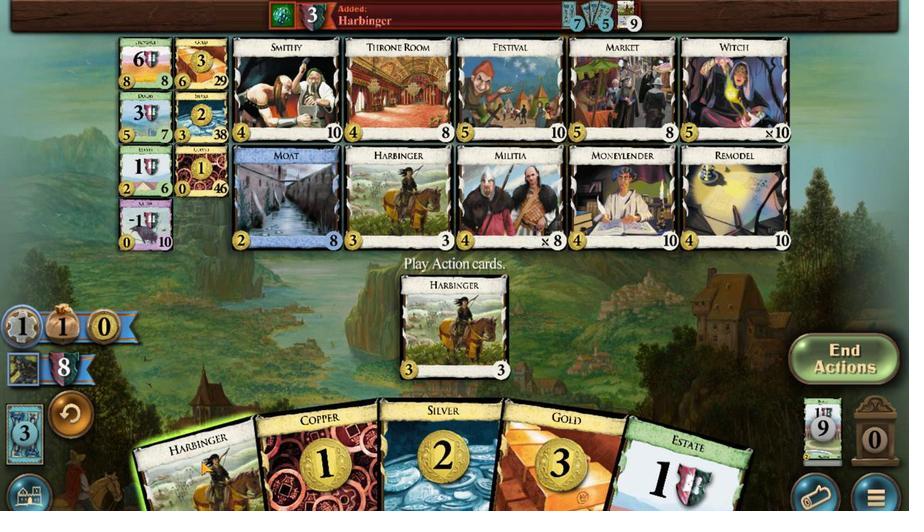 
Action: Mouse pressed left at (314, 338)
Screenshot: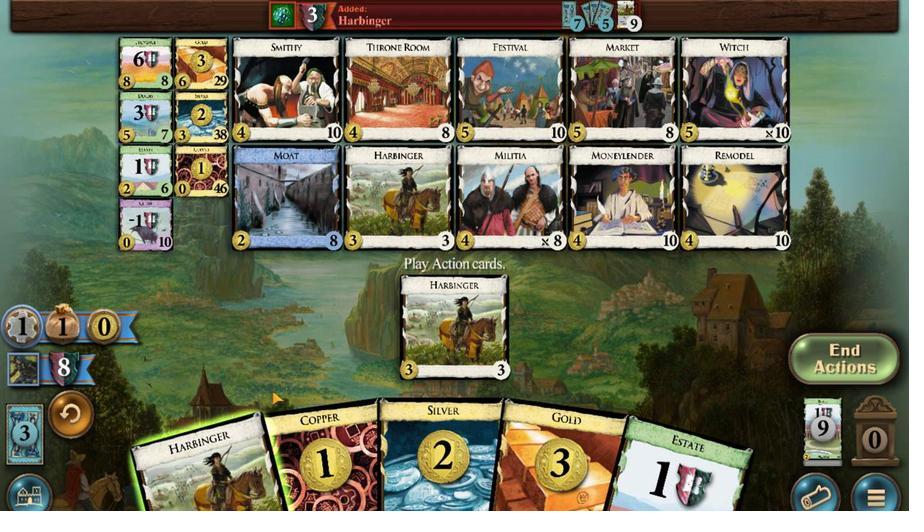
Action: Mouse moved to (410, 389)
Screenshot: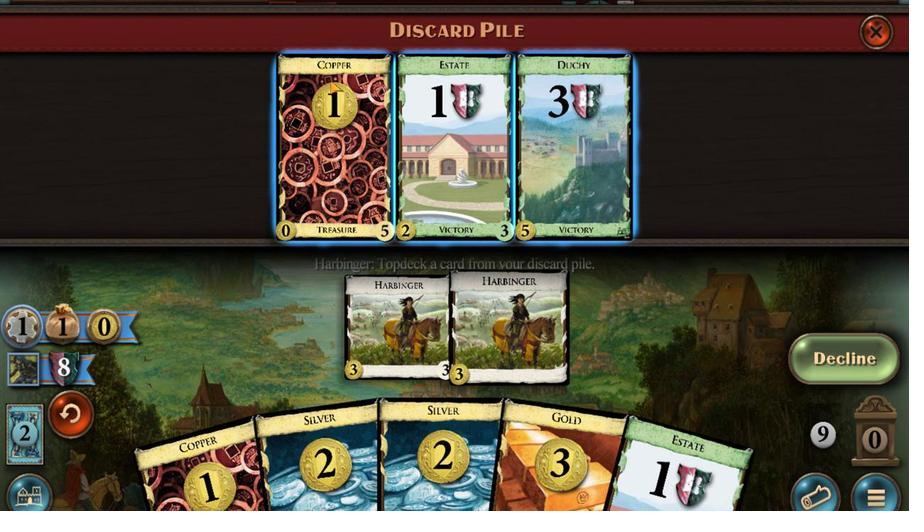 
Action: Mouse pressed left at (410, 389)
Screenshot: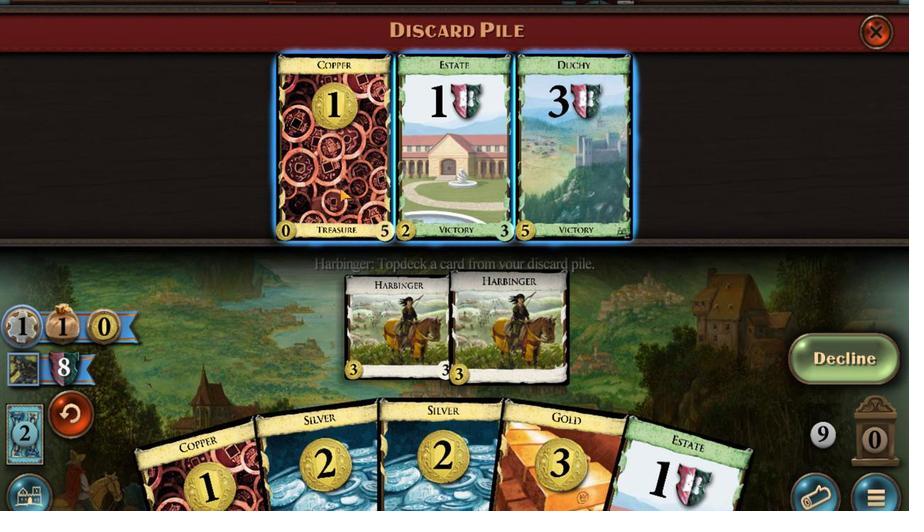 
Action: Mouse moved to (579, 338)
Screenshot: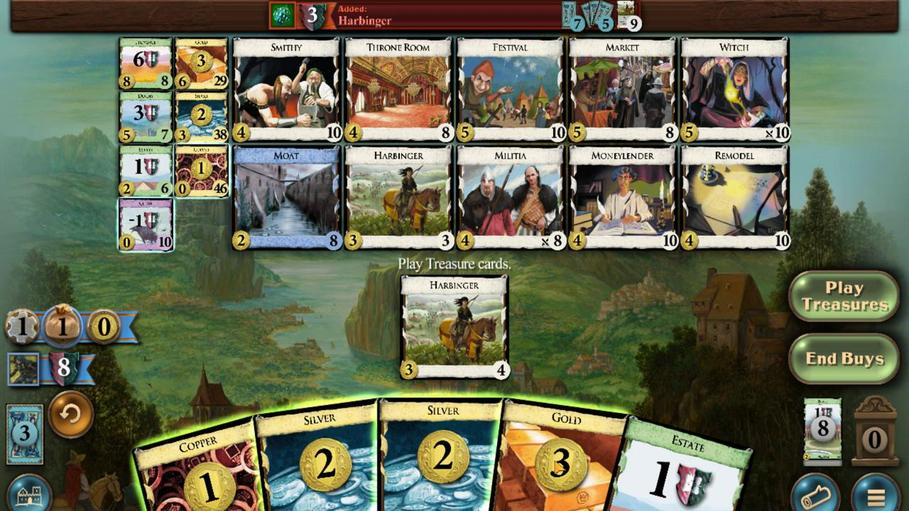 
Action: Mouse pressed left at (579, 338)
Screenshot: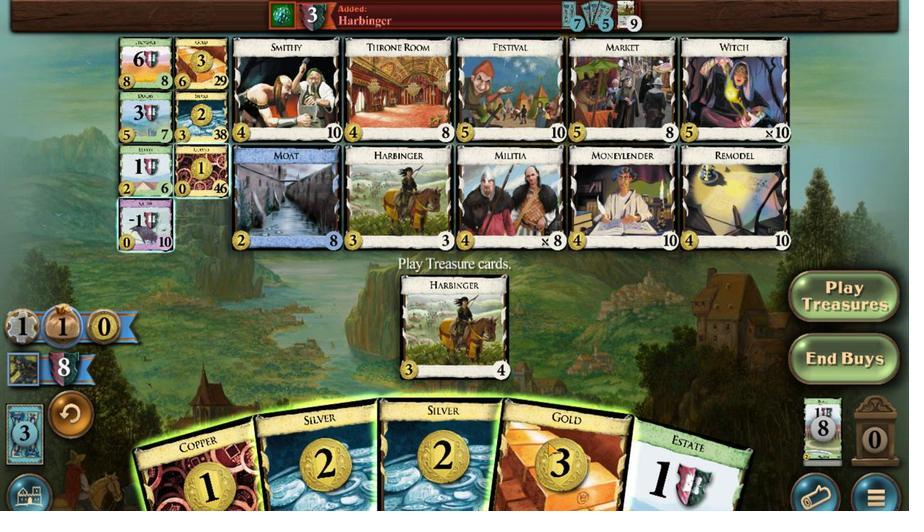 
Action: Mouse moved to (371, 337)
Screenshot: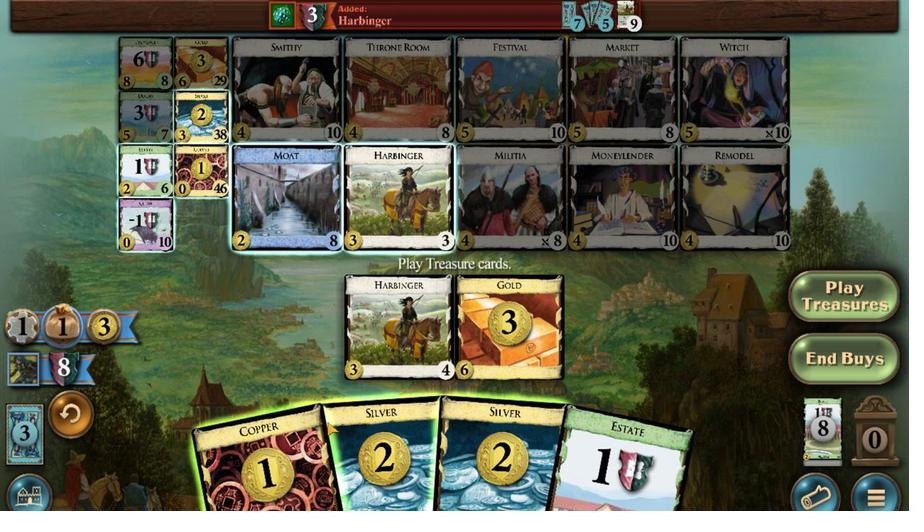 
Action: Mouse pressed left at (371, 337)
Screenshot: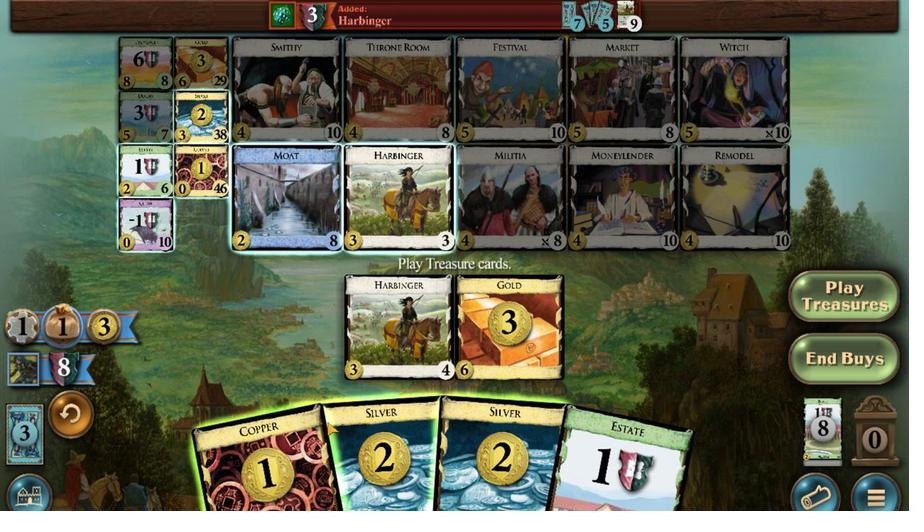 
Action: Mouse moved to (471, 337)
Screenshot: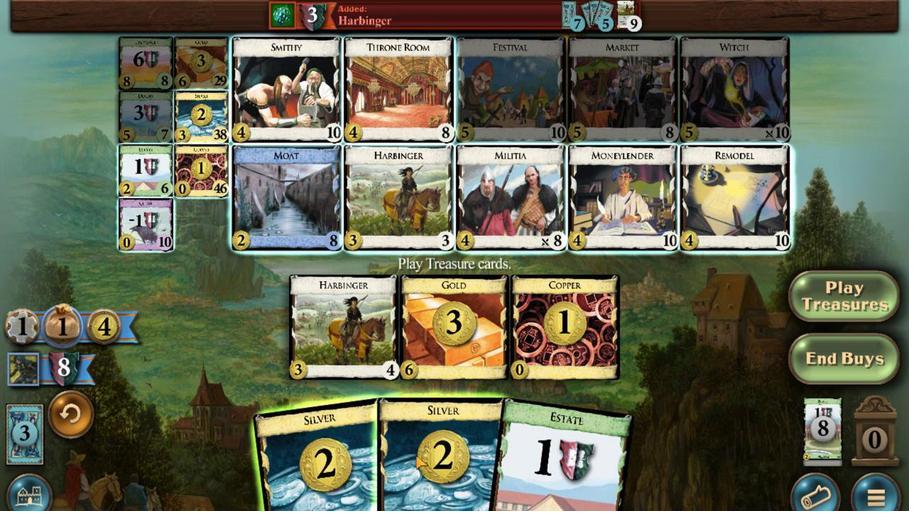 
Action: Mouse pressed left at (471, 337)
Screenshot: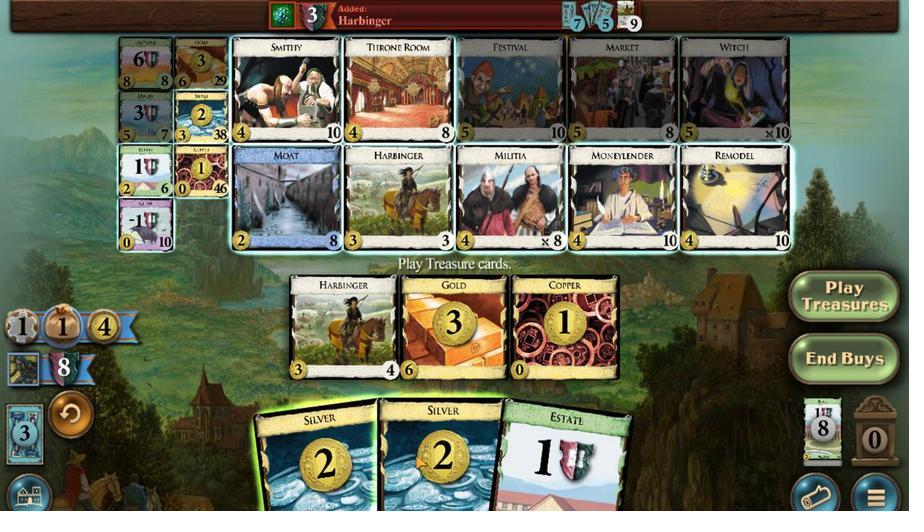 
Action: Mouse moved to (442, 339)
Screenshot: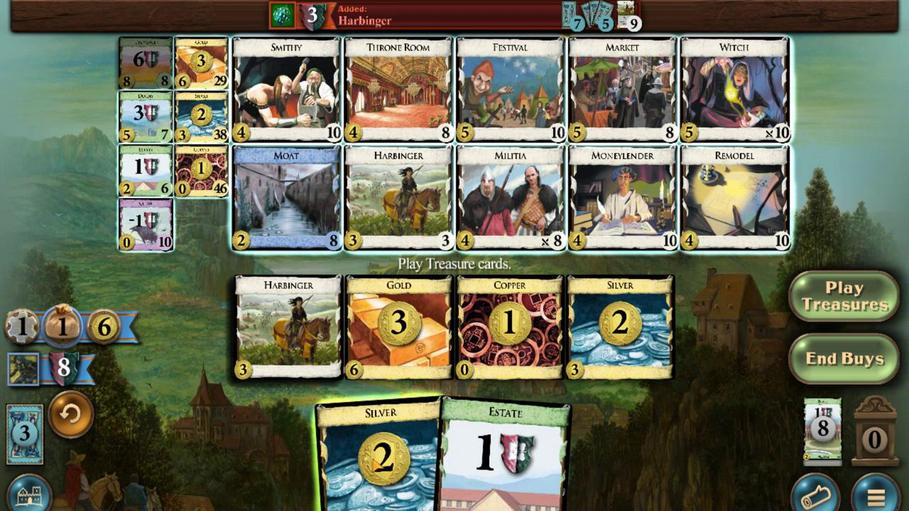 
Action: Mouse pressed left at (442, 339)
Screenshot: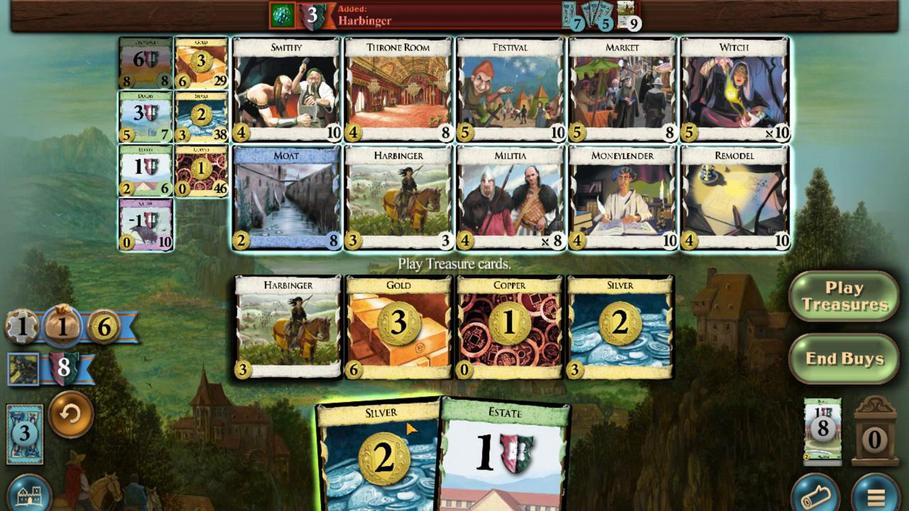 
Action: Mouse moved to (266, 393)
Screenshot: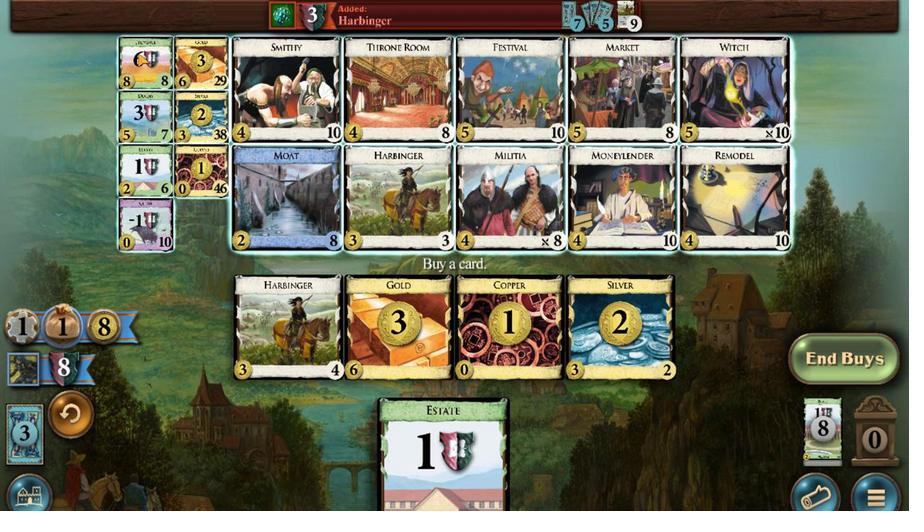 
Action: Mouse pressed left at (266, 393)
Screenshot: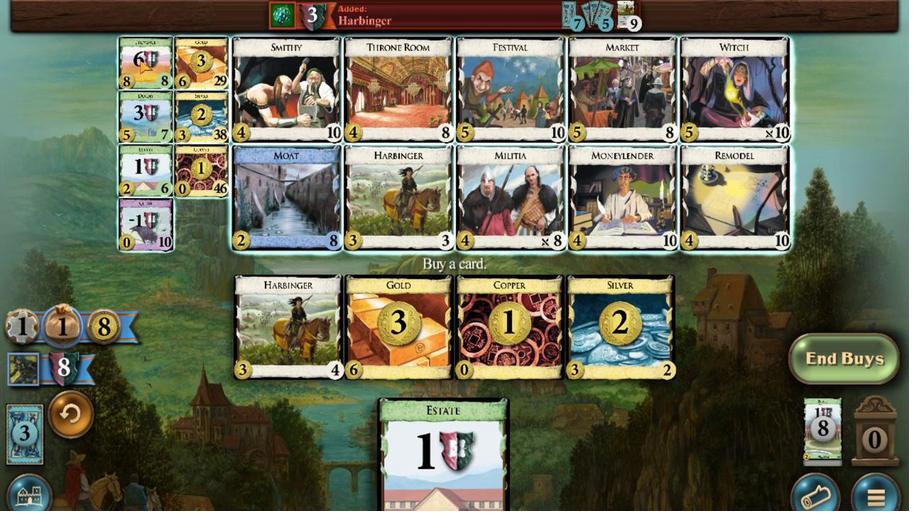 
Action: Mouse moved to (555, 337)
Screenshot: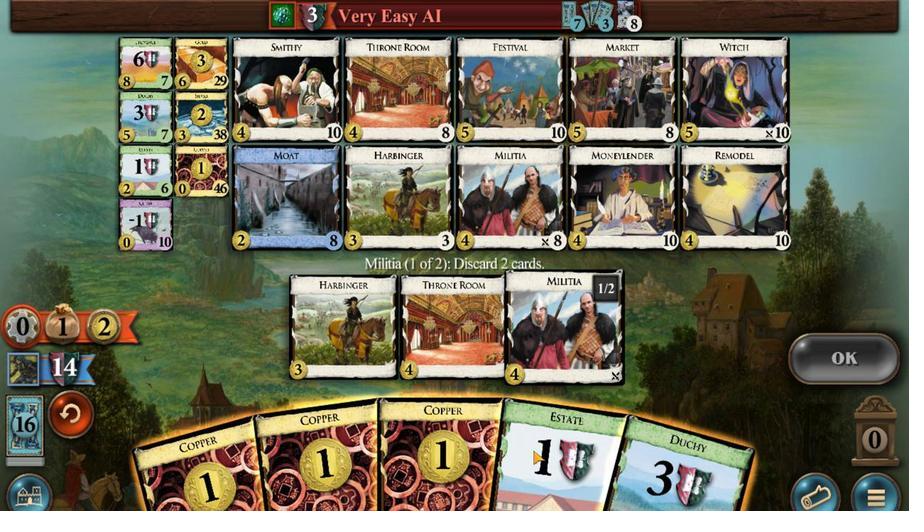 
Action: Mouse pressed left at (555, 337)
Screenshot: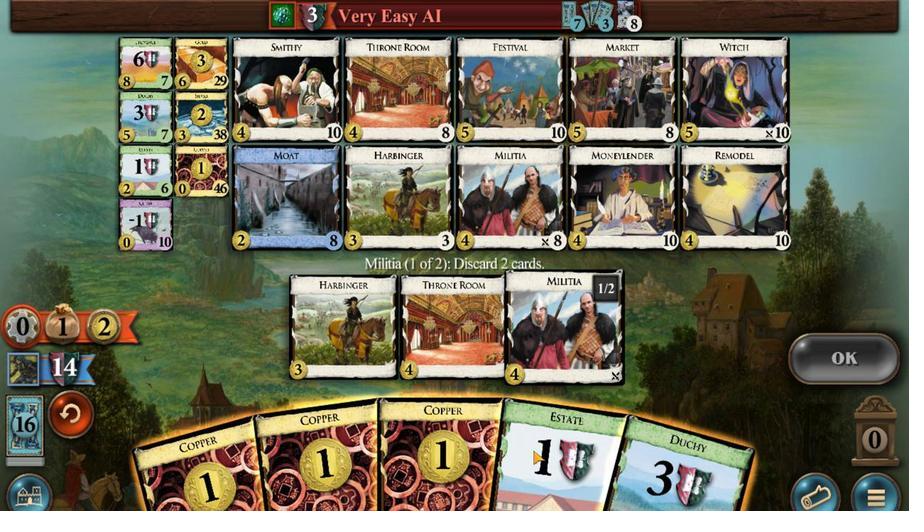 
Action: Mouse moved to (661, 339)
Screenshot: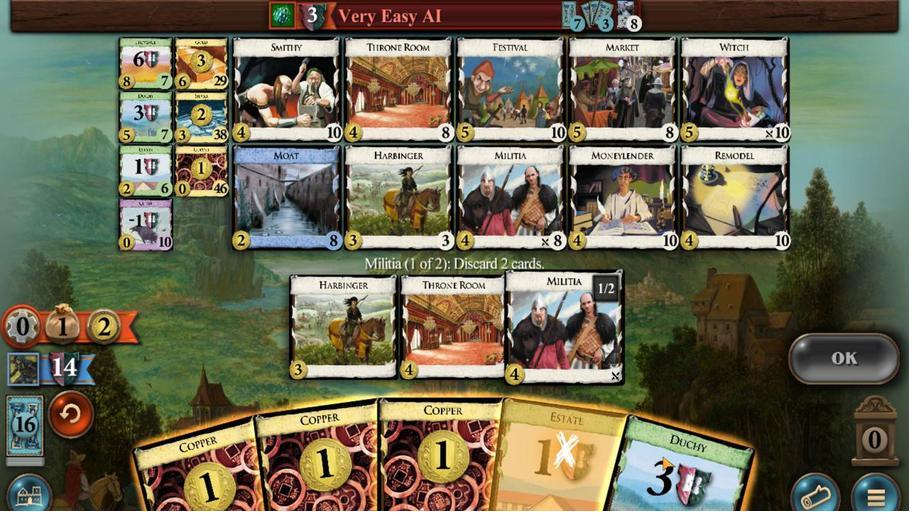 
Action: Mouse pressed left at (661, 339)
Screenshot: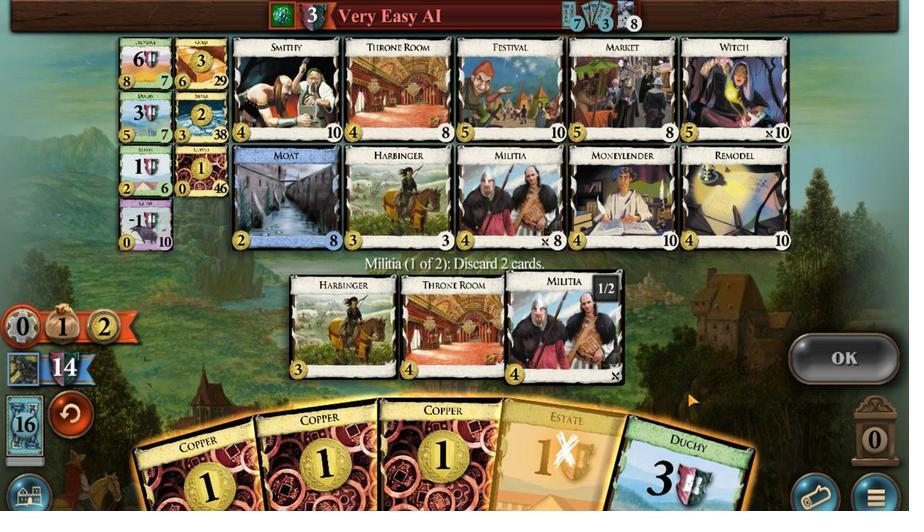 
Action: Mouse moved to (798, 353)
Screenshot: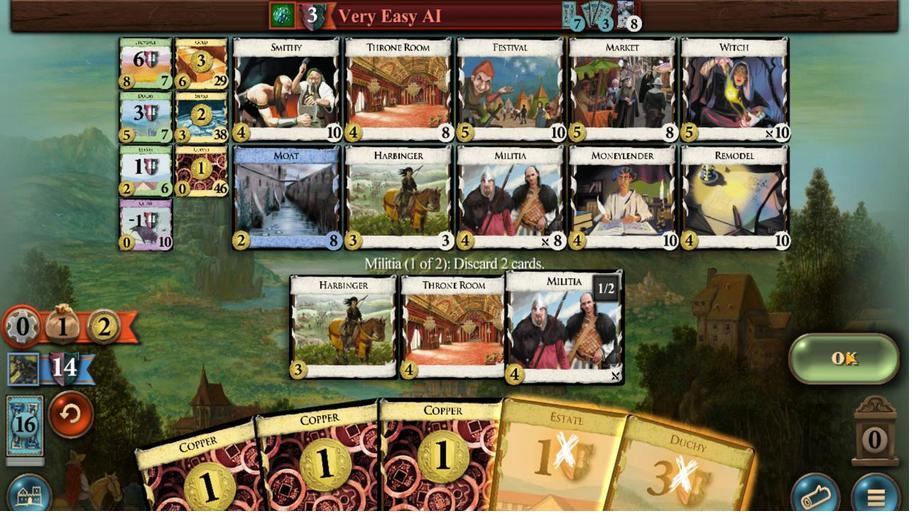 
Action: Mouse pressed left at (798, 353)
Screenshot: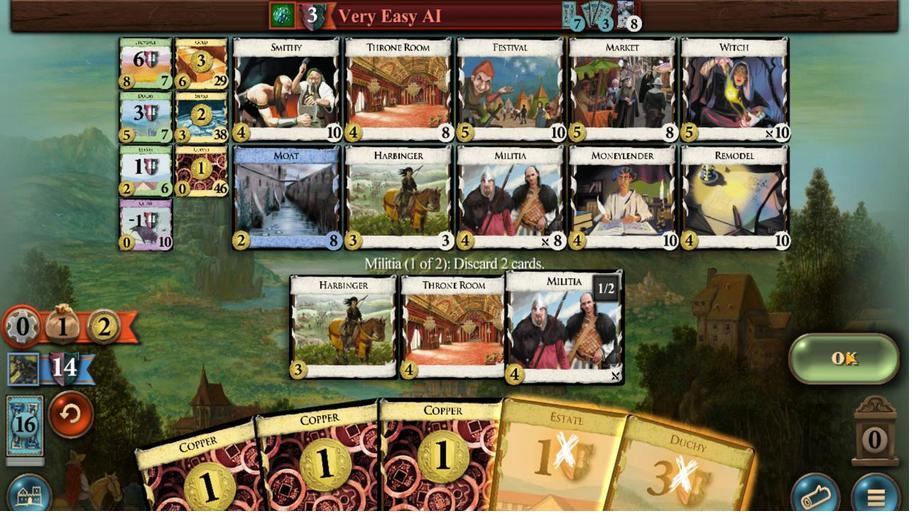 
Action: Mouse moved to (489, 336)
Screenshot: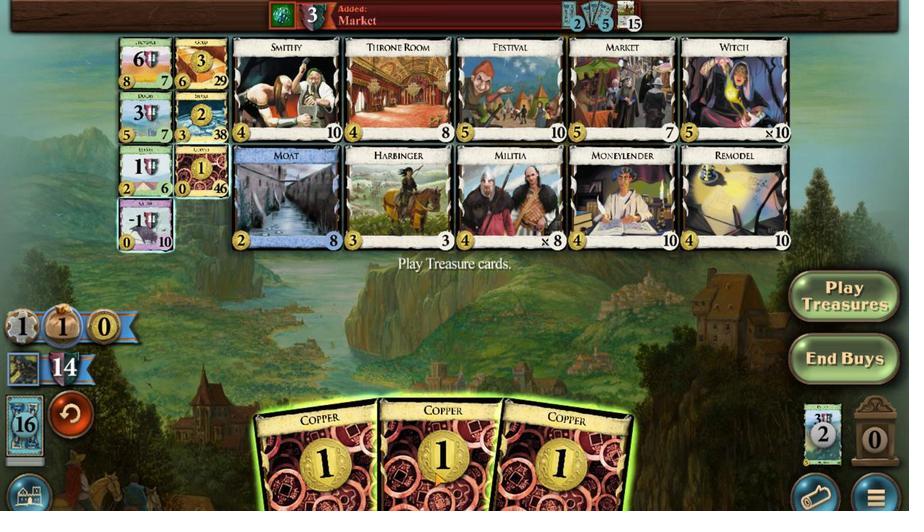 
Action: Mouse pressed left at (489, 336)
Screenshot: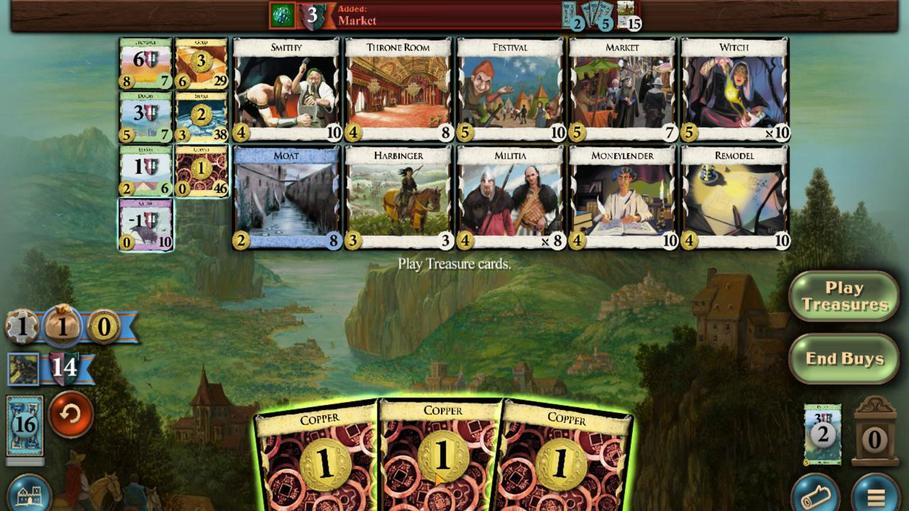 
Action: Mouse moved to (545, 339)
Screenshot: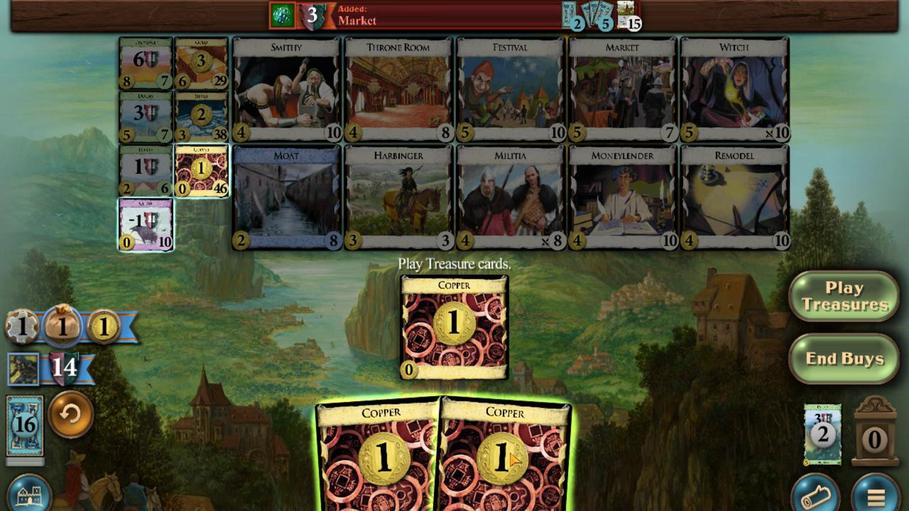 
Action: Mouse pressed left at (545, 339)
Screenshot: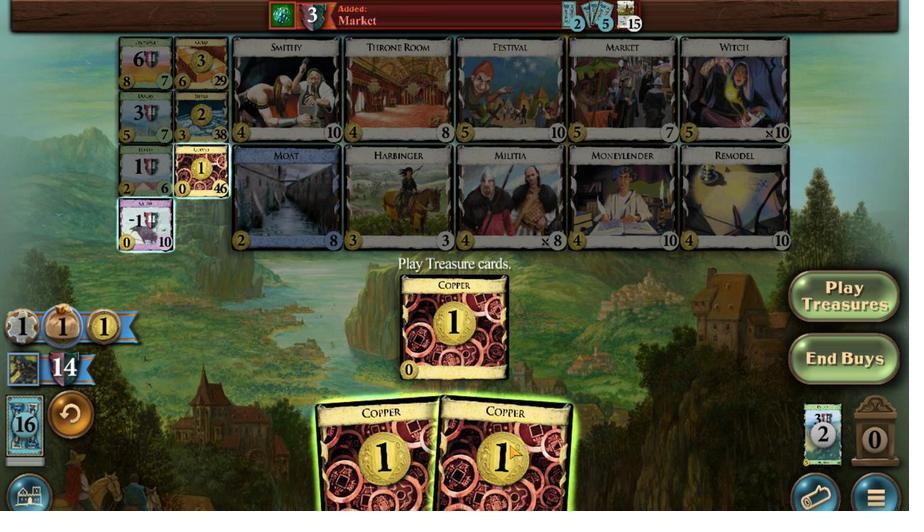 
Action: Mouse moved to (507, 346)
Screenshot: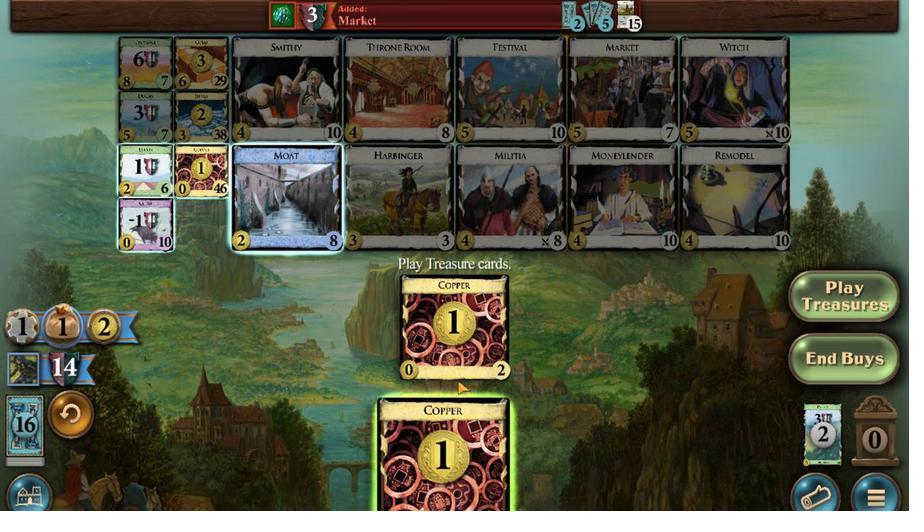 
Action: Mouse pressed left at (507, 346)
Screenshot: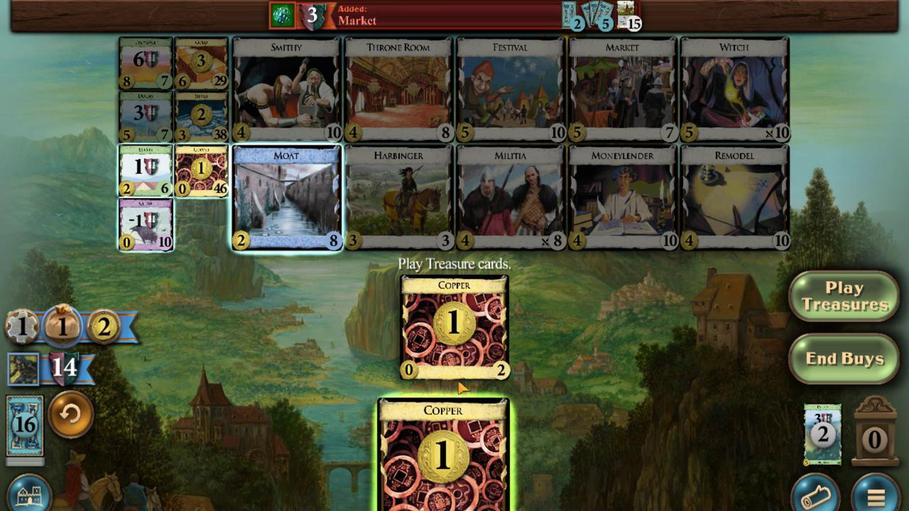 
Action: Mouse moved to (453, 376)
Screenshot: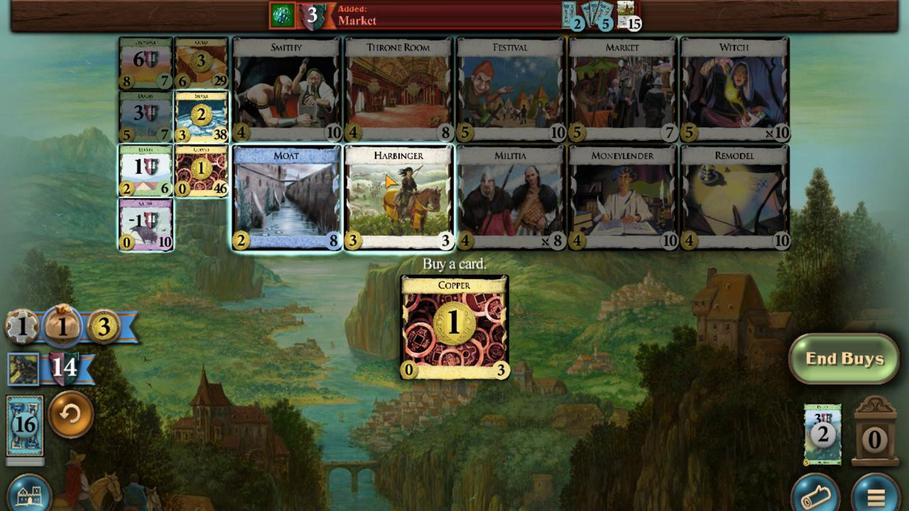 
Action: Mouse pressed left at (453, 376)
Screenshot: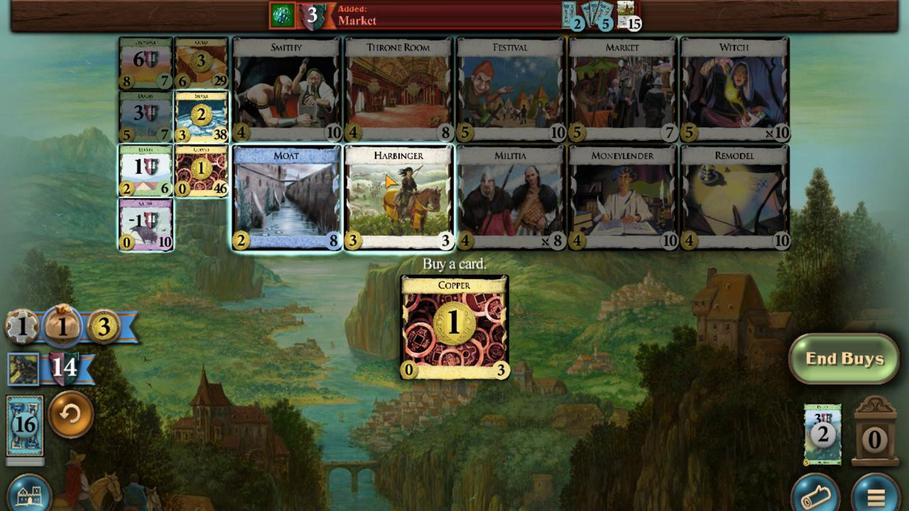 
Action: Mouse moved to (672, 336)
Screenshot: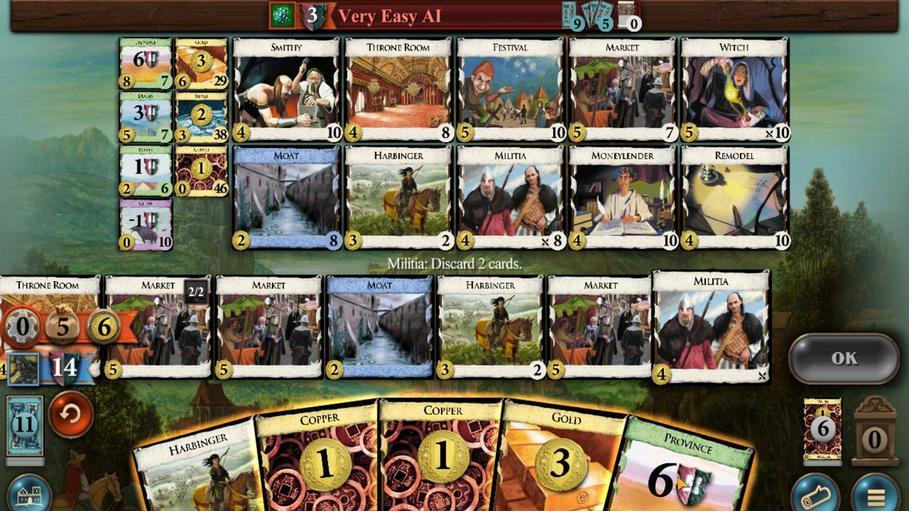 
Action: Mouse pressed left at (672, 336)
Screenshot: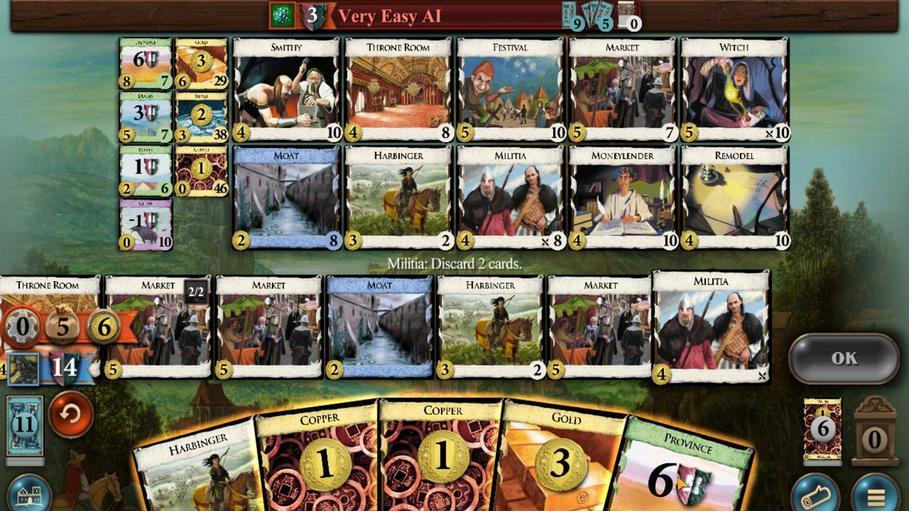 
Action: Mouse moved to (458, 339)
Screenshot: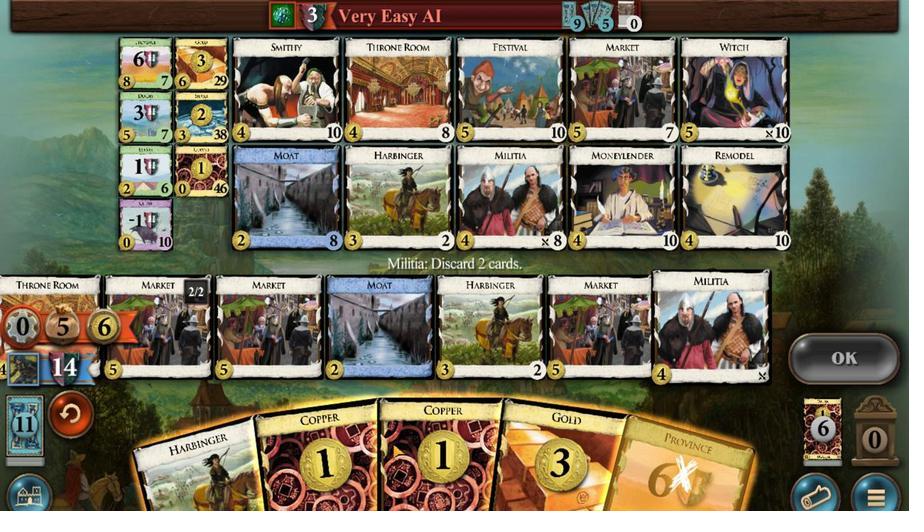 
Action: Mouse pressed left at (458, 339)
Screenshot: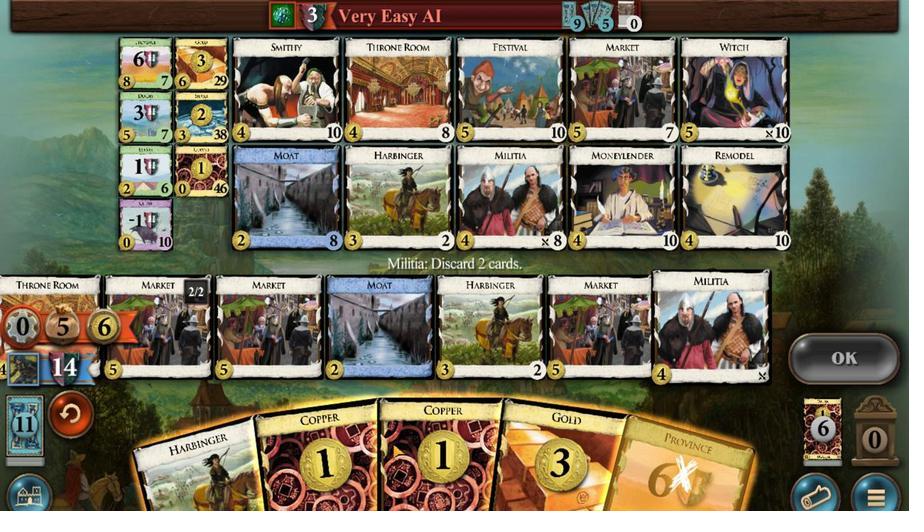 
Action: Mouse moved to (798, 352)
Screenshot: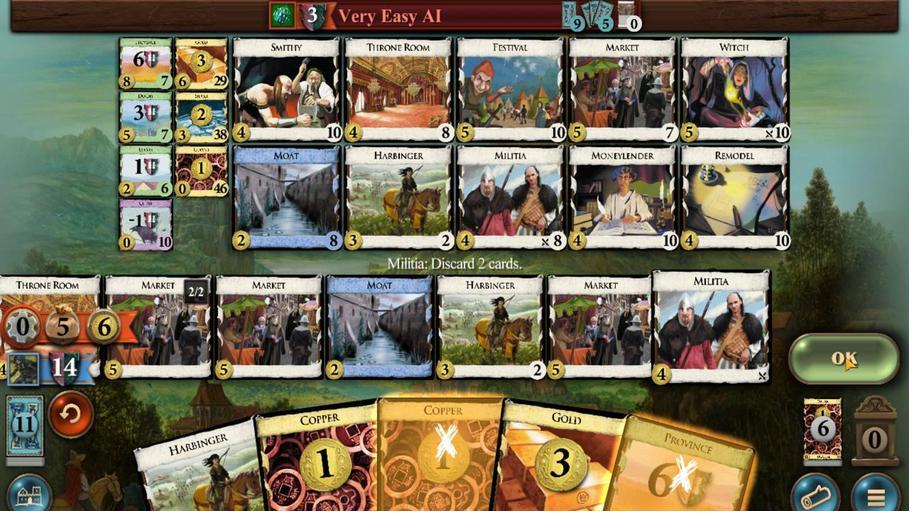 
Action: Mouse pressed left at (798, 352)
Screenshot: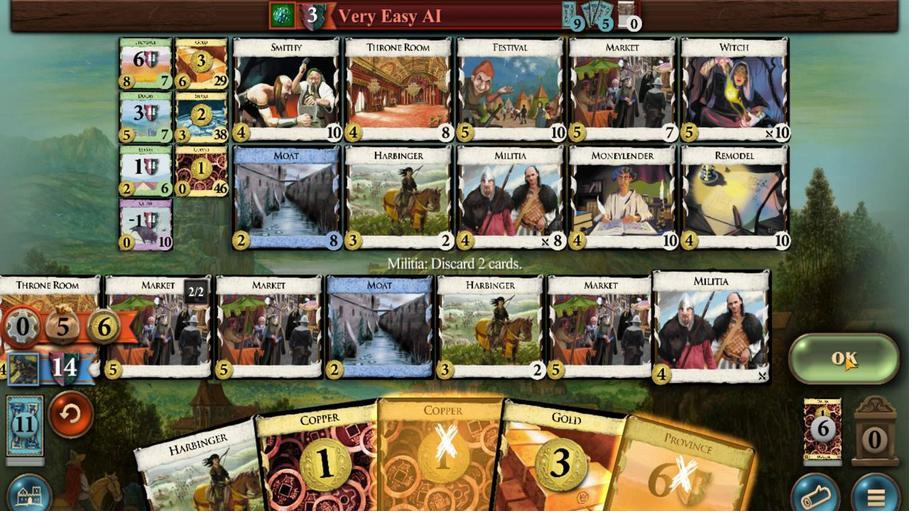 
Action: Mouse moved to (404, 339)
Screenshot: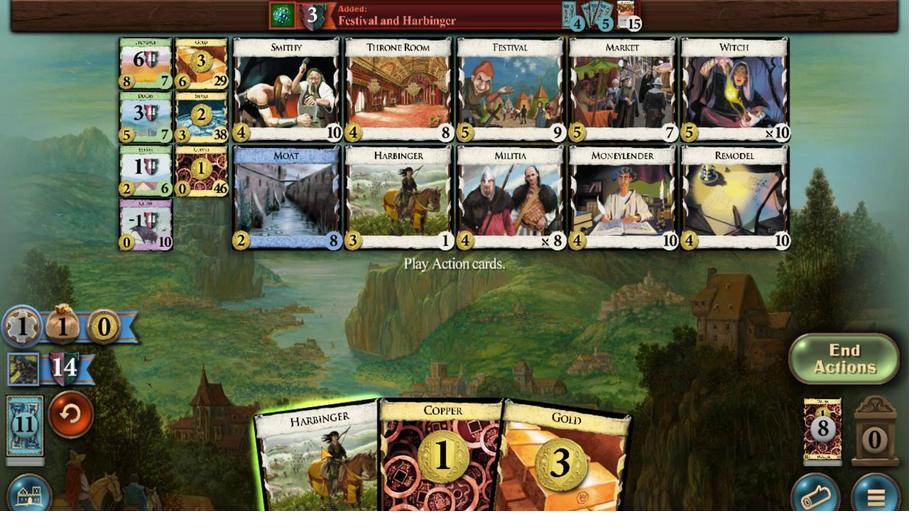 
Action: Mouse pressed left at (404, 339)
Screenshot: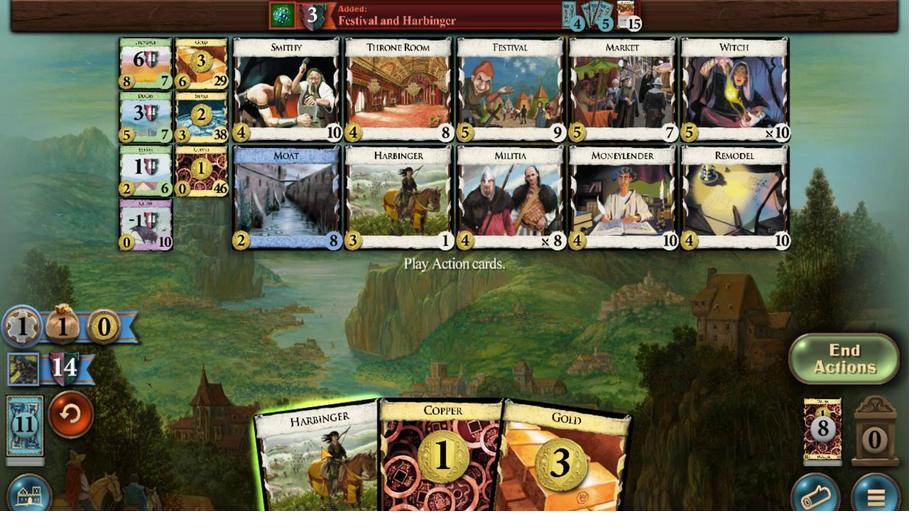
Action: Mouse moved to (513, 385)
Screenshot: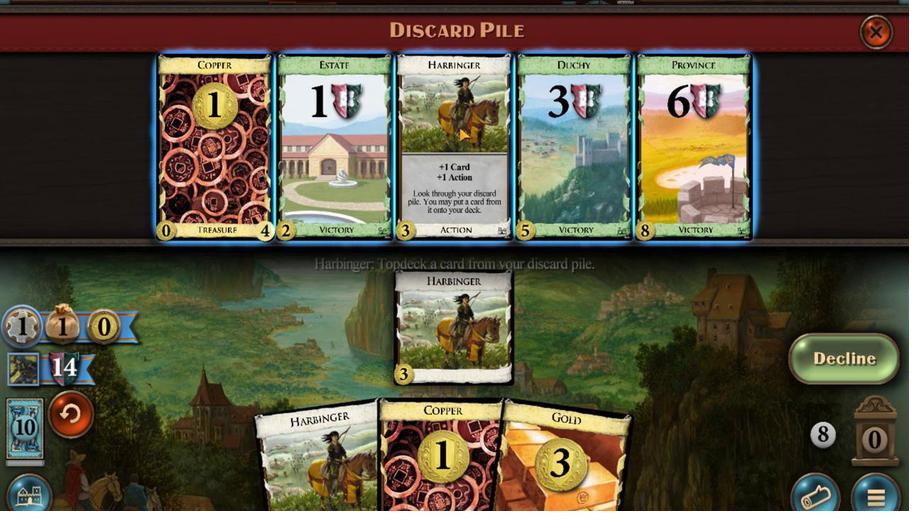 
Action: Mouse pressed left at (513, 385)
Screenshot: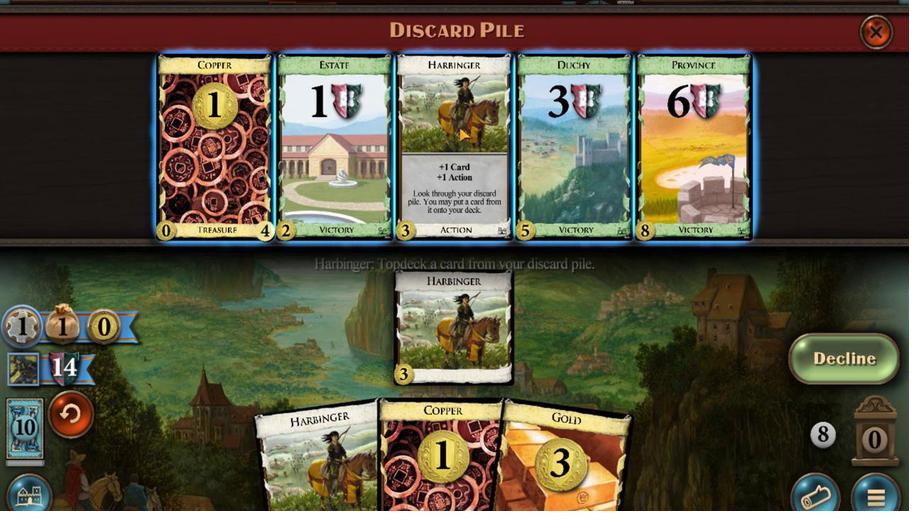 
Action: Mouse moved to (390, 337)
Screenshot: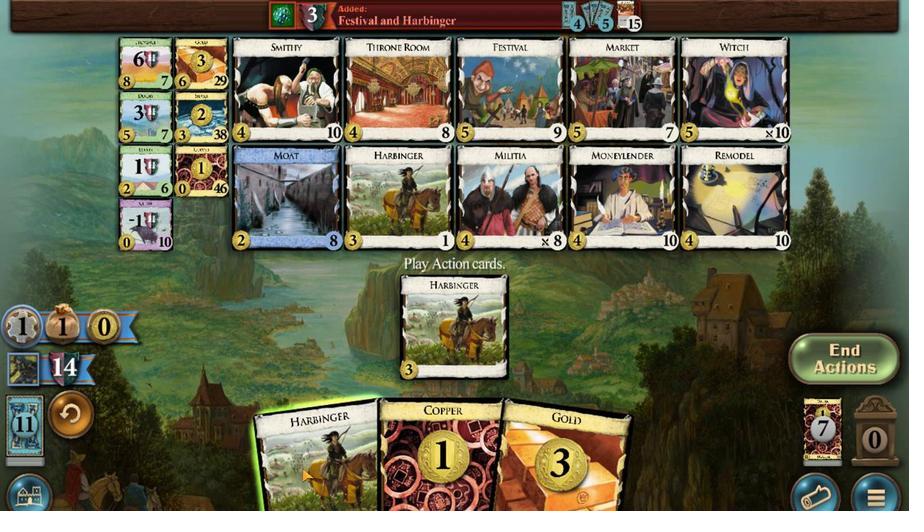 
Action: Mouse pressed left at (390, 337)
Screenshot: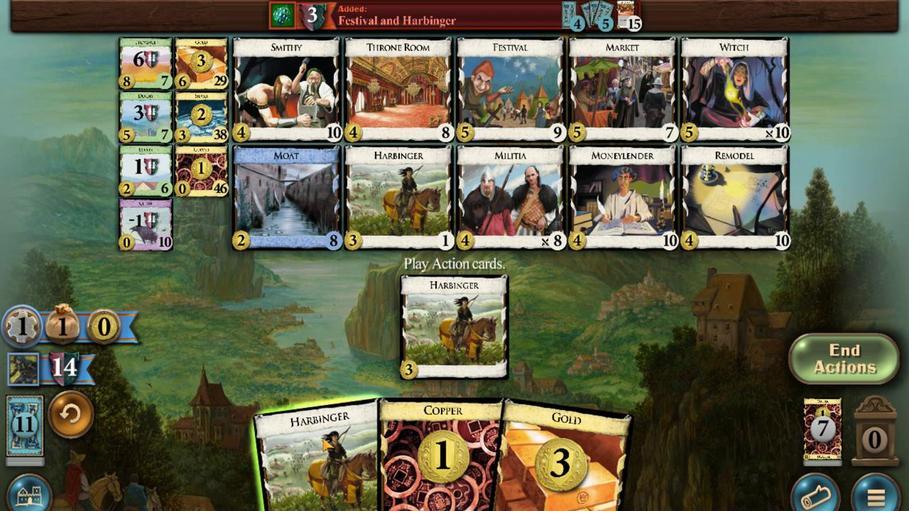 
Action: Mouse moved to (366, 390)
Screenshot: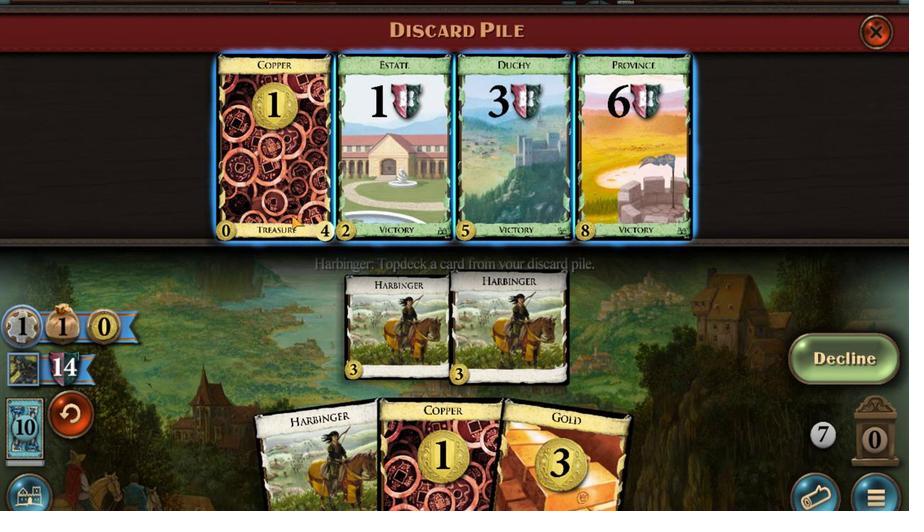
Action: Mouse pressed left at (366, 390)
Screenshot: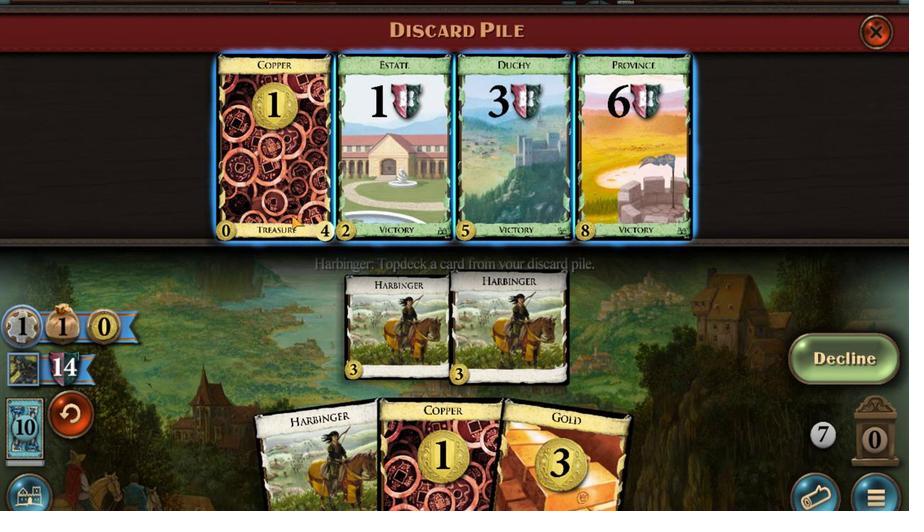
Action: Mouse moved to (410, 333)
Screenshot: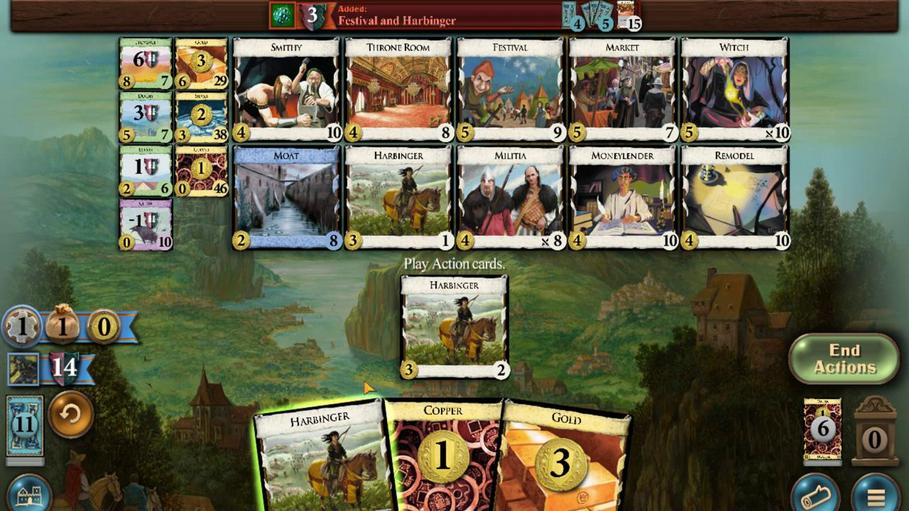 
Action: Mouse pressed left at (410, 333)
Screenshot: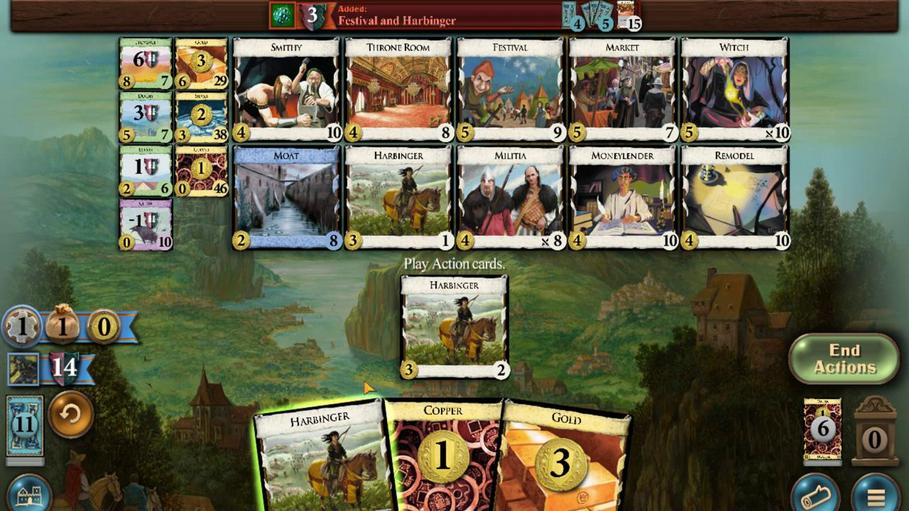 
Action: Mouse moved to (361, 388)
Screenshot: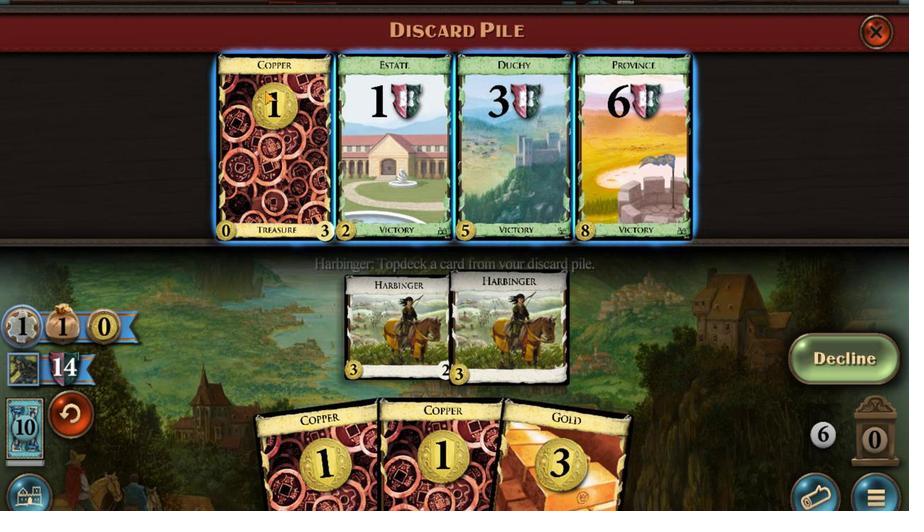 
Action: Mouse pressed left at (361, 388)
Screenshot: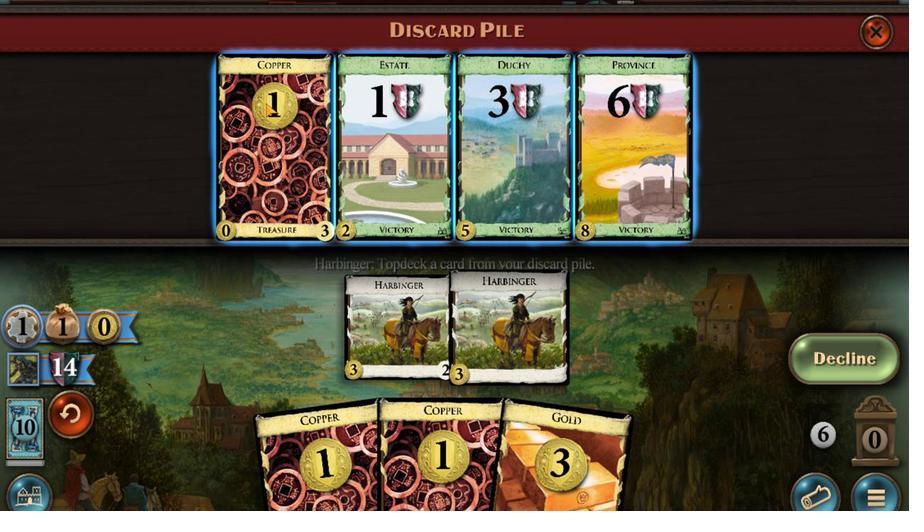 
Action: Mouse moved to (557, 335)
Screenshot: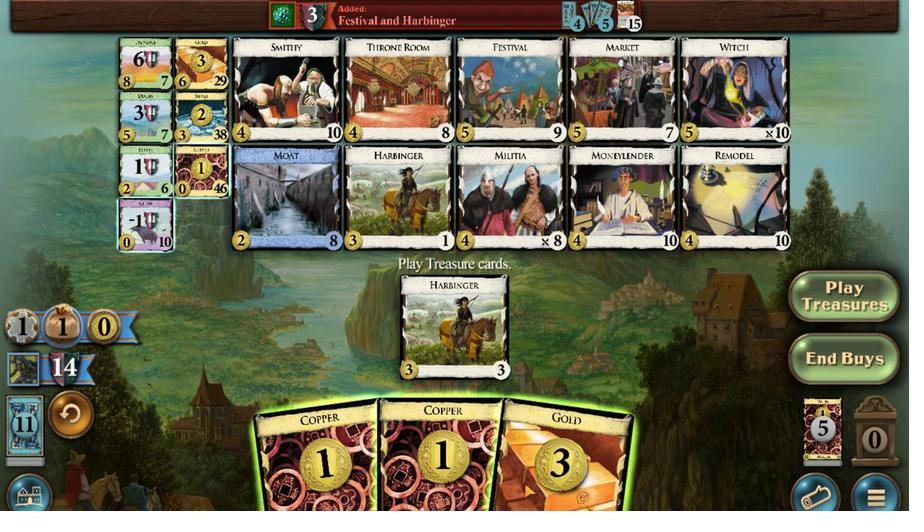 
Action: Mouse pressed left at (557, 335)
Screenshot: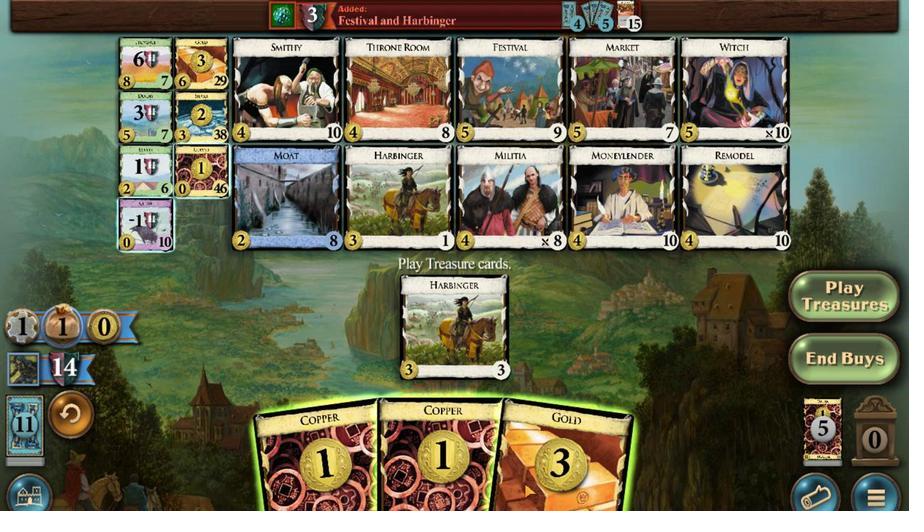 
Action: Mouse moved to (513, 339)
Screenshot: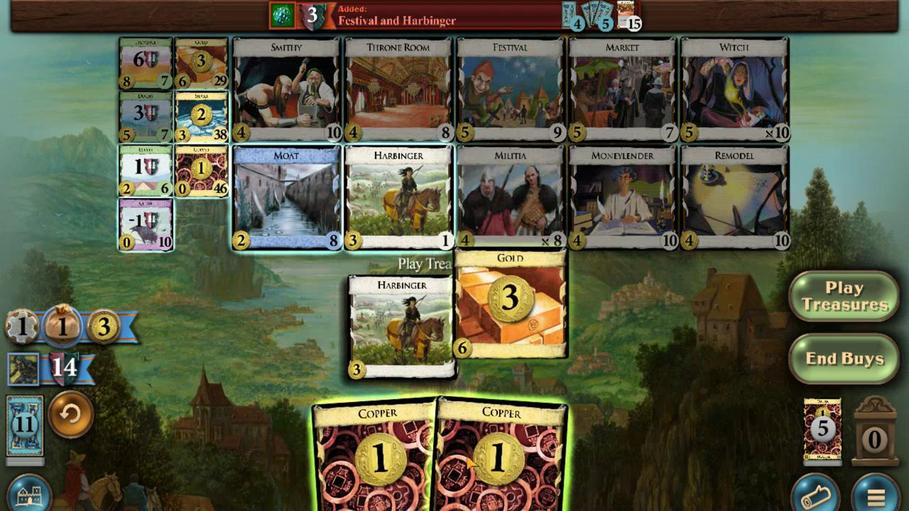 
Action: Mouse pressed left at (513, 339)
Screenshot: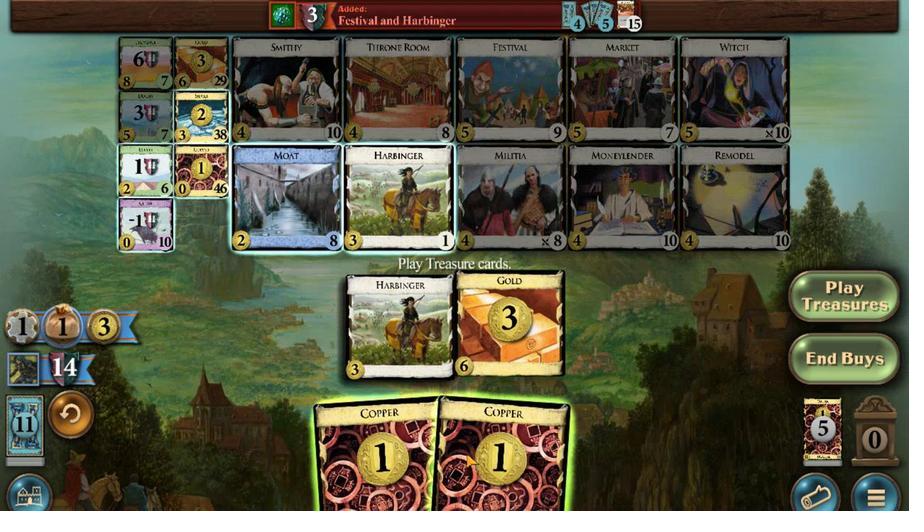 
Action: Mouse moved to (463, 334)
Screenshot: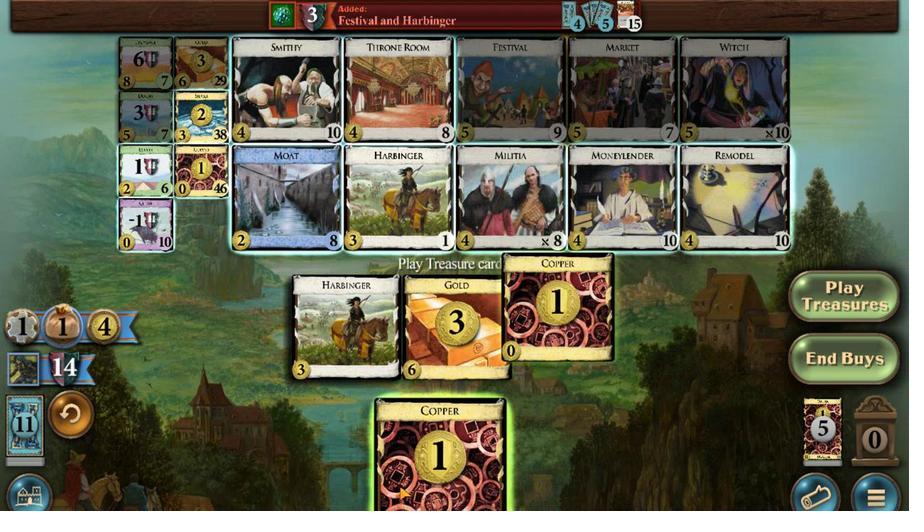 
Action: Mouse pressed left at (463, 334)
Screenshot: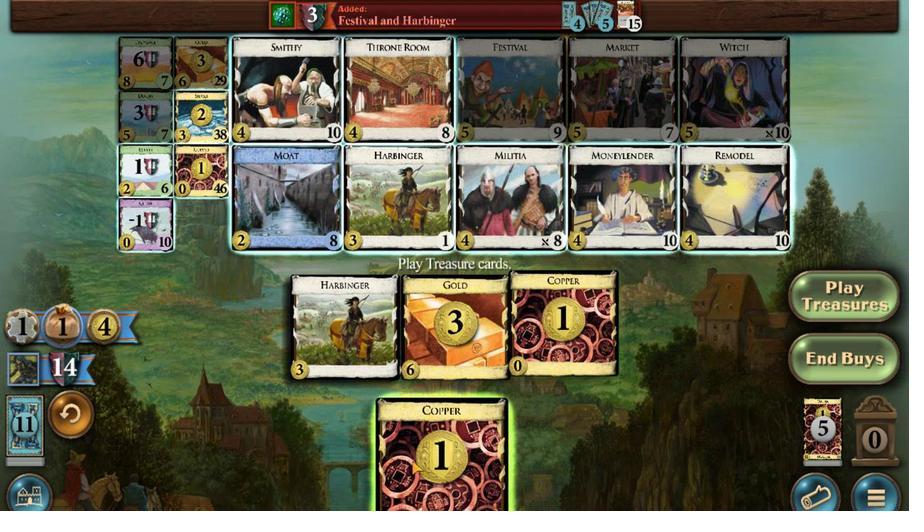 
Action: Mouse moved to (262, 385)
Screenshot: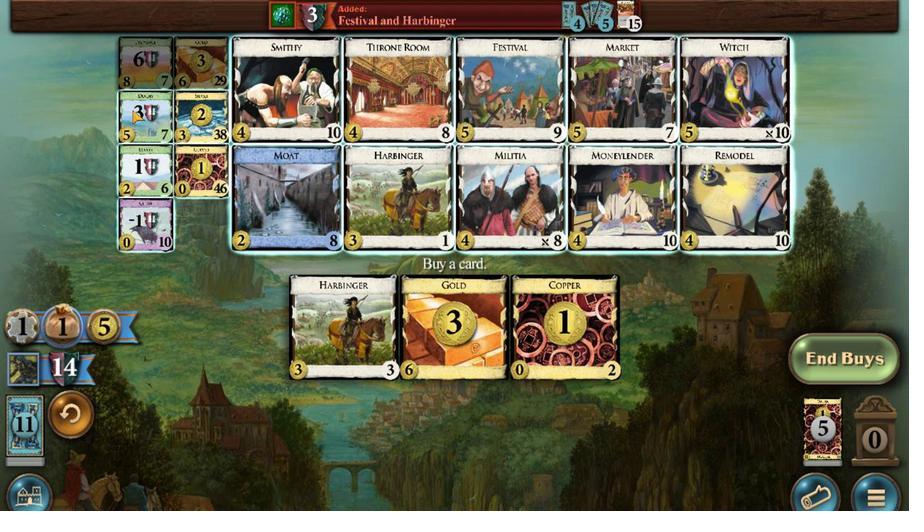 
Action: Mouse pressed left at (262, 385)
Screenshot: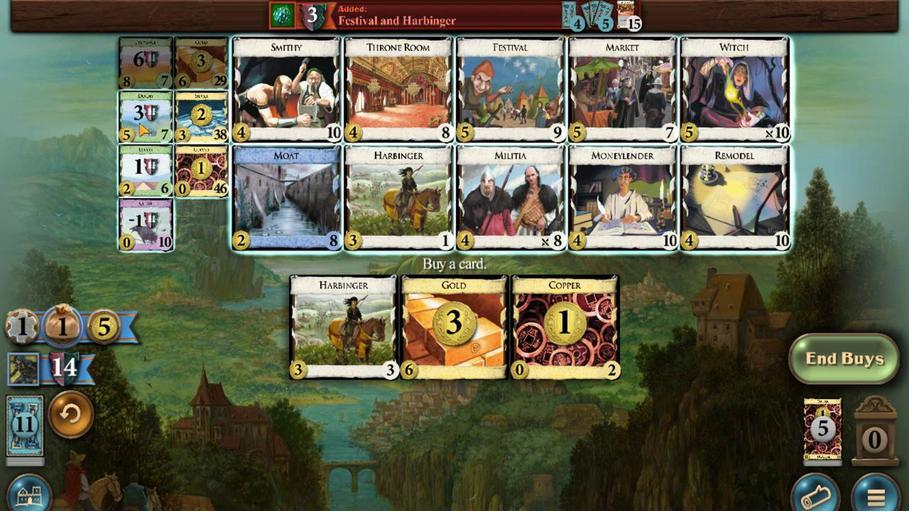 
Action: Mouse moved to (471, 339)
Screenshot: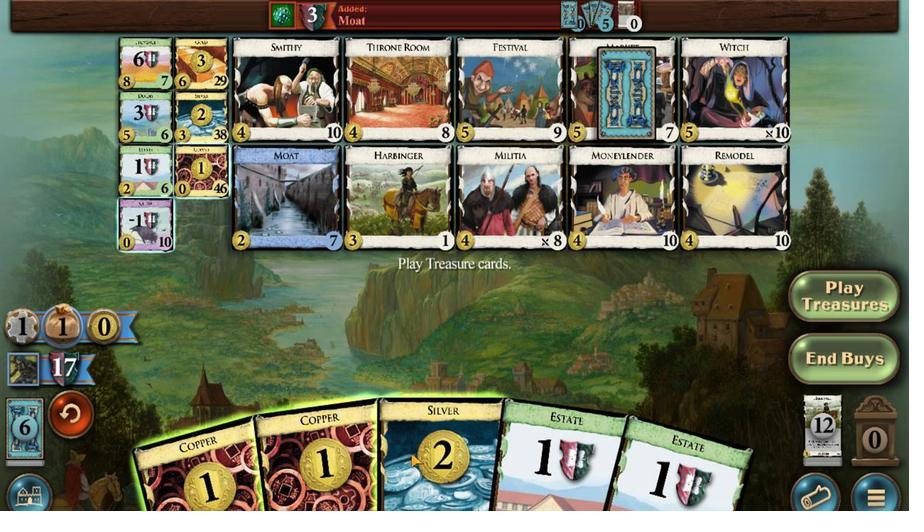 
Action: Mouse pressed left at (471, 339)
Screenshot: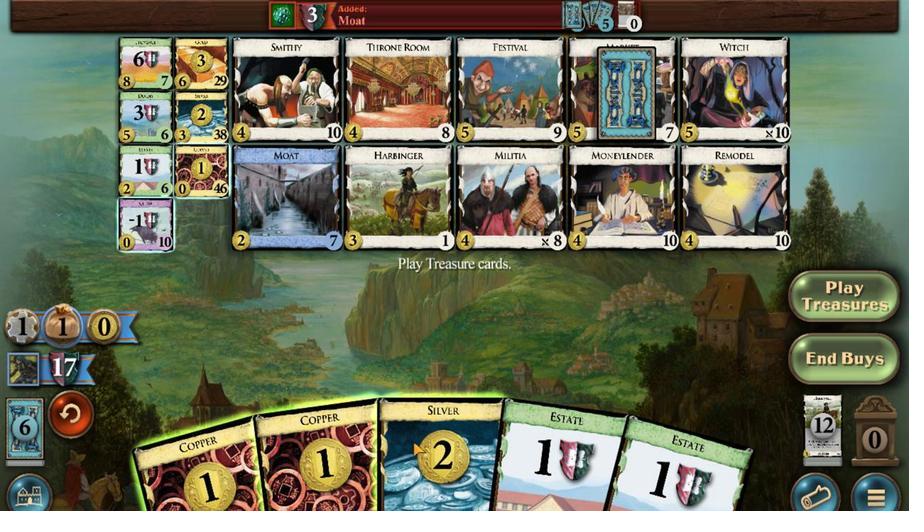 
Action: Mouse moved to (415, 334)
Screenshot: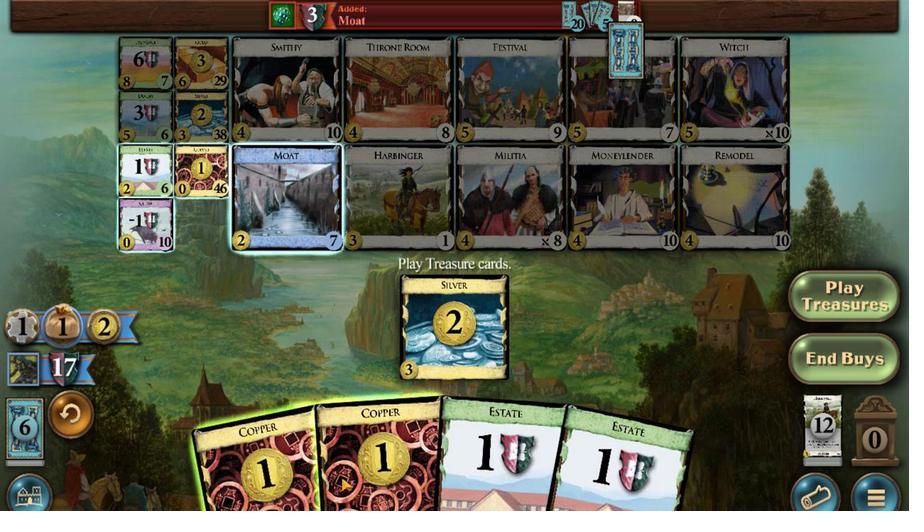 
Action: Mouse pressed left at (415, 334)
Screenshot: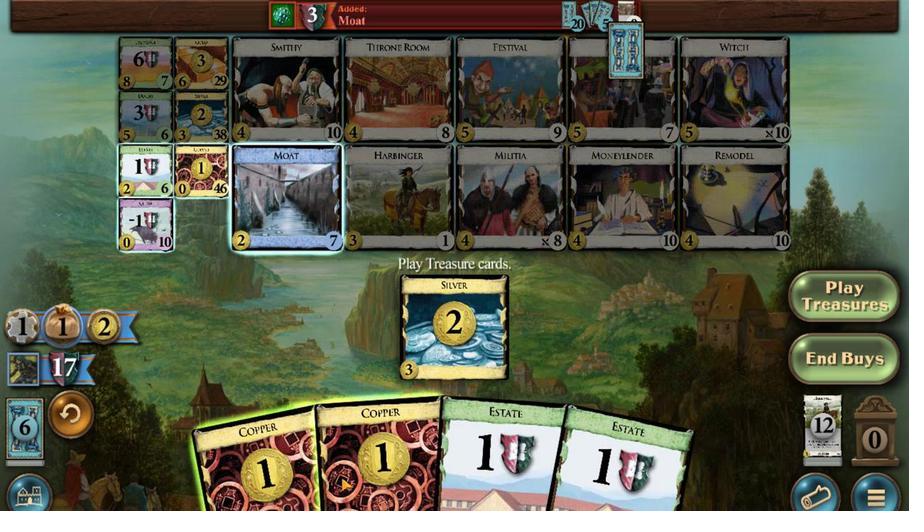 
Action: Mouse moved to (479, 376)
Screenshot: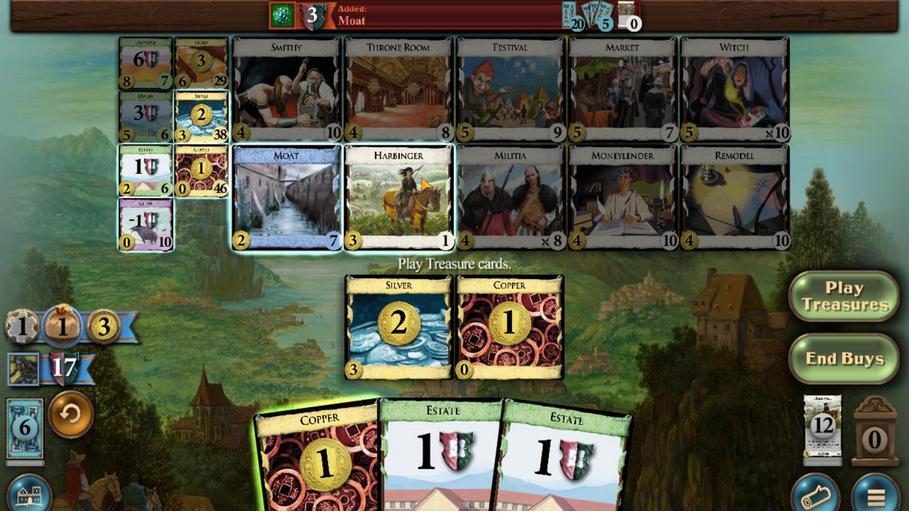 
Action: Mouse pressed left at (479, 376)
Screenshot: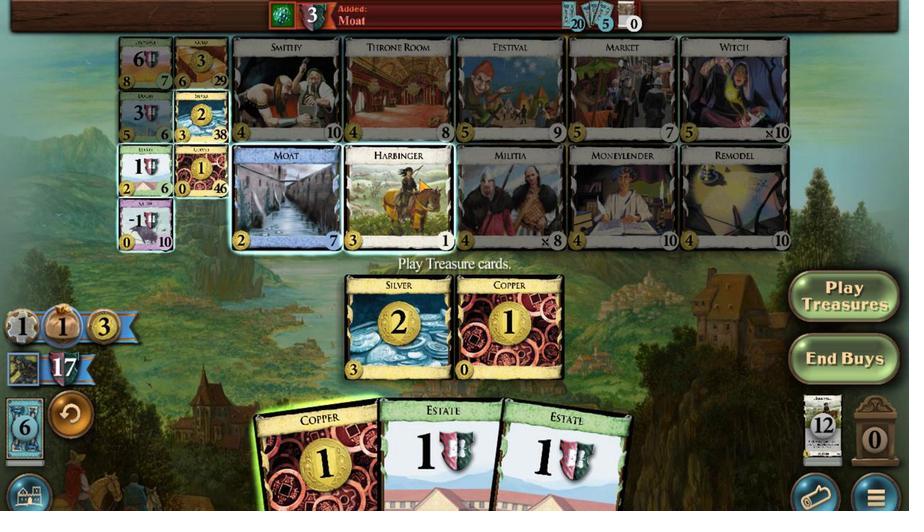 
Action: Mouse moved to (314, 335)
Screenshot: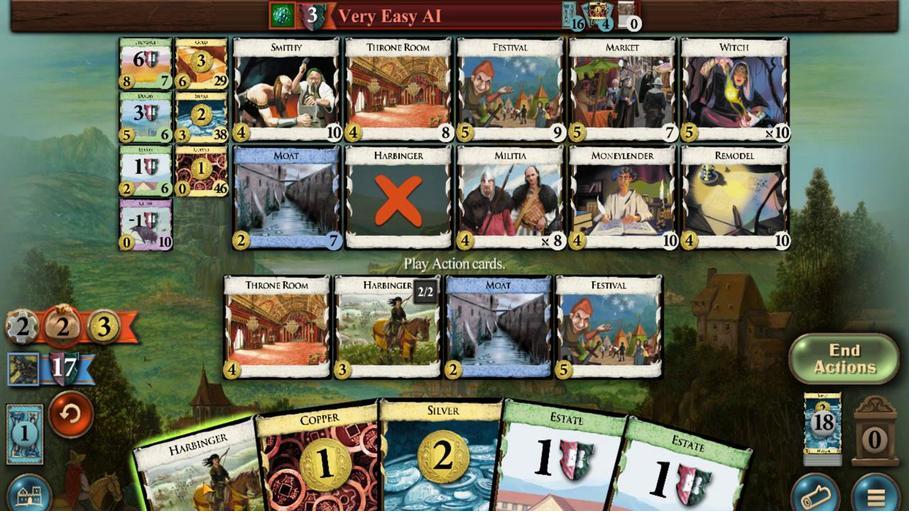 
Action: Mouse pressed left at (314, 335)
Screenshot: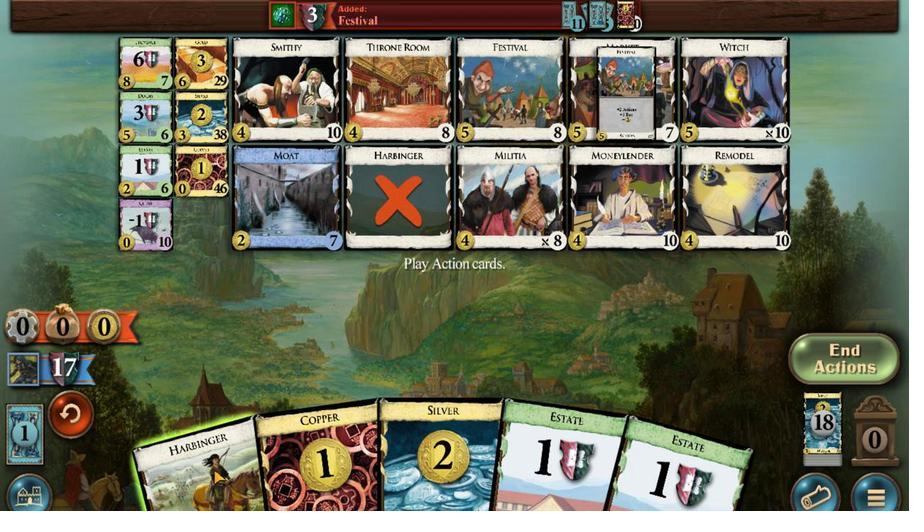 
Action: Mouse moved to (688, 388)
Screenshot: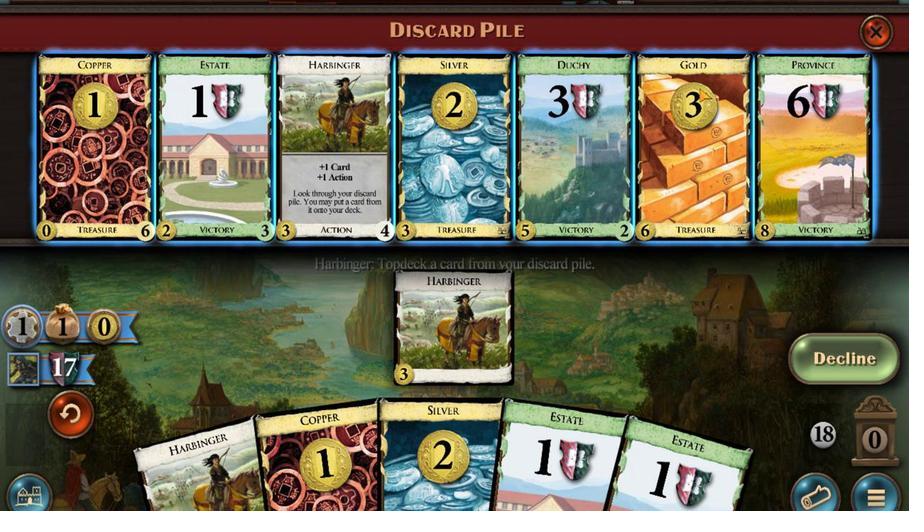 
Action: Mouse pressed left at (688, 388)
Screenshot: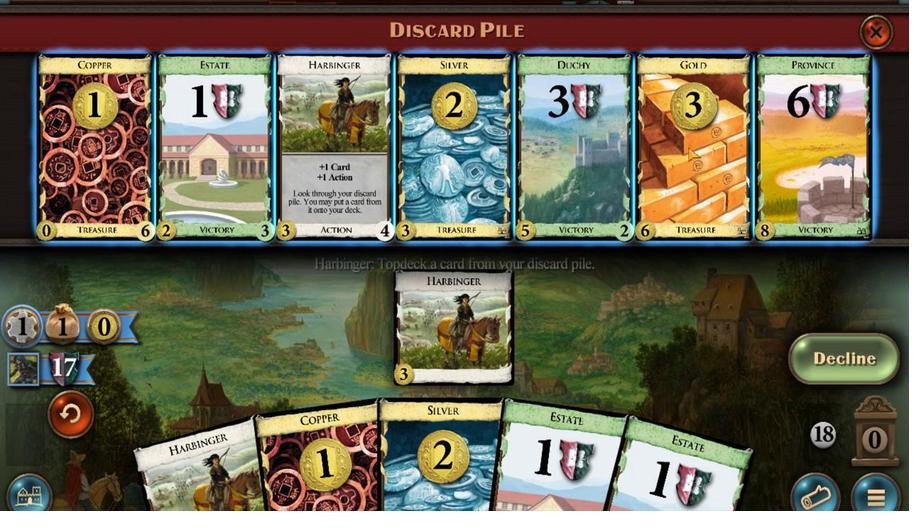 
Action: Mouse moved to (312, 334)
Screenshot: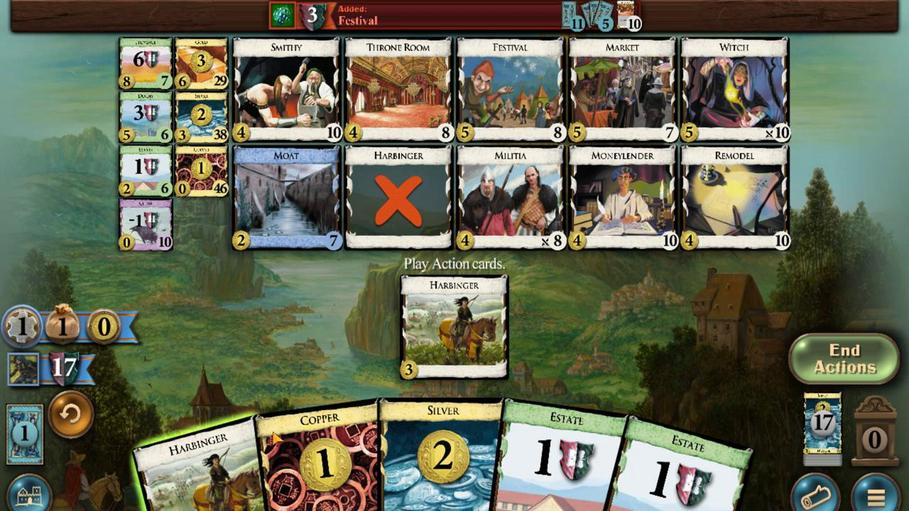 
Action: Mouse pressed left at (312, 334)
Screenshot: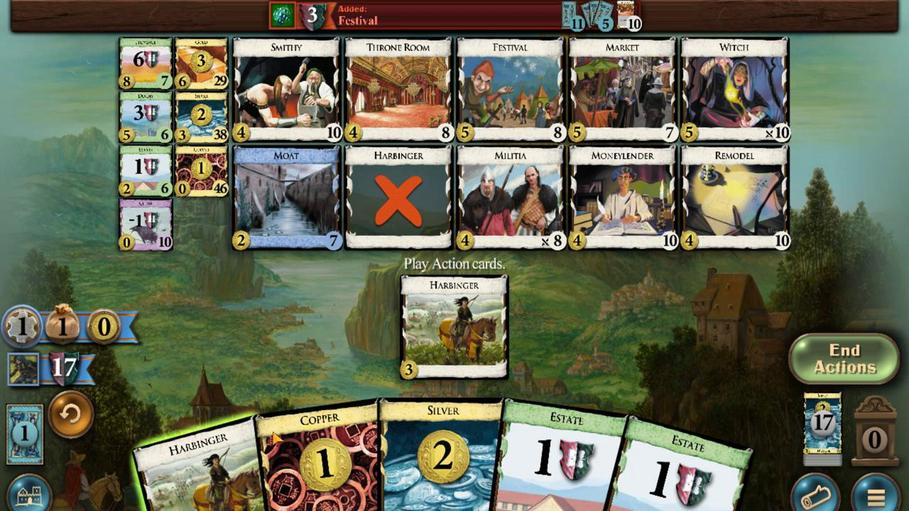 
Action: Mouse moved to (562, 387)
Screenshot: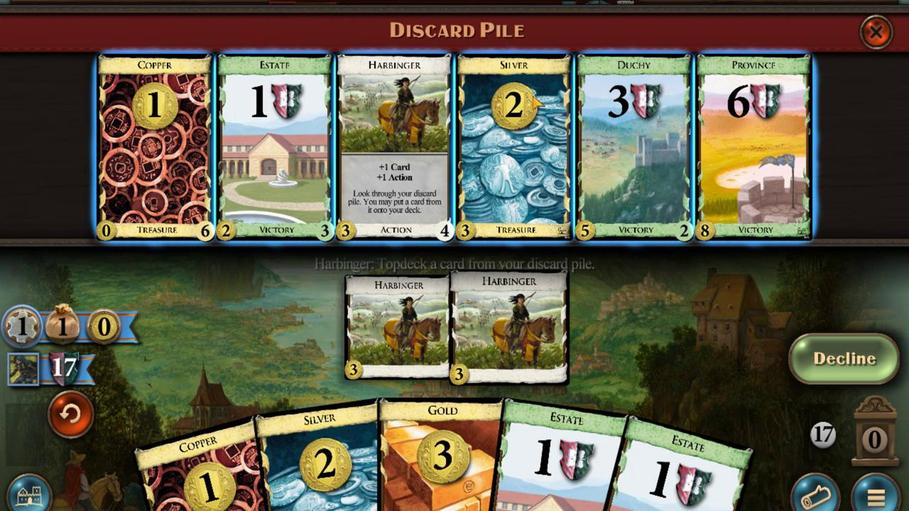 
Action: Mouse pressed left at (562, 387)
Screenshot: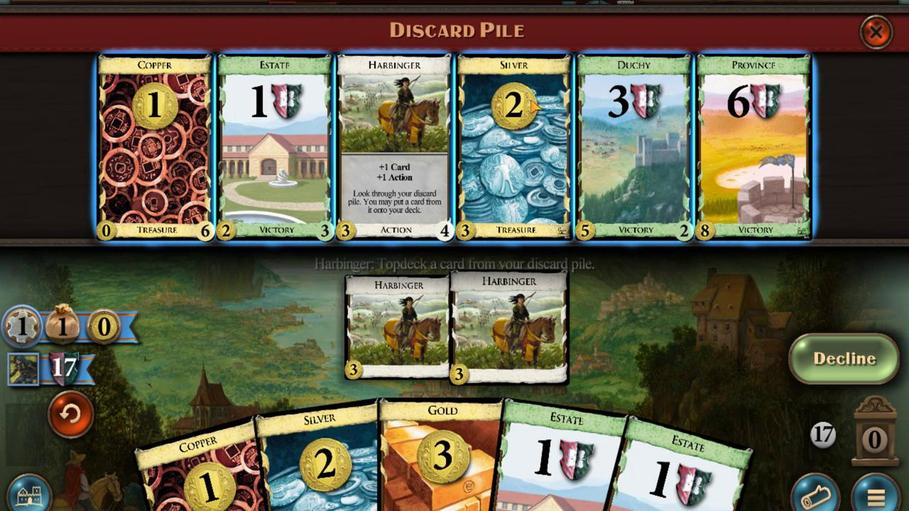 
Action: Mouse moved to (544, 388)
Screenshot: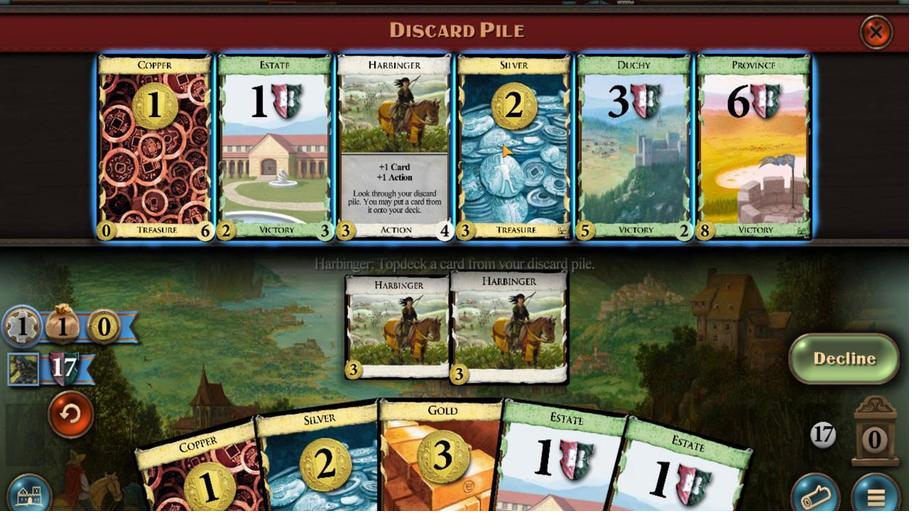 
Action: Mouse pressed left at (544, 388)
Screenshot: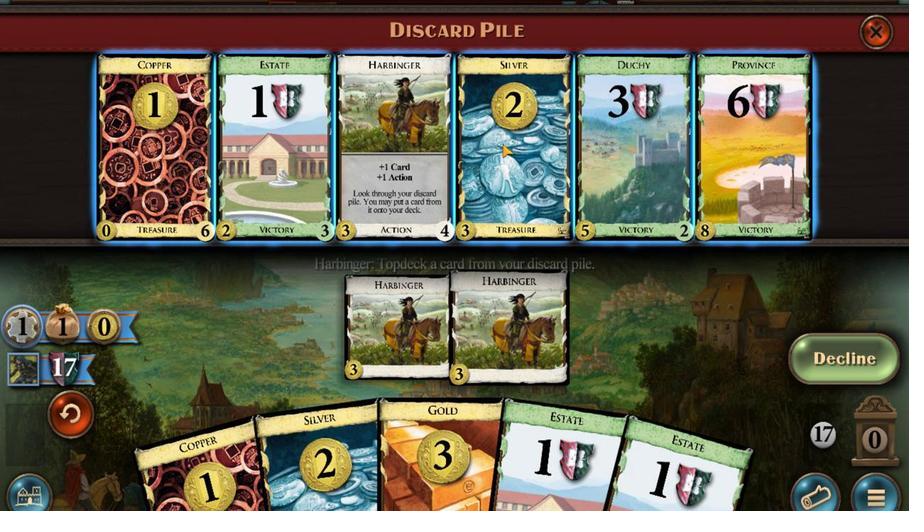 
Action: Mouse moved to (469, 336)
Screenshot: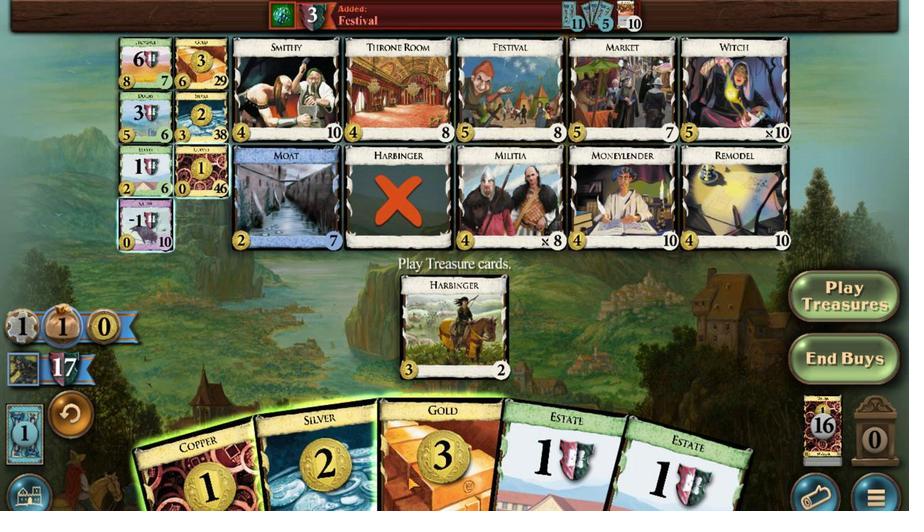 
Action: Mouse pressed left at (469, 336)
Screenshot: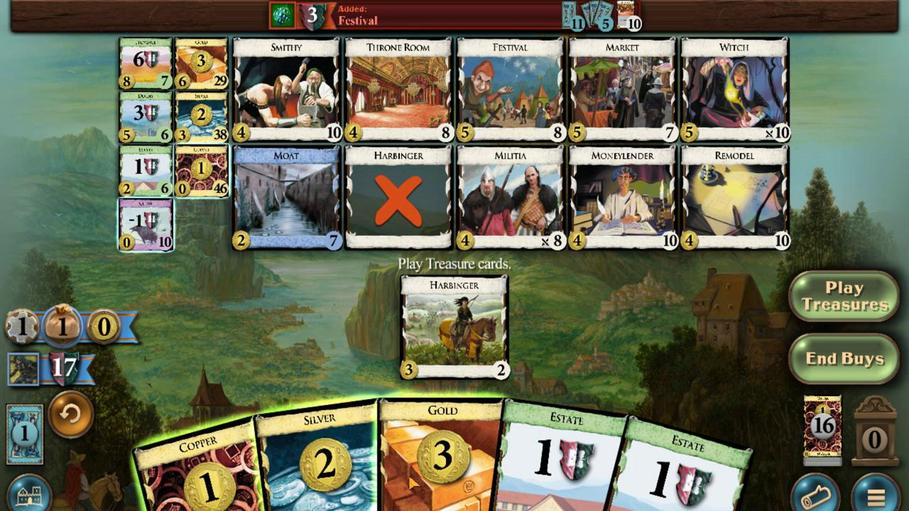 
Action: Mouse moved to (442, 336)
Screenshot: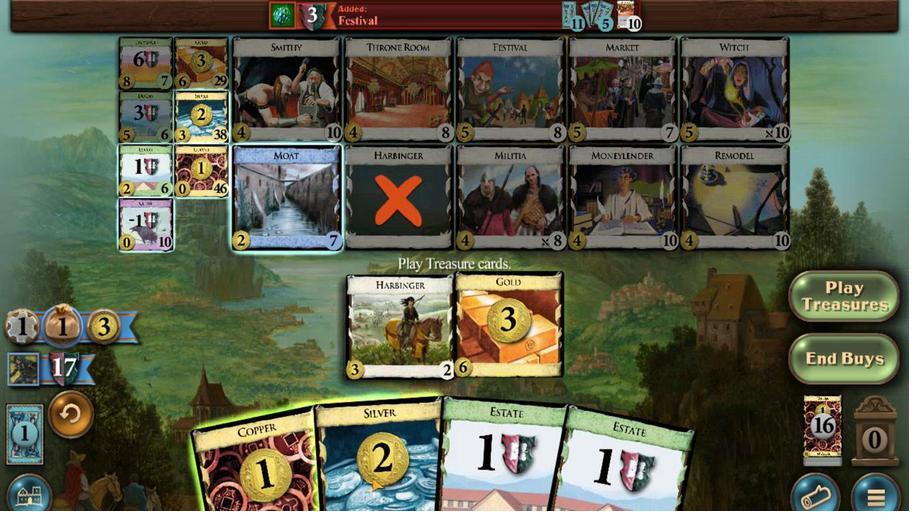
Action: Mouse pressed left at (442, 336)
Screenshot: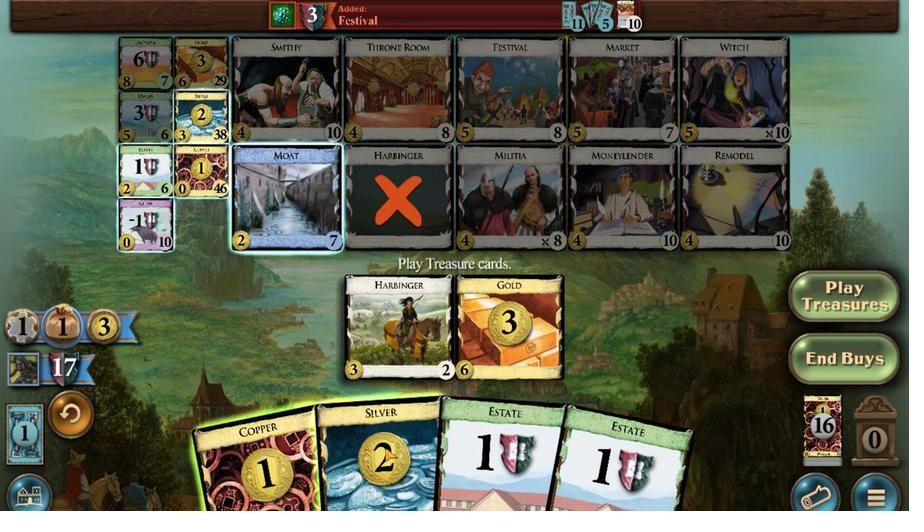 
Action: Mouse moved to (279, 386)
Screenshot: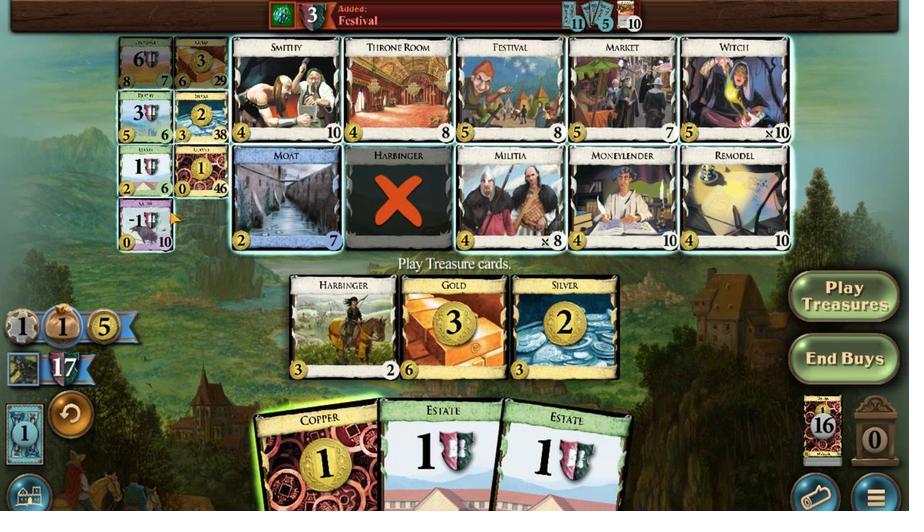 
Action: Mouse pressed left at (279, 386)
Screenshot: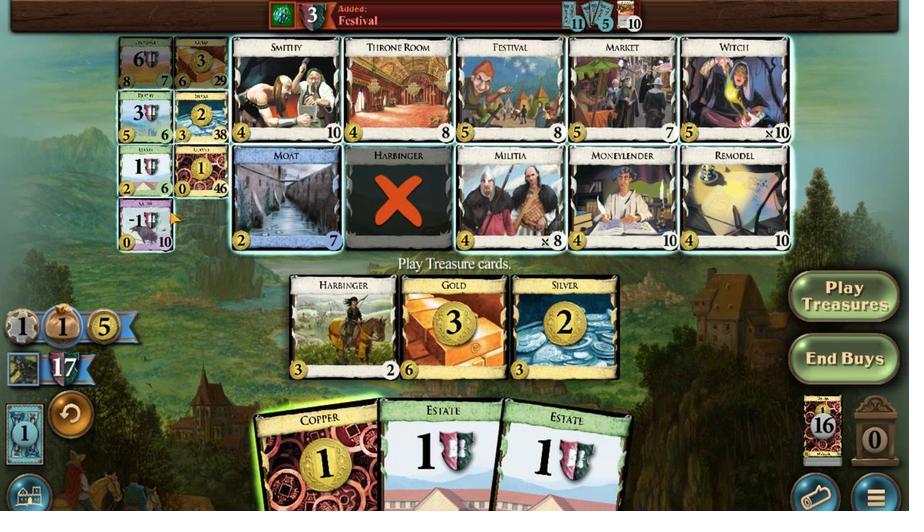 
Action: Mouse moved to (580, 337)
Screenshot: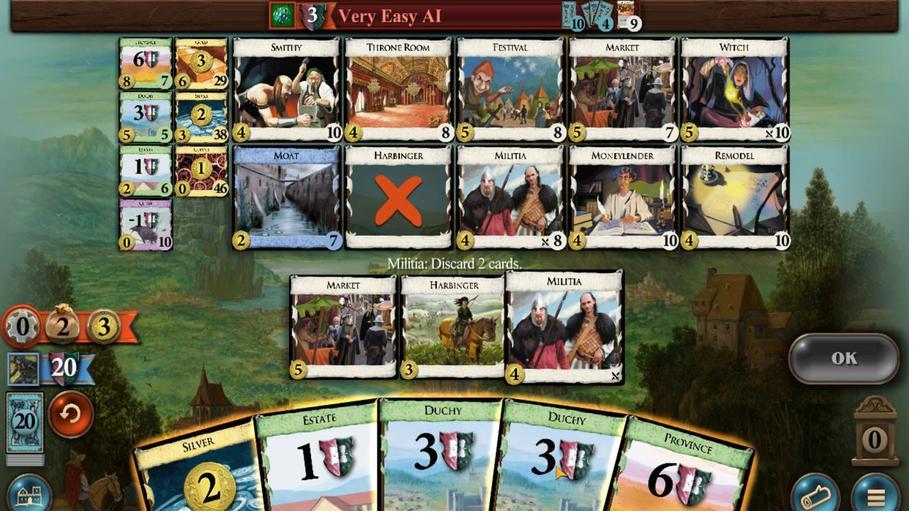 
Action: Mouse pressed left at (580, 337)
Screenshot: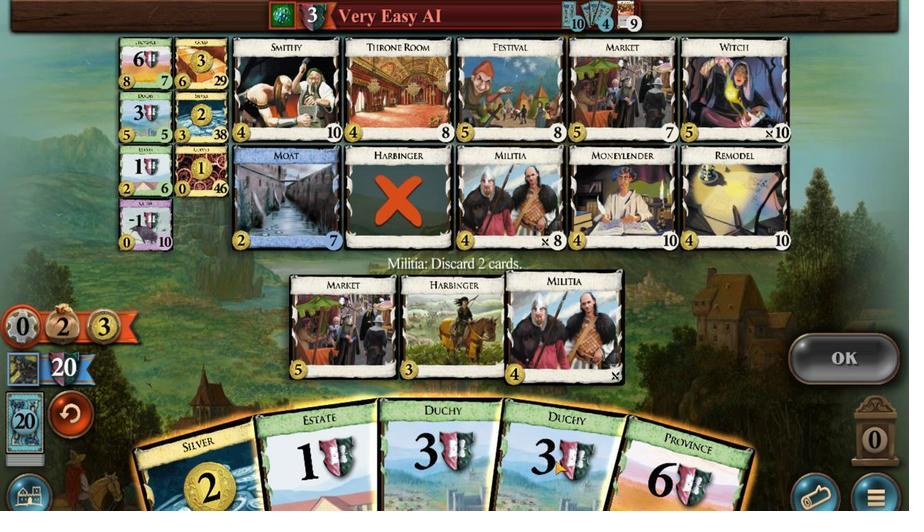 
Action: Mouse moved to (418, 335)
Screenshot: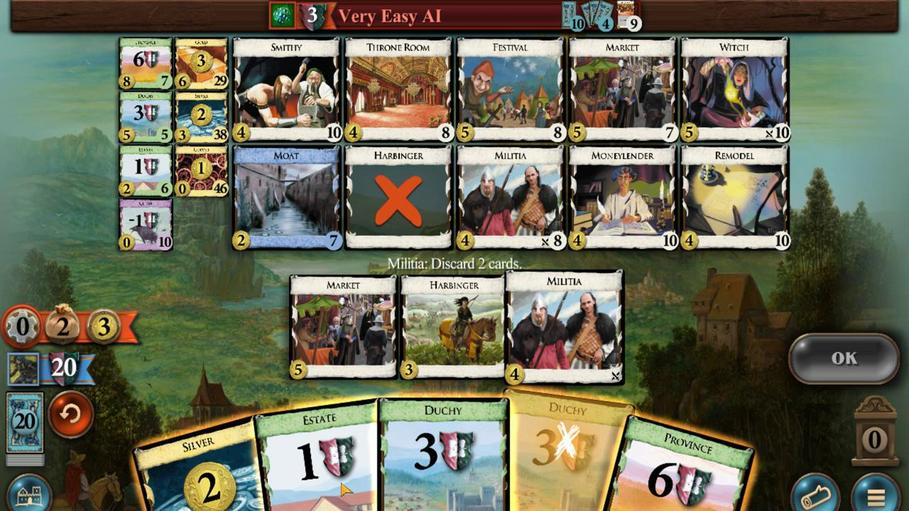 
Action: Mouse pressed left at (418, 335)
Screenshot: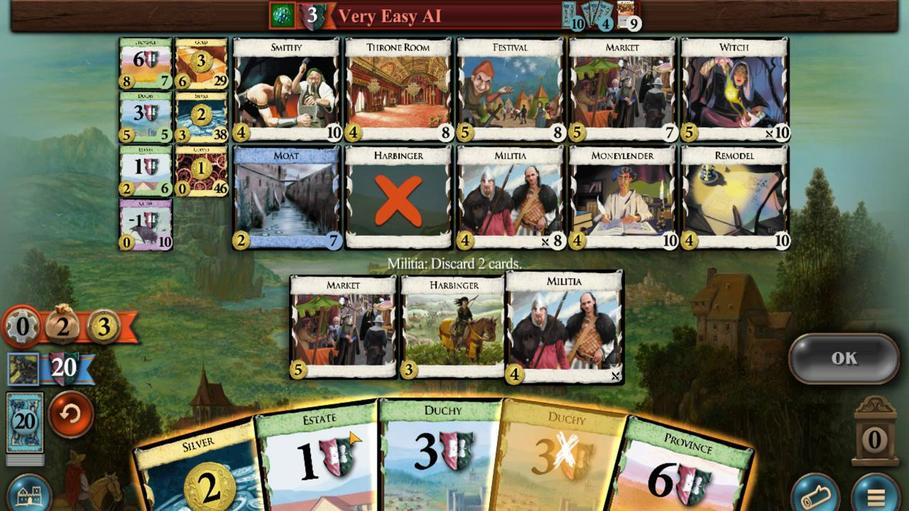 
Action: Mouse moved to (787, 353)
Screenshot: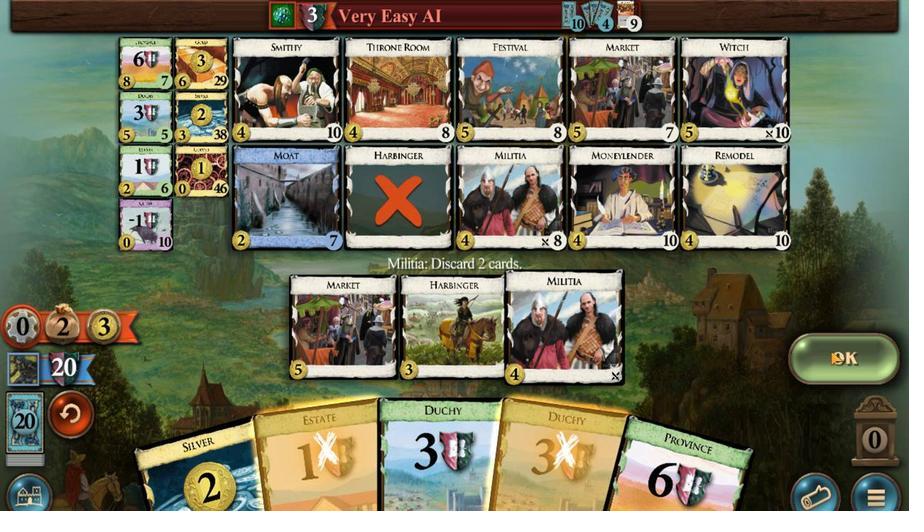 
Action: Mouse pressed left at (787, 353)
Screenshot: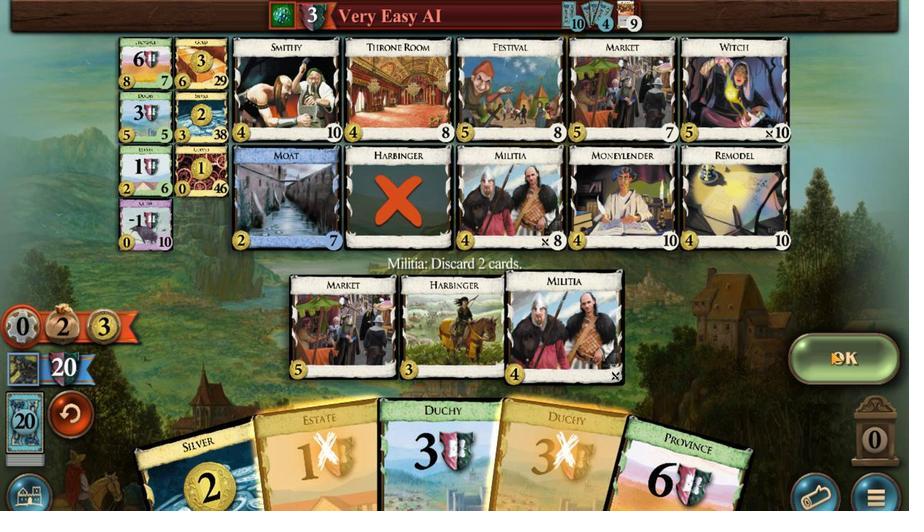
Action: Mouse moved to (415, 336)
Screenshot: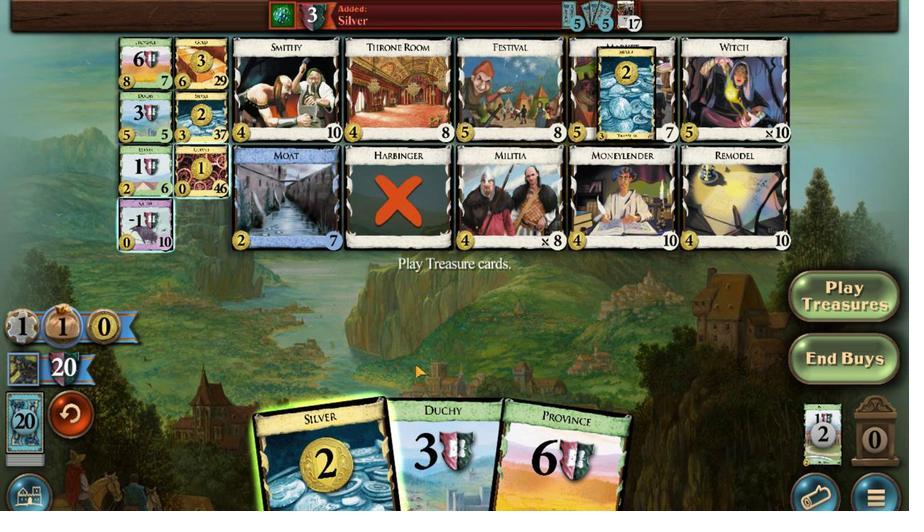 
Action: Mouse pressed left at (415, 336)
Screenshot: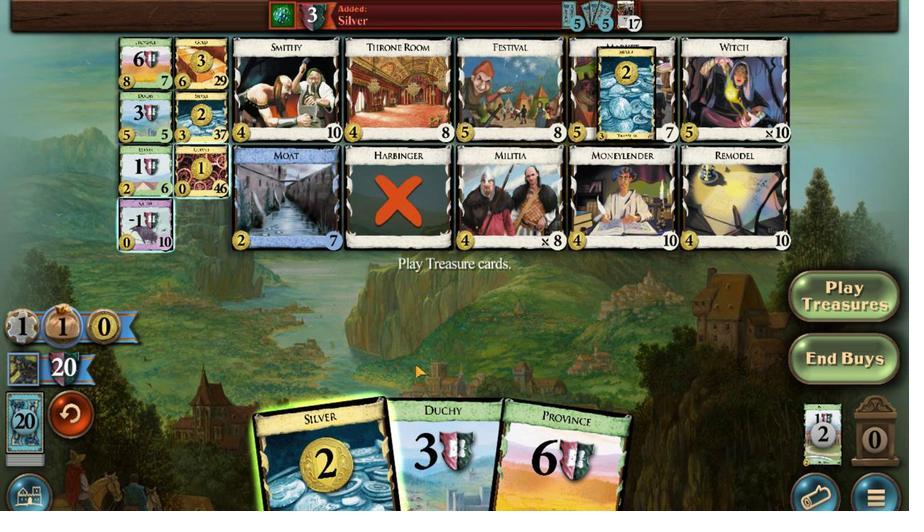 
Action: Mouse moved to (260, 376)
Screenshot: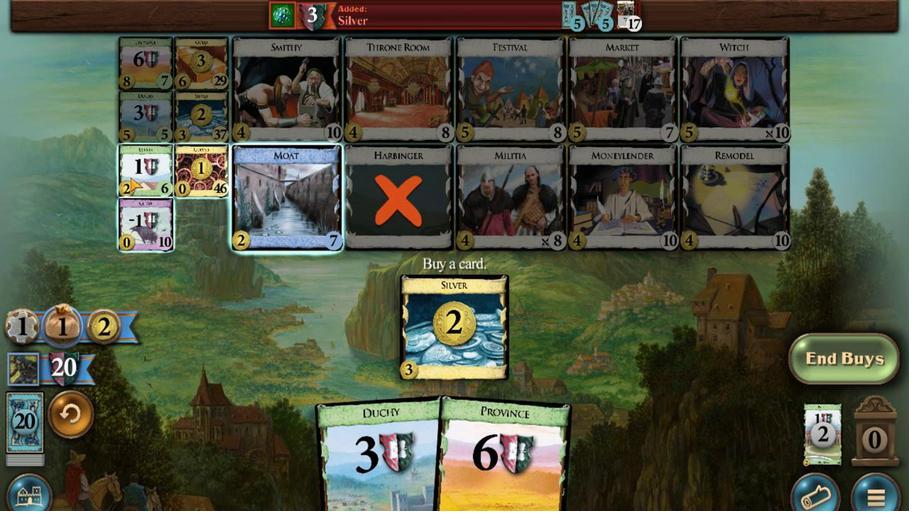 
Action: Mouse pressed left at (260, 376)
Screenshot: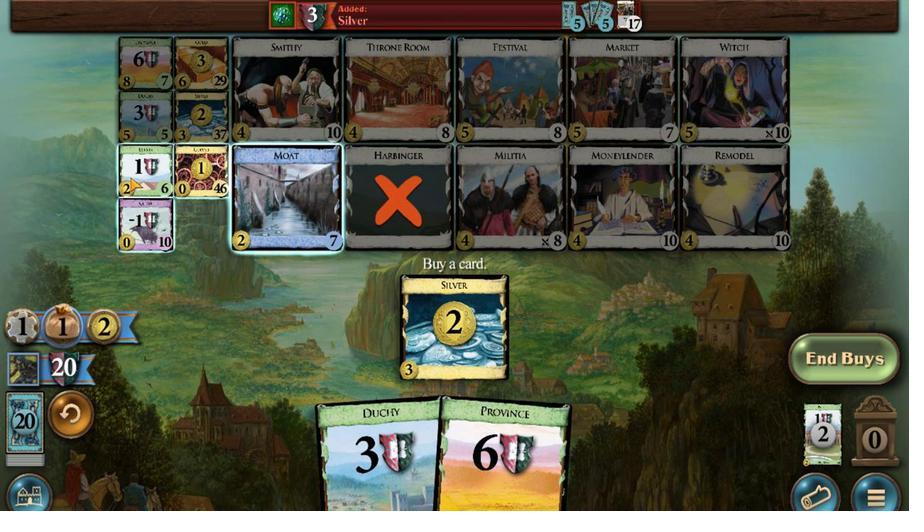 
Action: Mouse moved to (406, 337)
Screenshot: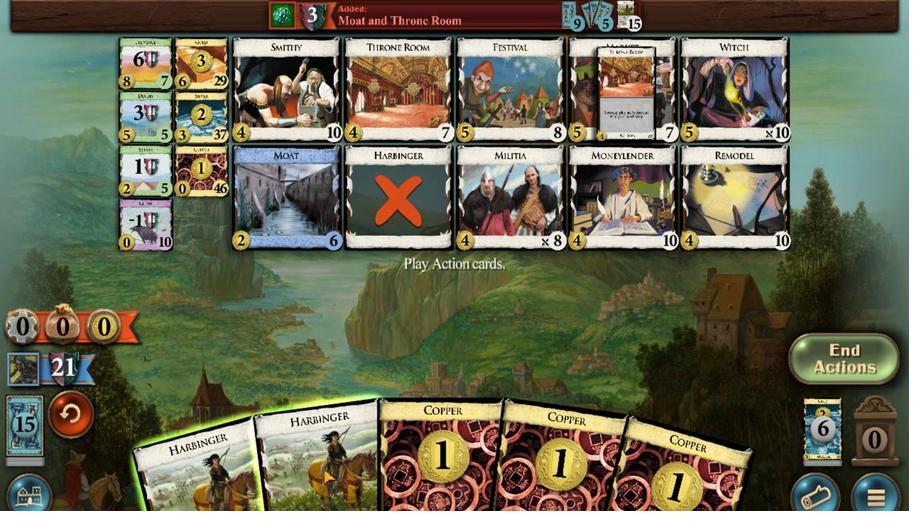 
Action: Mouse pressed left at (406, 337)
Screenshot: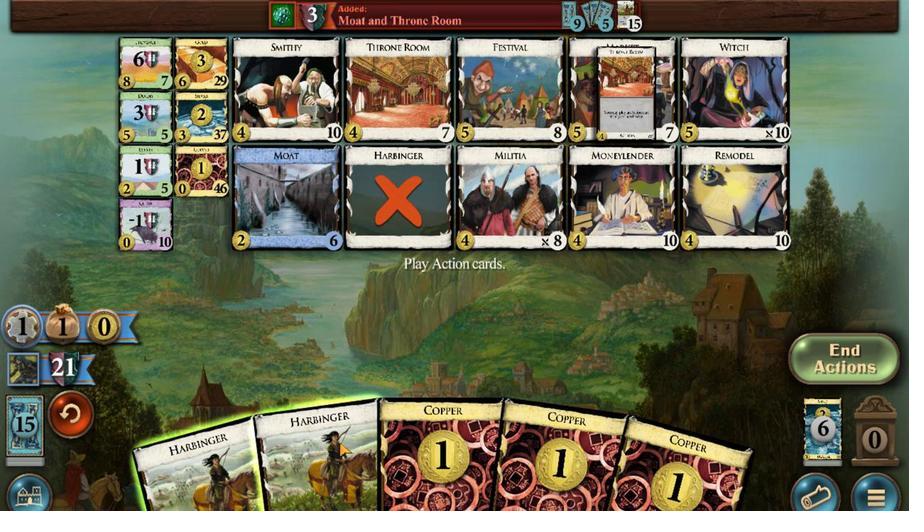 
Action: Mouse moved to (463, 385)
Screenshot: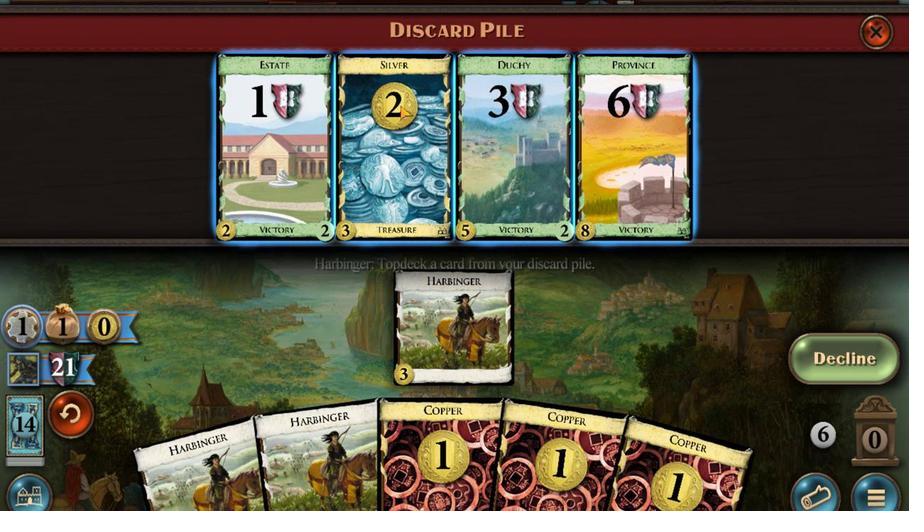 
Action: Mouse pressed left at (463, 385)
Screenshot: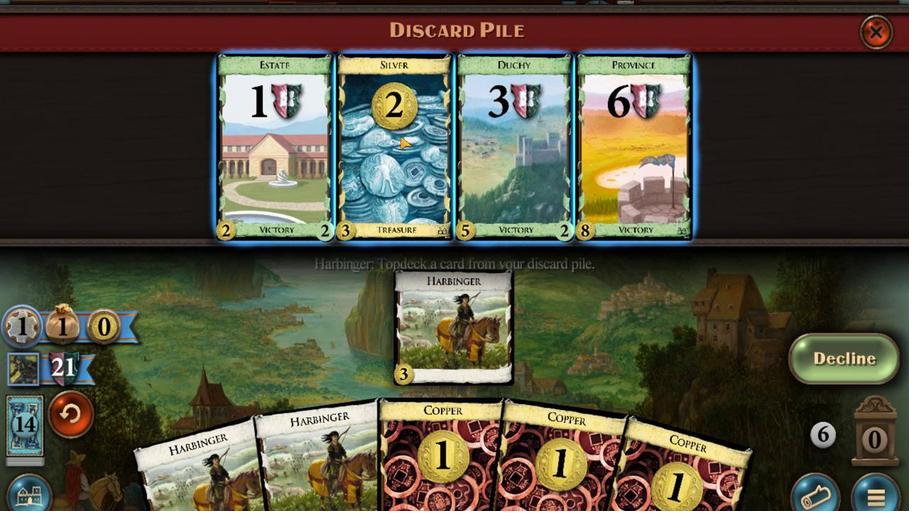 
Action: Mouse moved to (399, 337)
Screenshot: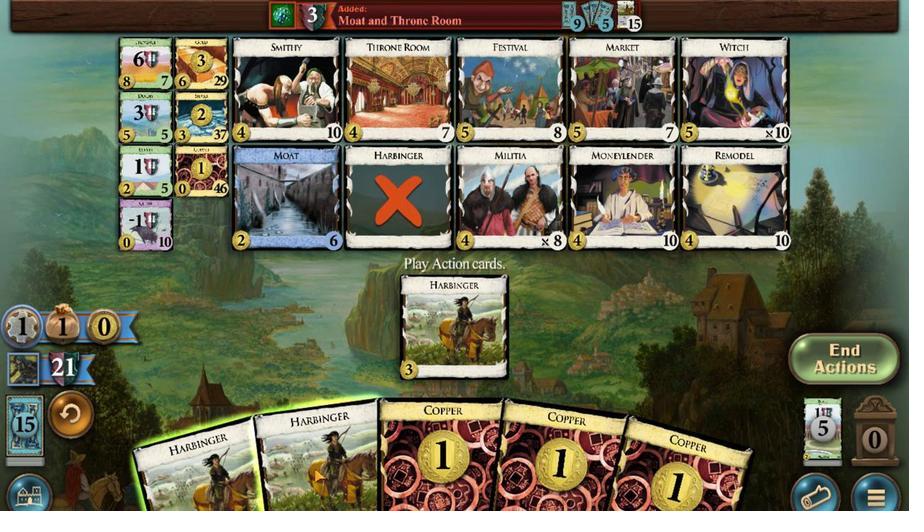 
Action: Mouse pressed left at (399, 337)
Screenshot: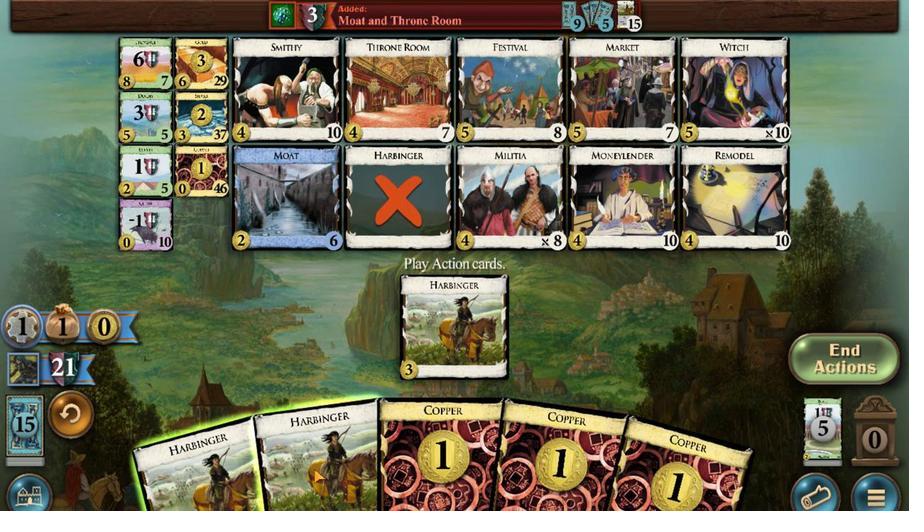 
Action: Mouse moved to (591, 388)
Screenshot: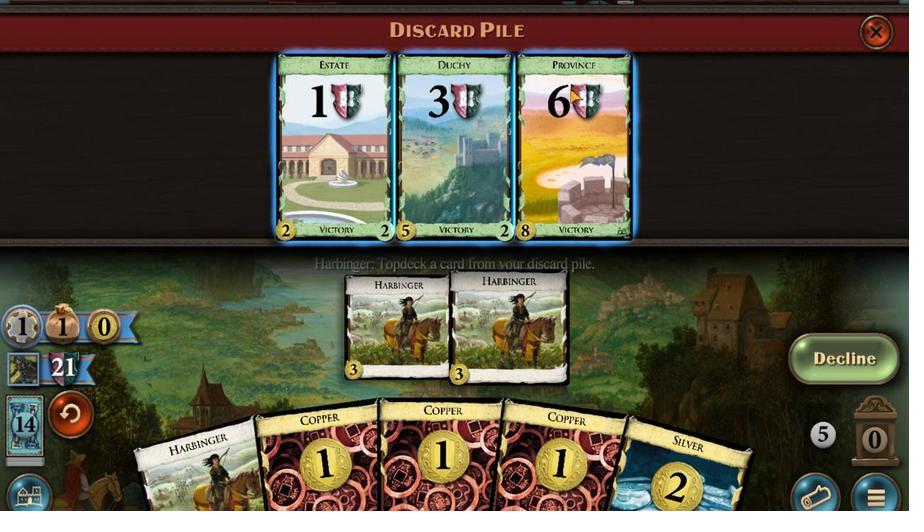 
Action: Mouse pressed left at (591, 388)
Screenshot: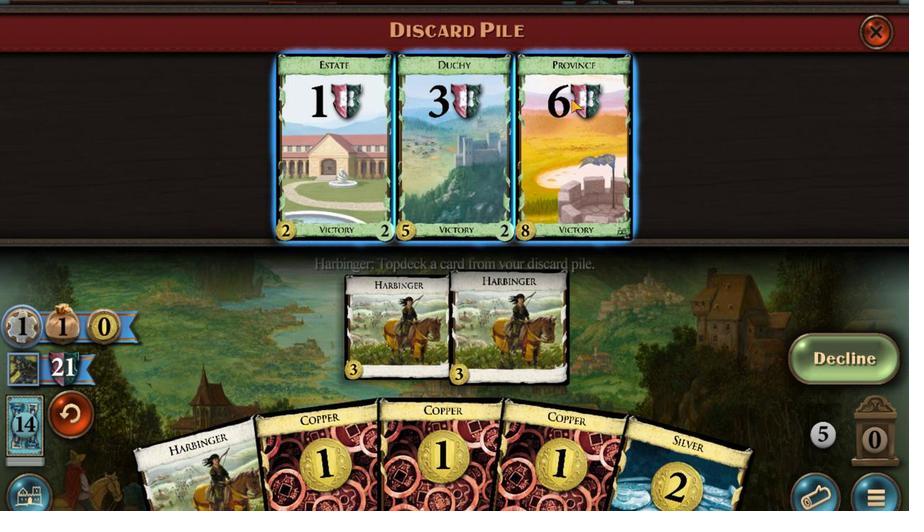 
Action: Mouse moved to (334, 339)
Screenshot: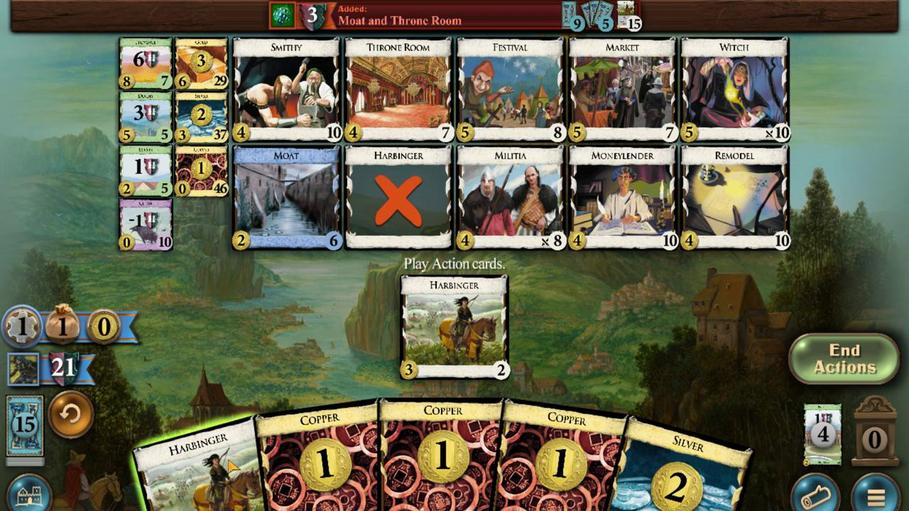 
Action: Mouse pressed left at (334, 339)
Screenshot: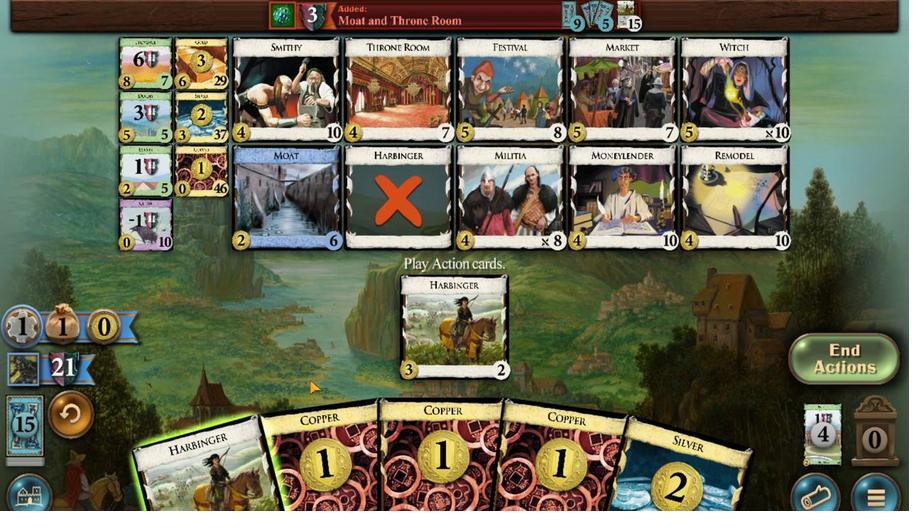 
Action: Mouse moved to (468, 388)
Screenshot: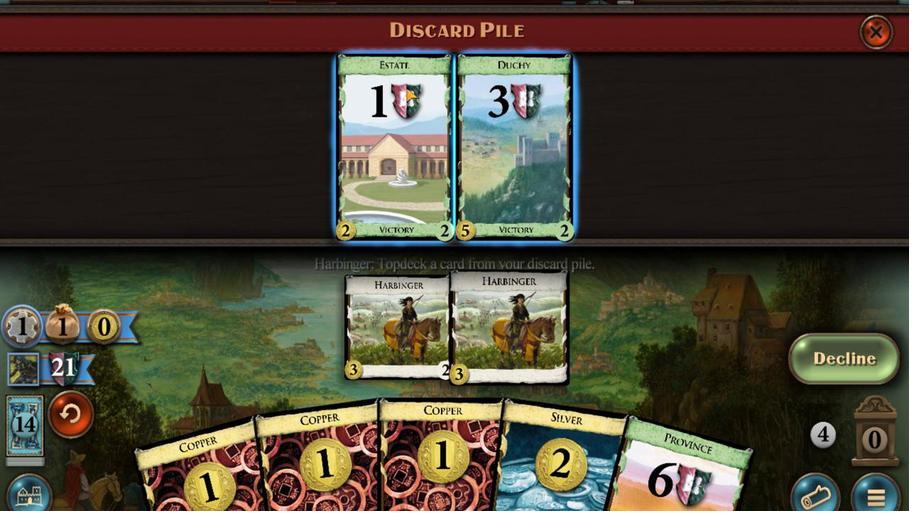 
Action: Mouse pressed left at (468, 388)
Screenshot: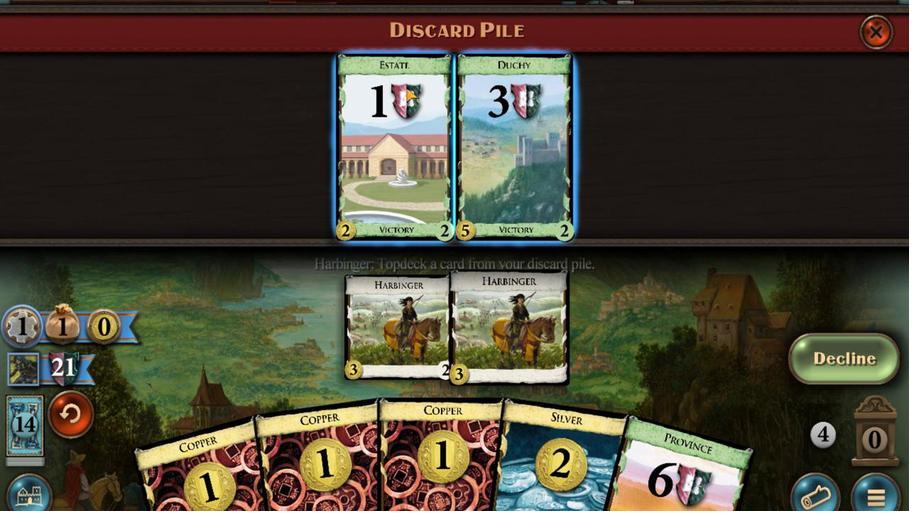 
Action: Mouse moved to (571, 334)
Screenshot: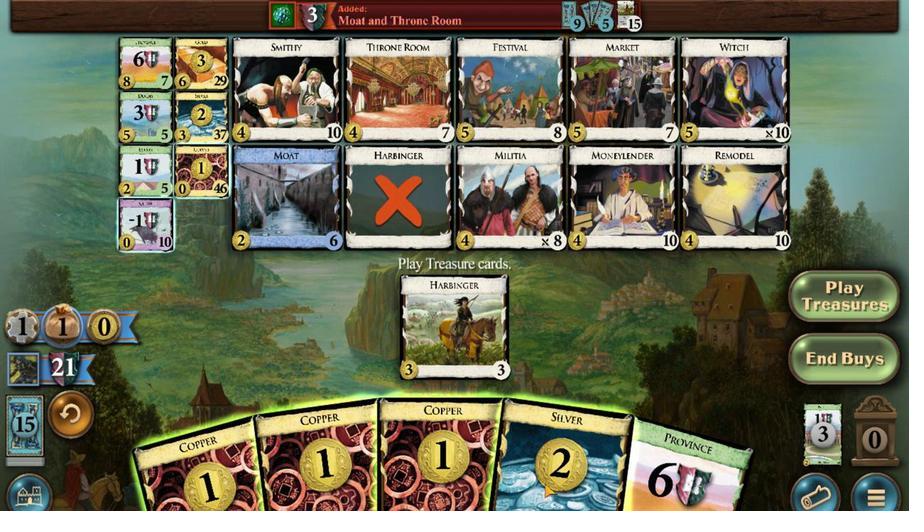 
Action: Mouse pressed left at (571, 334)
Screenshot: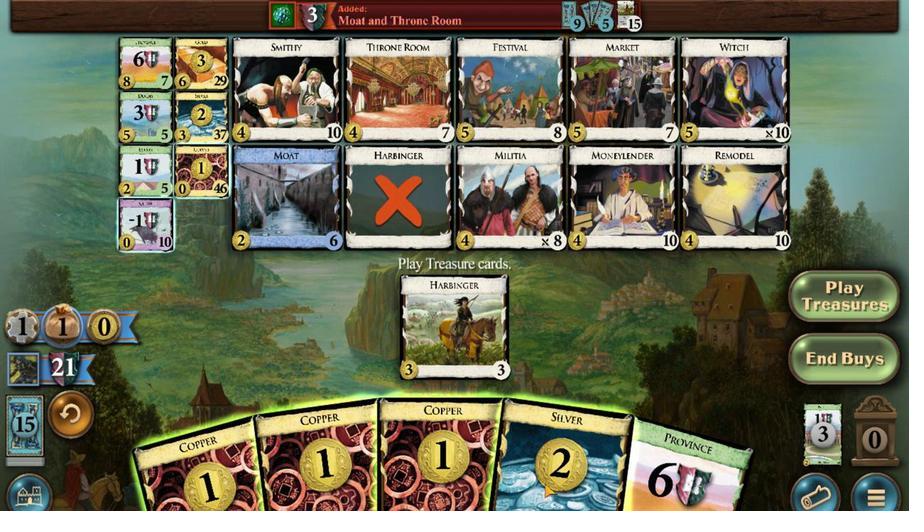 
Action: Mouse moved to (541, 338)
Screenshot: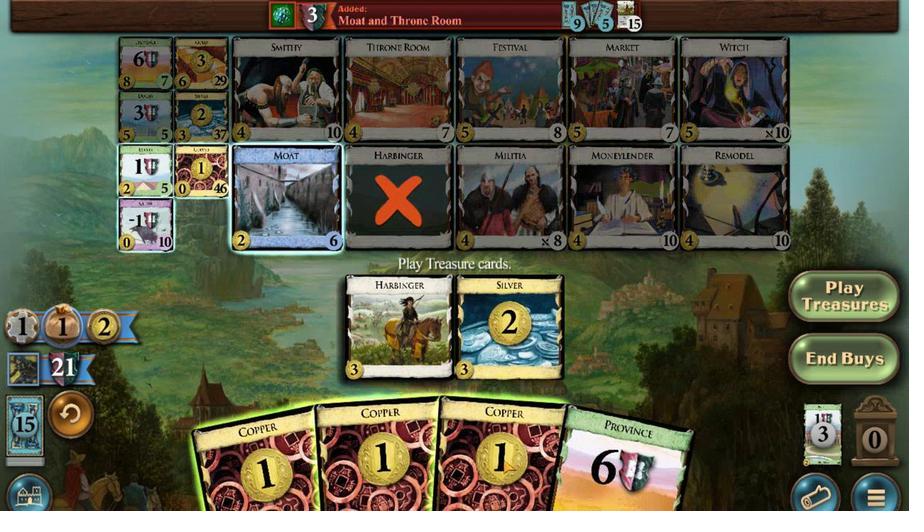 
Action: Mouse pressed left at (541, 338)
Screenshot: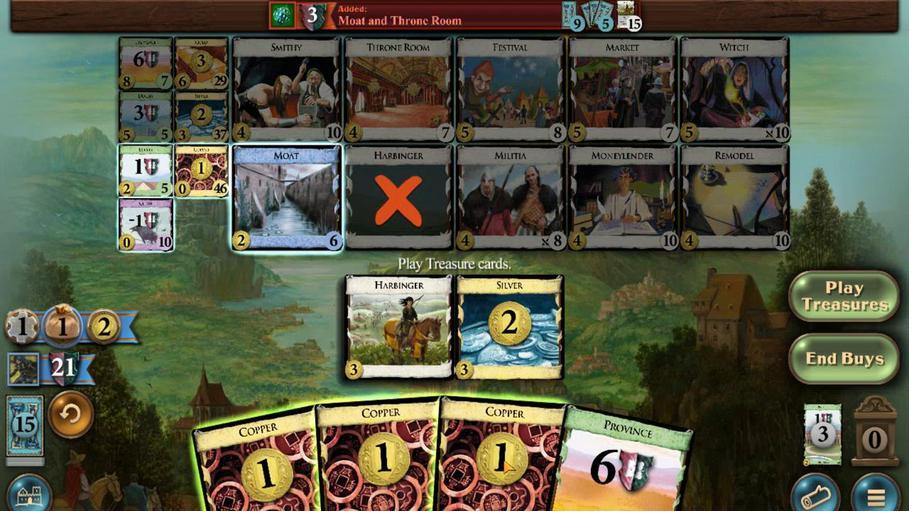 
Action: Mouse moved to (492, 336)
Screenshot: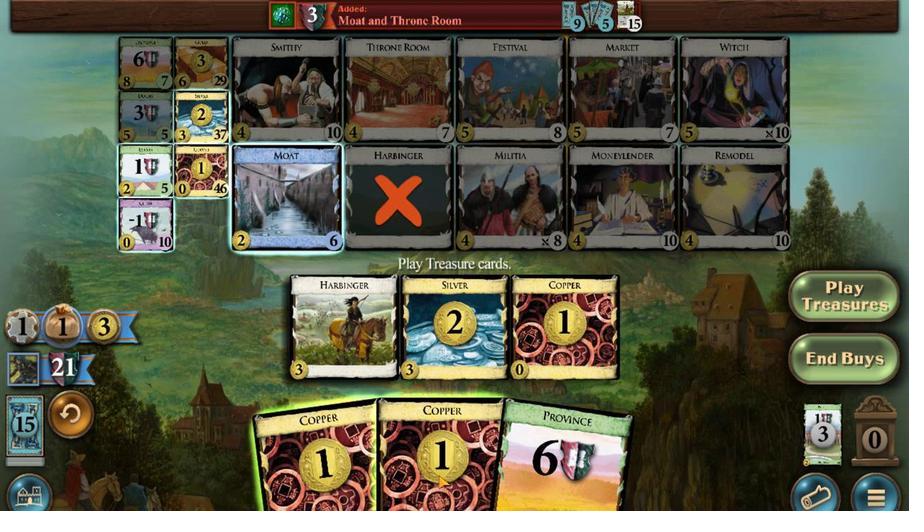 
Action: Mouse pressed left at (492, 336)
Screenshot: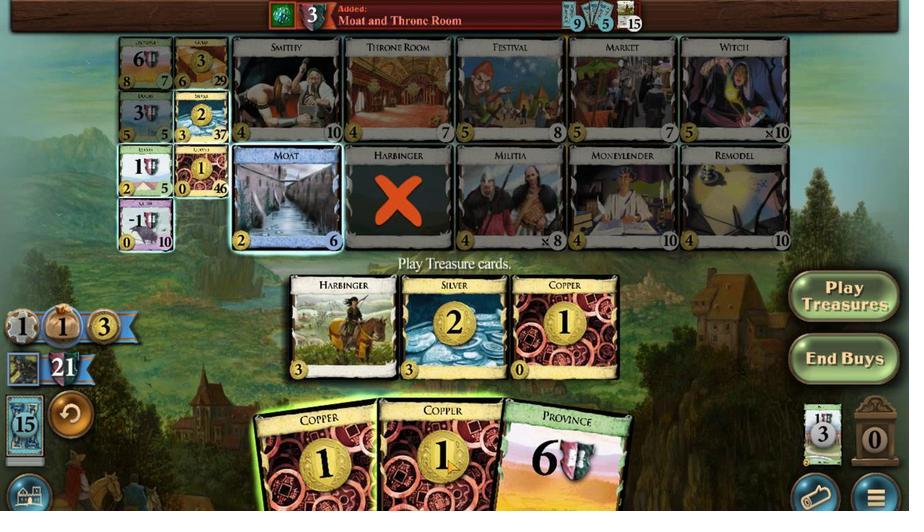 
Action: Mouse moved to (466, 334)
Screenshot: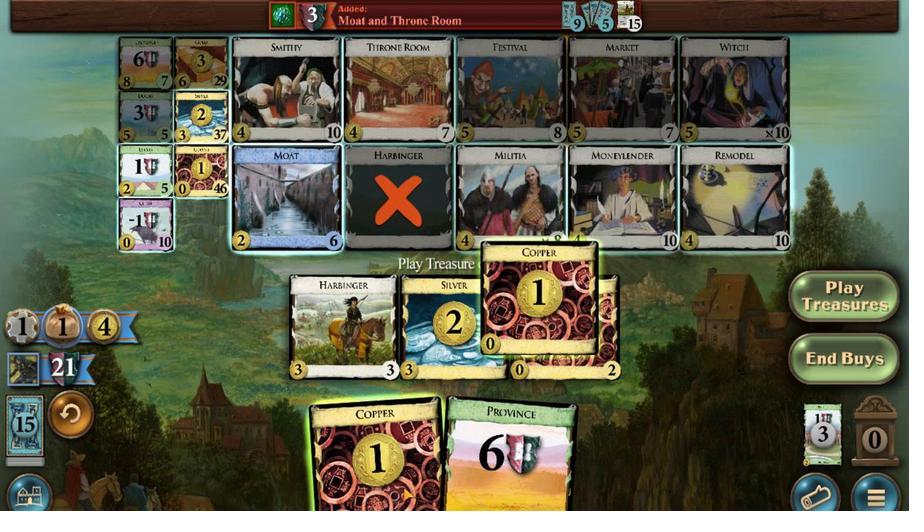 
Action: Mouse pressed left at (466, 334)
Screenshot: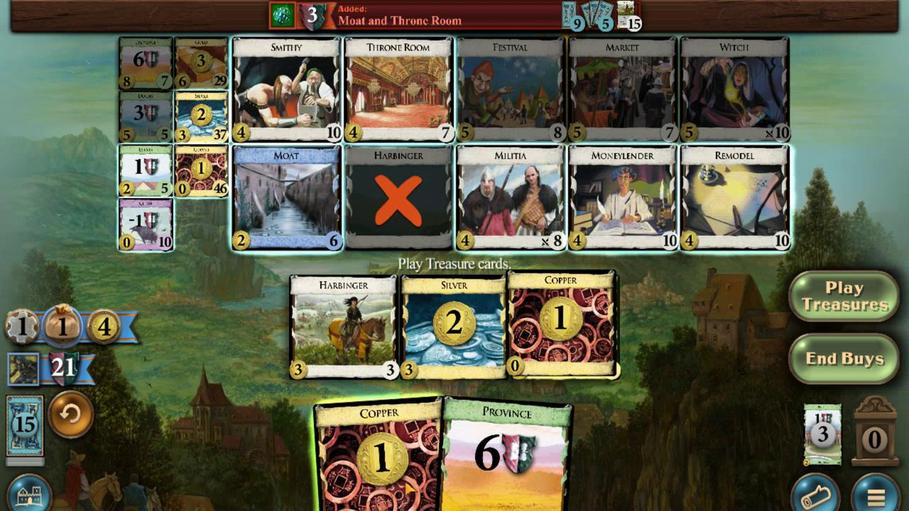 
Action: Mouse moved to (279, 383)
Screenshot: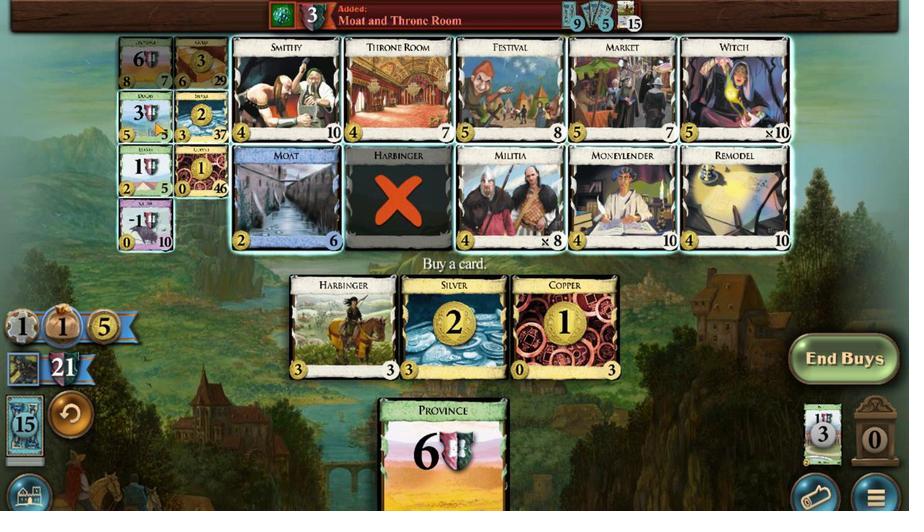 
Action: Mouse pressed left at (279, 383)
Screenshot: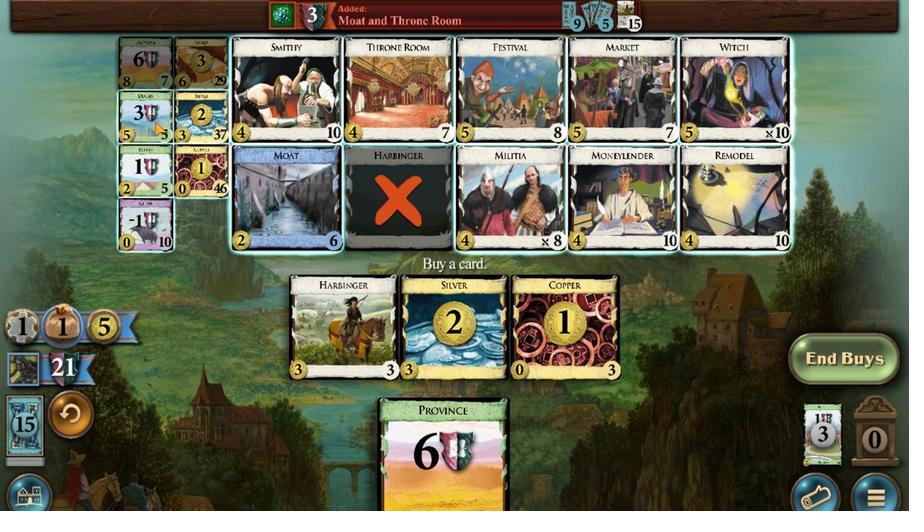 
Action: Mouse moved to (278, 385)
Screenshot: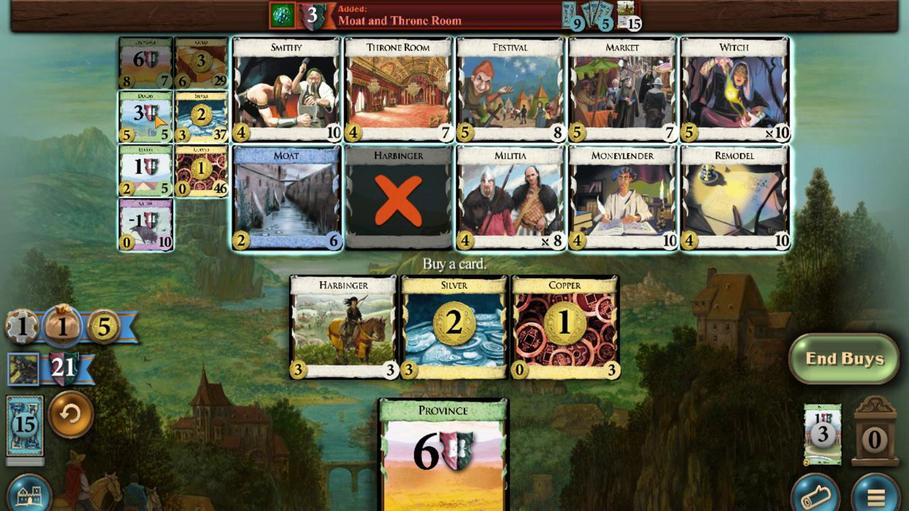 
Action: Mouse pressed left at (278, 385)
Screenshot: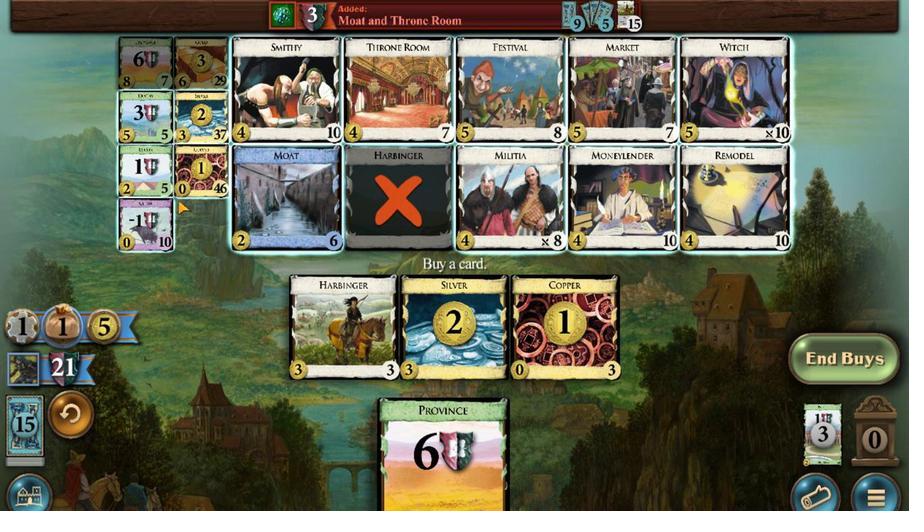 
Action: Mouse moved to (331, 340)
Screenshot: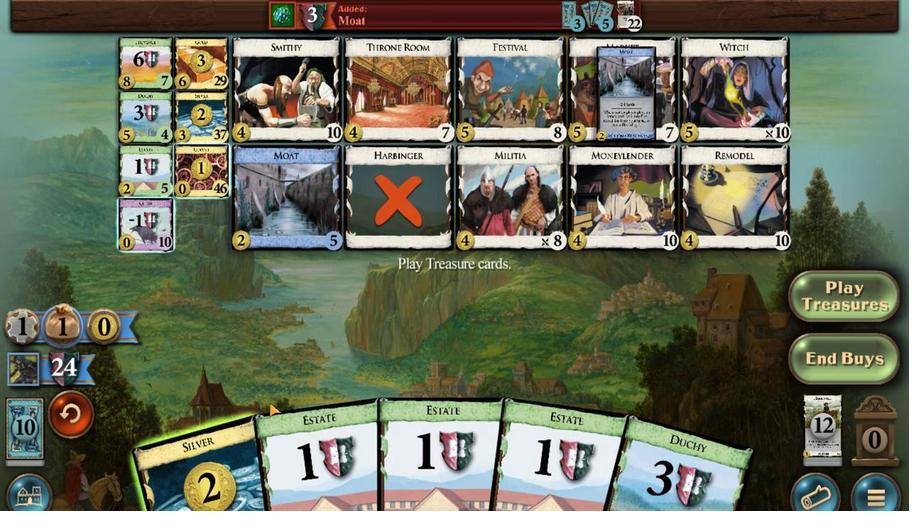 
Action: Mouse pressed left at (331, 340)
Screenshot: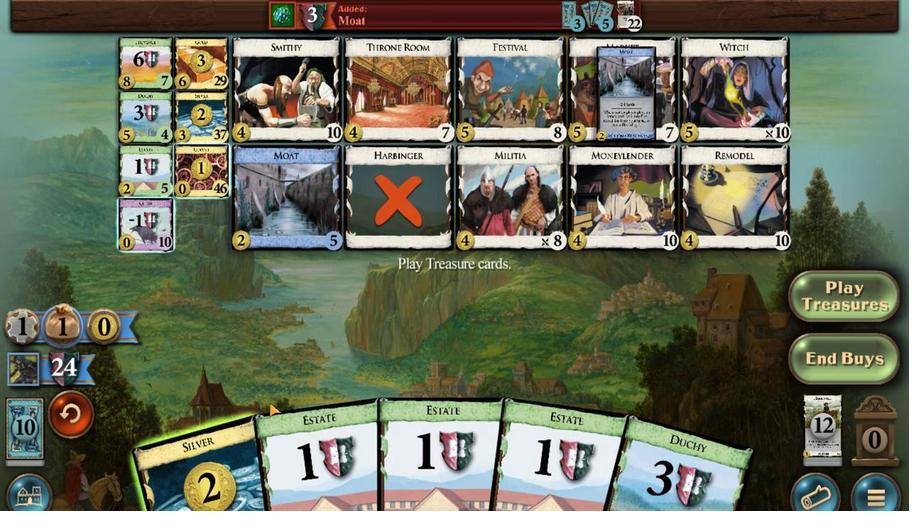 
Action: Mouse moved to (277, 376)
Screenshot: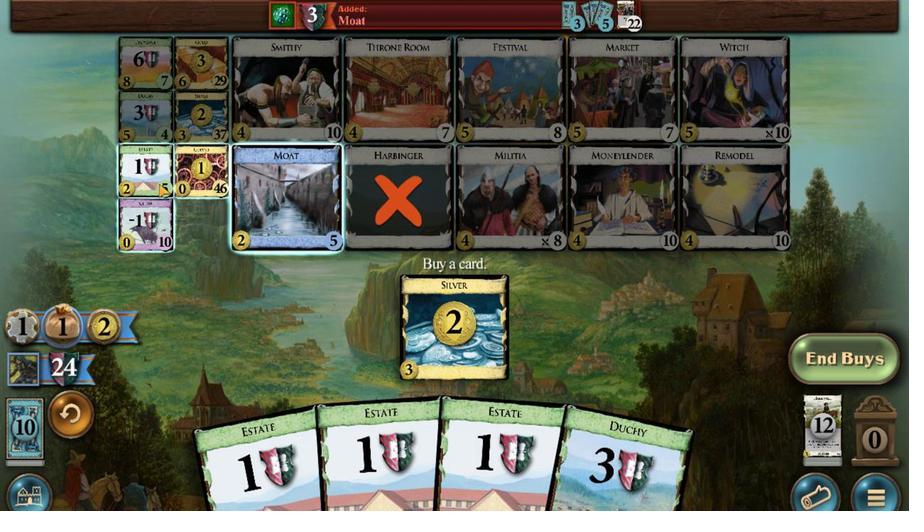 
Action: Mouse pressed left at (277, 376)
